 Task: Check the average views per listing of bathtub in the last 1 year.
Action: Mouse moved to (1058, 270)
Screenshot: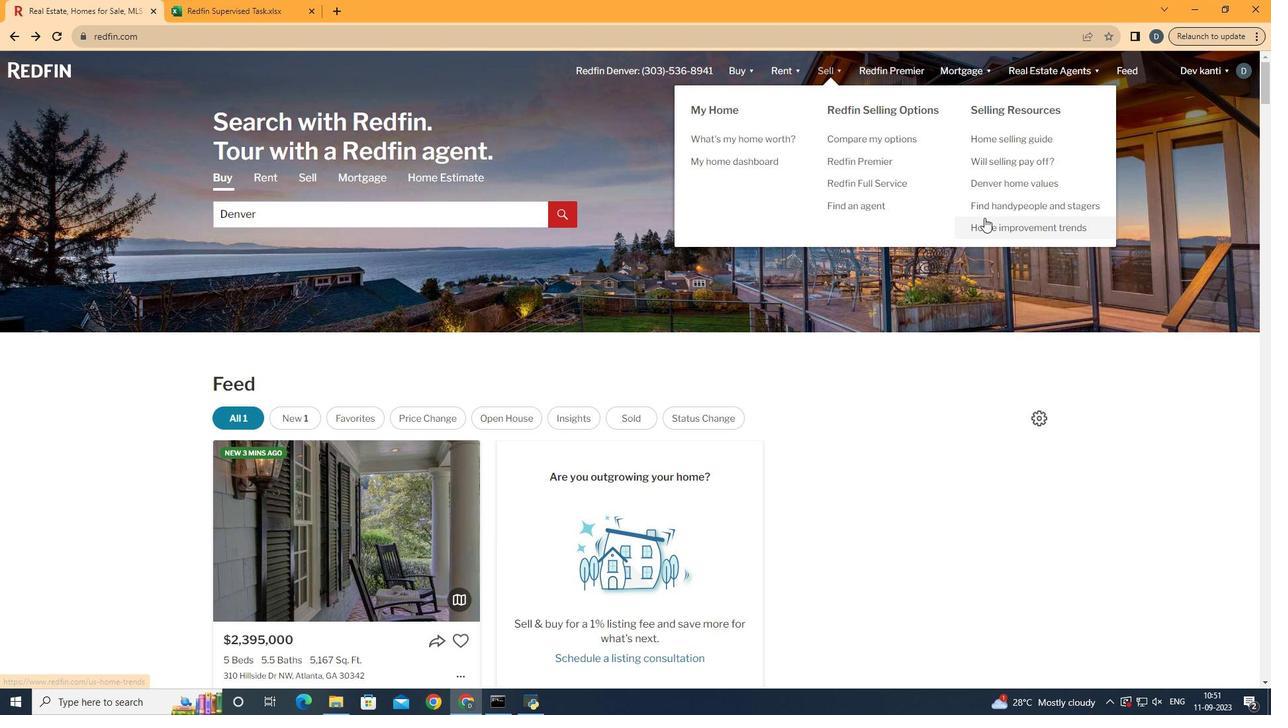 
Action: Mouse pressed left at (1058, 270)
Screenshot: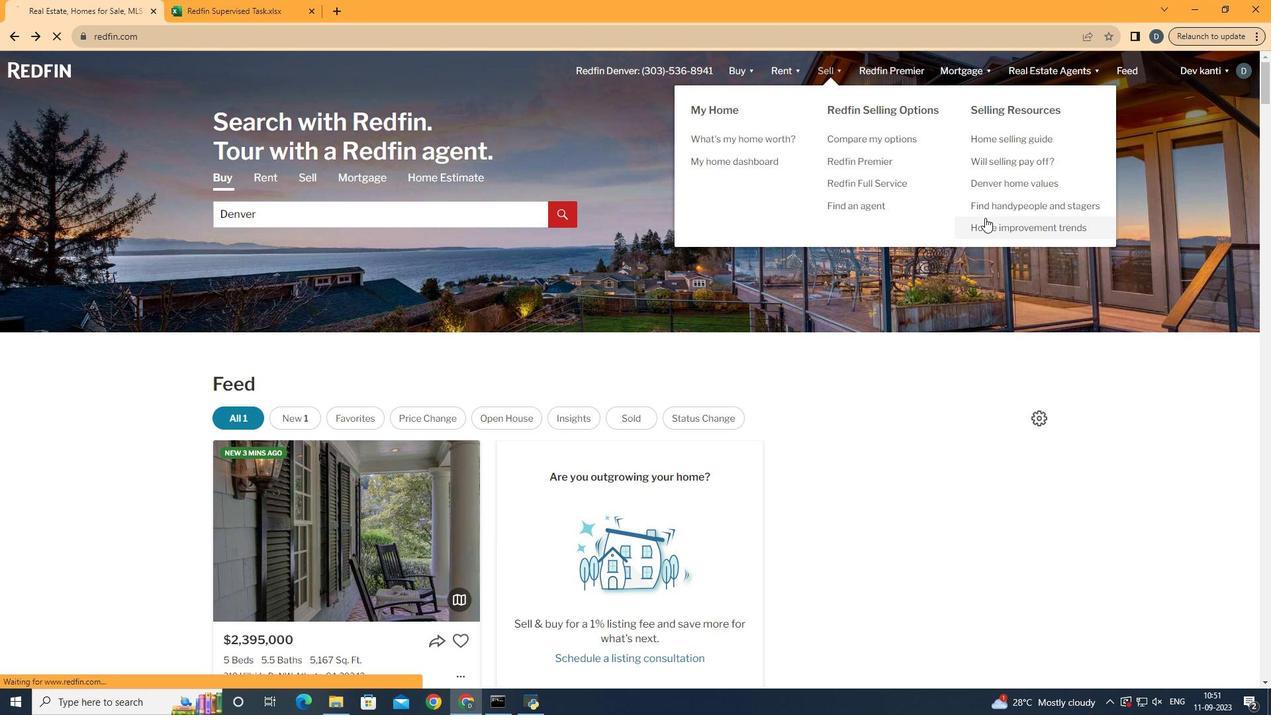 
Action: Mouse moved to (277, 298)
Screenshot: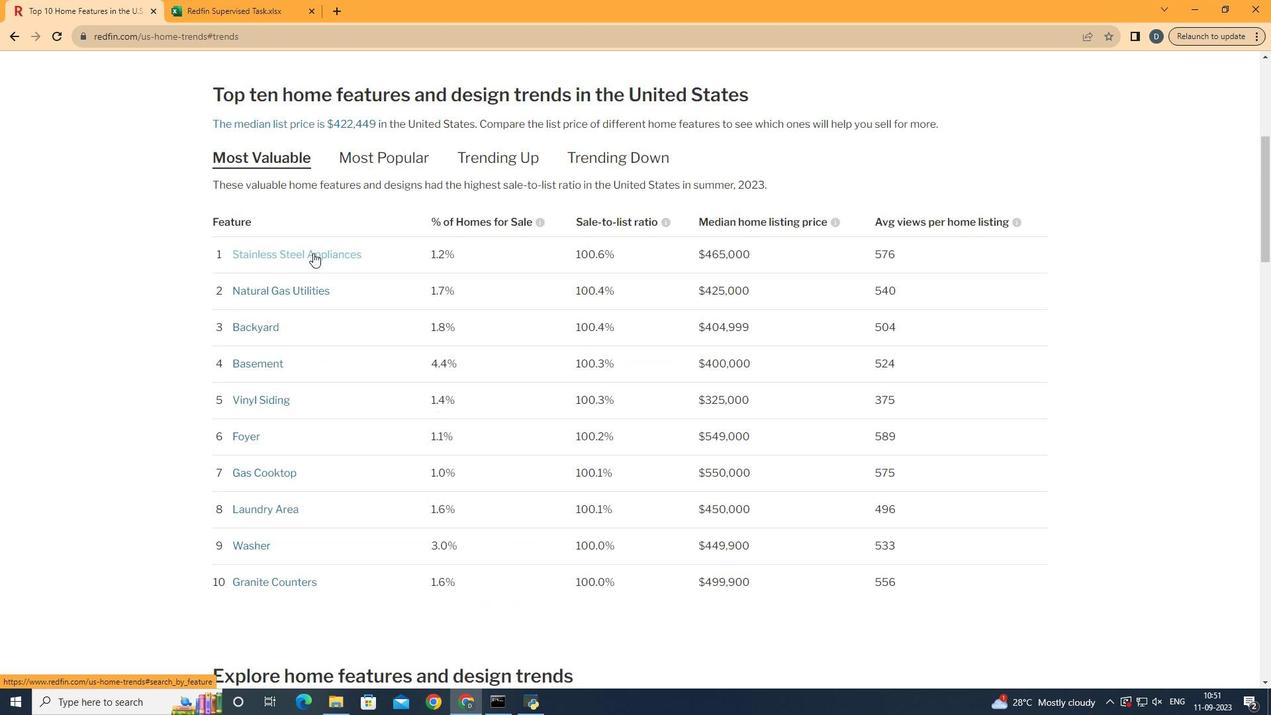 
Action: Mouse pressed left at (277, 298)
Screenshot: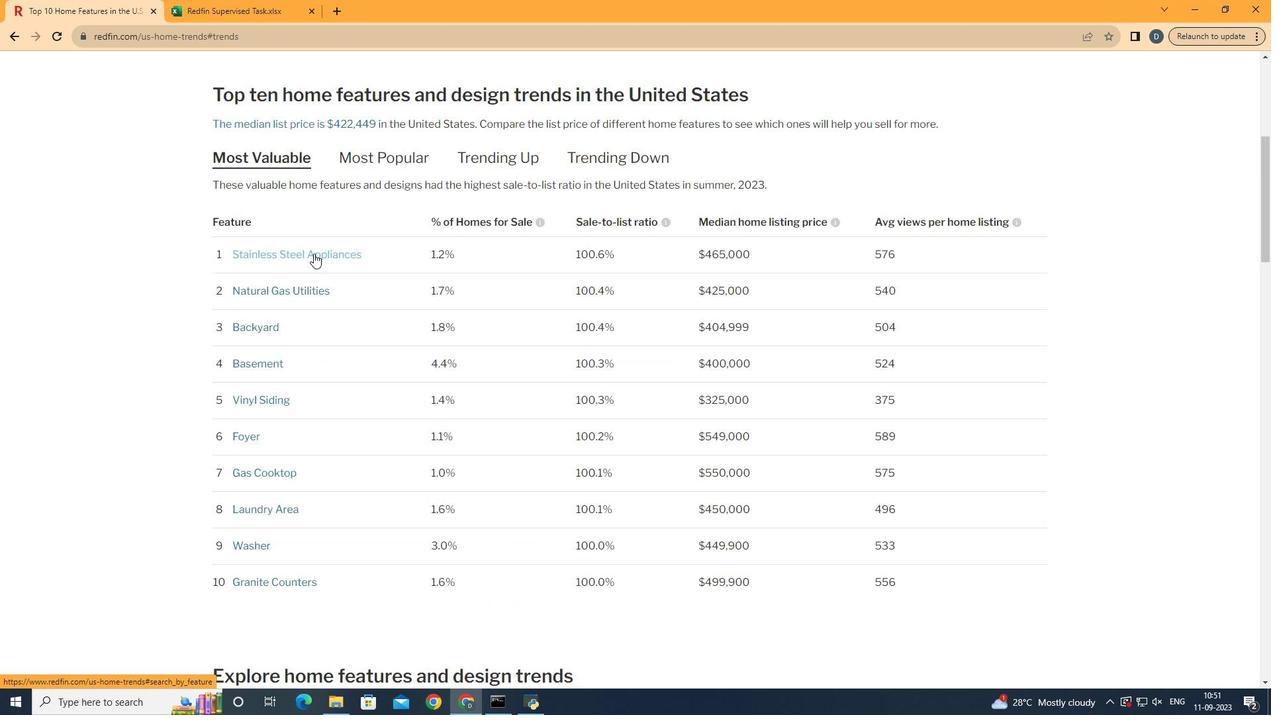 
Action: Mouse moved to (686, 371)
Screenshot: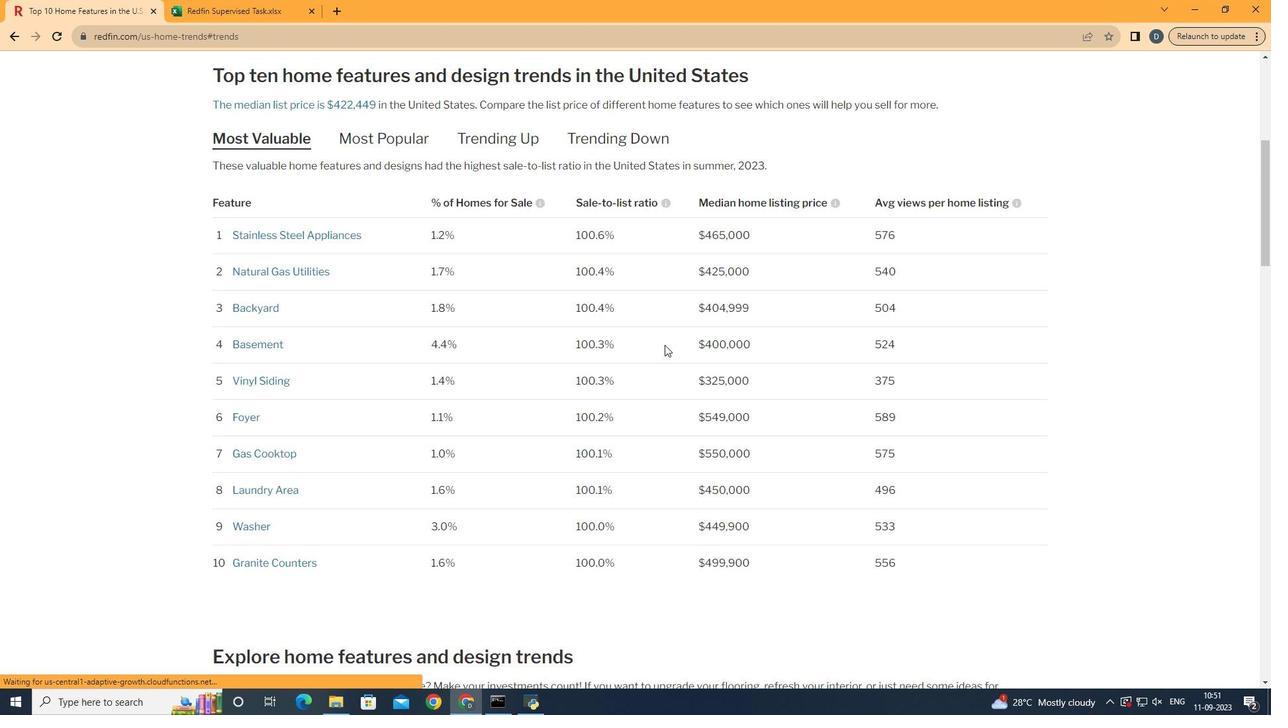 
Action: Mouse scrolled (686, 371) with delta (0, 0)
Screenshot: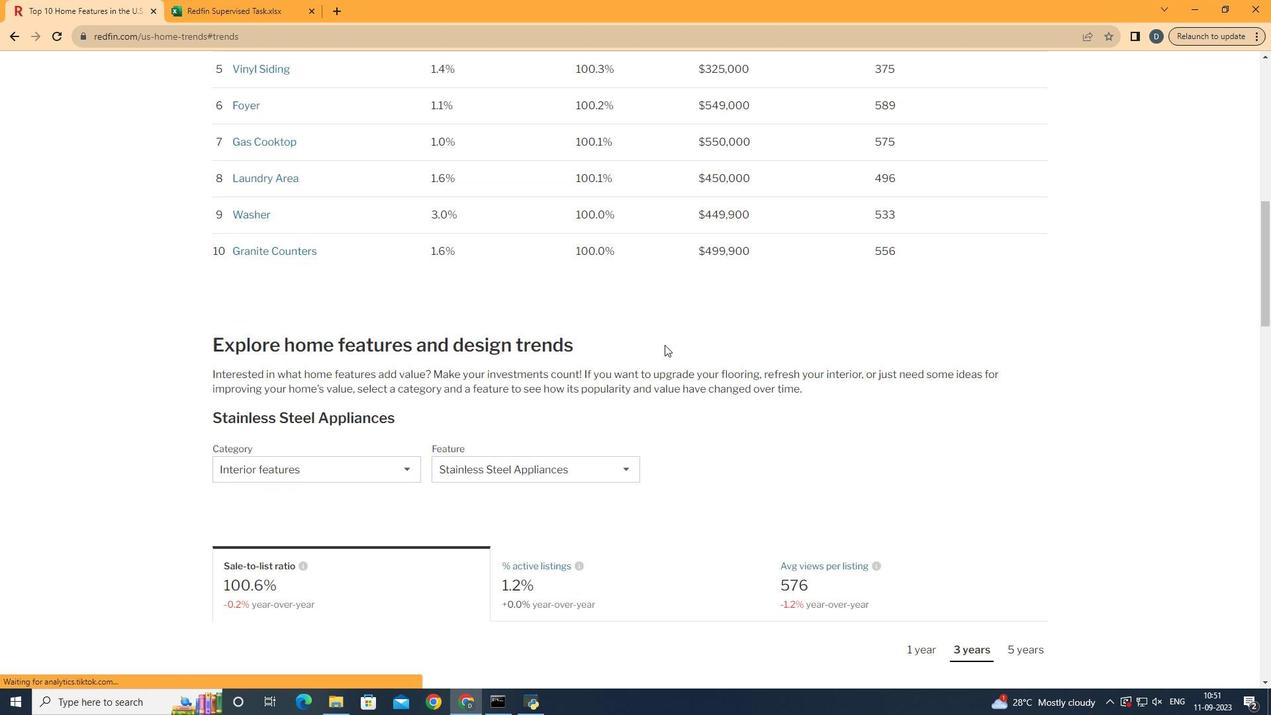 
Action: Mouse scrolled (686, 371) with delta (0, 0)
Screenshot: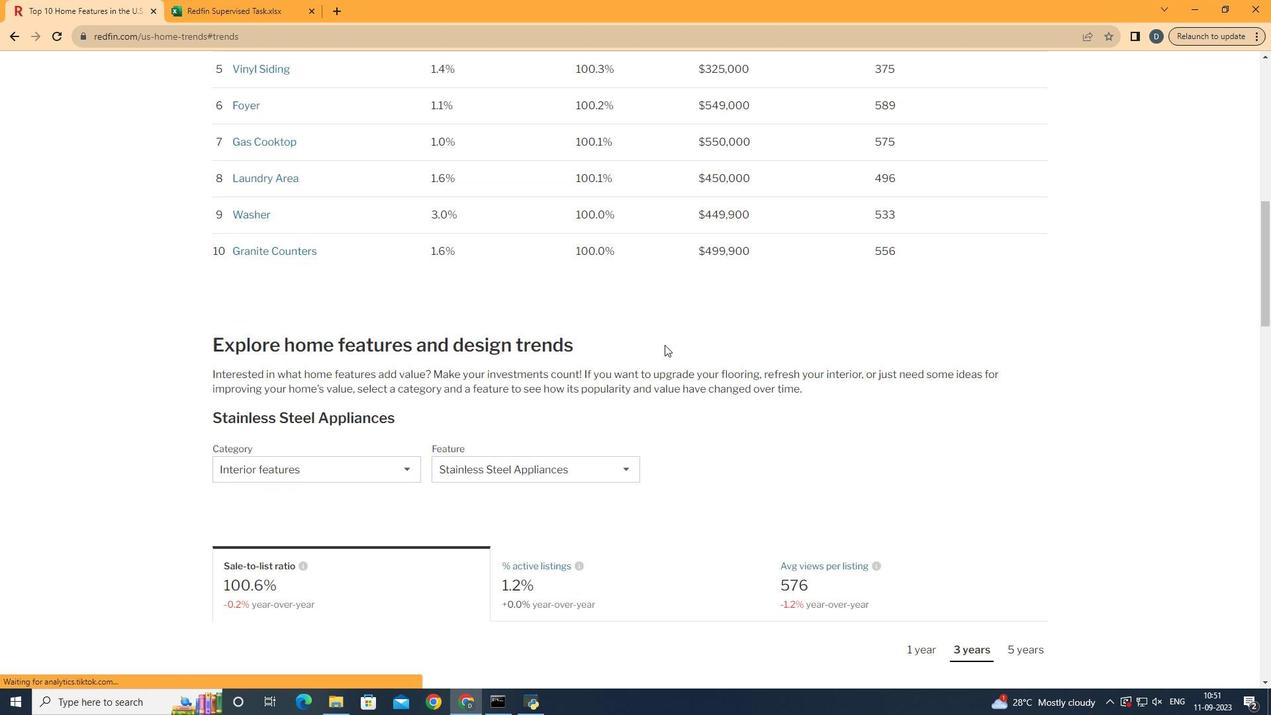 
Action: Mouse scrolled (686, 371) with delta (0, 0)
Screenshot: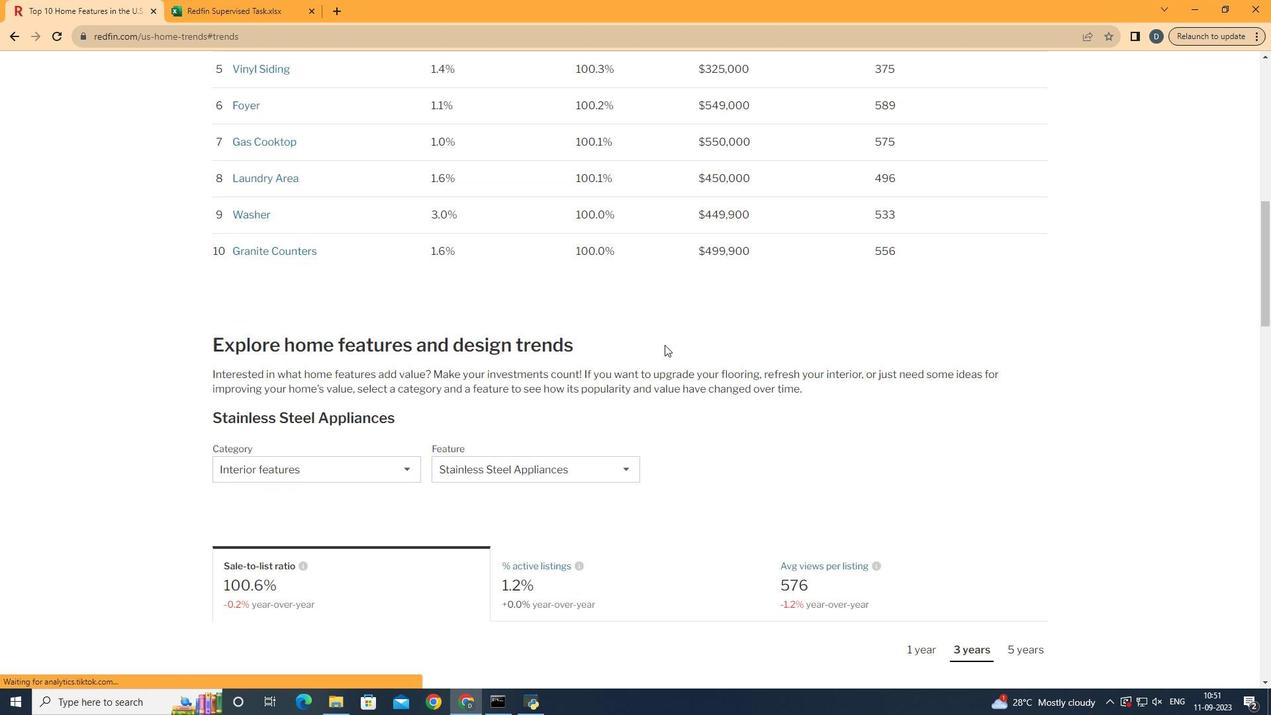 
Action: Mouse scrolled (686, 371) with delta (0, 0)
Screenshot: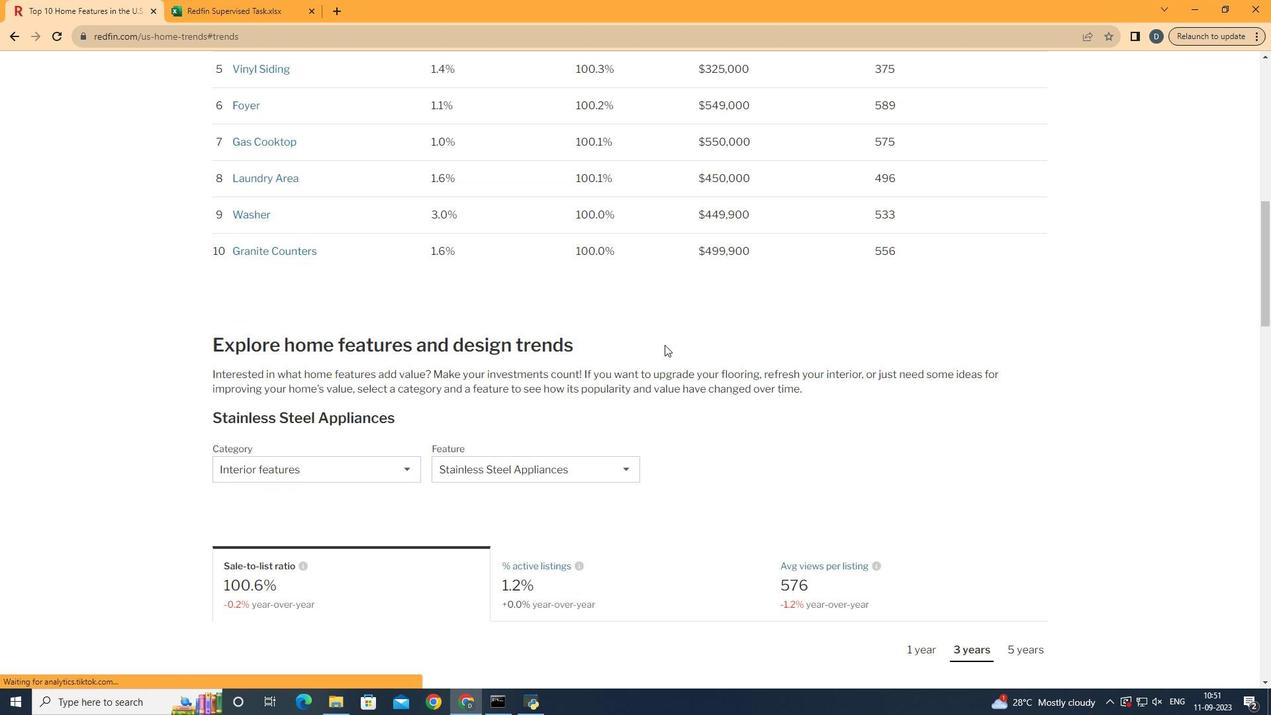 
Action: Mouse scrolled (686, 371) with delta (0, 0)
Screenshot: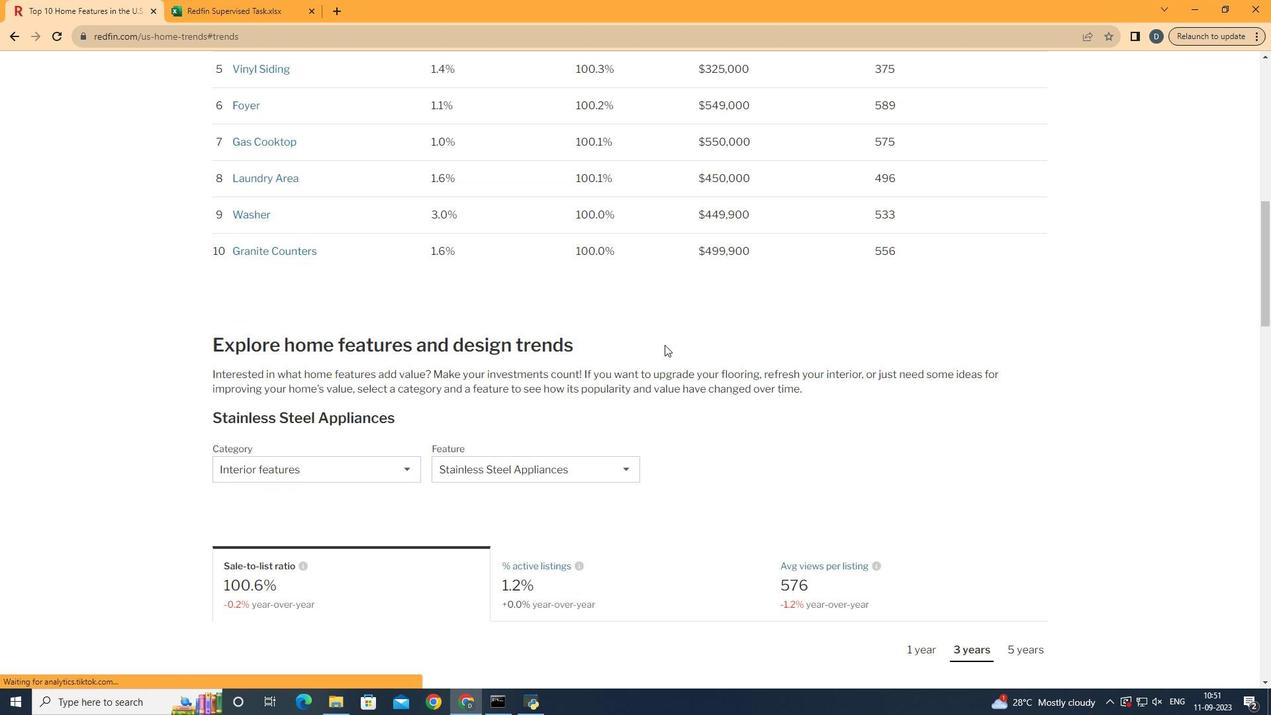 
Action: Mouse scrolled (686, 371) with delta (0, 0)
Screenshot: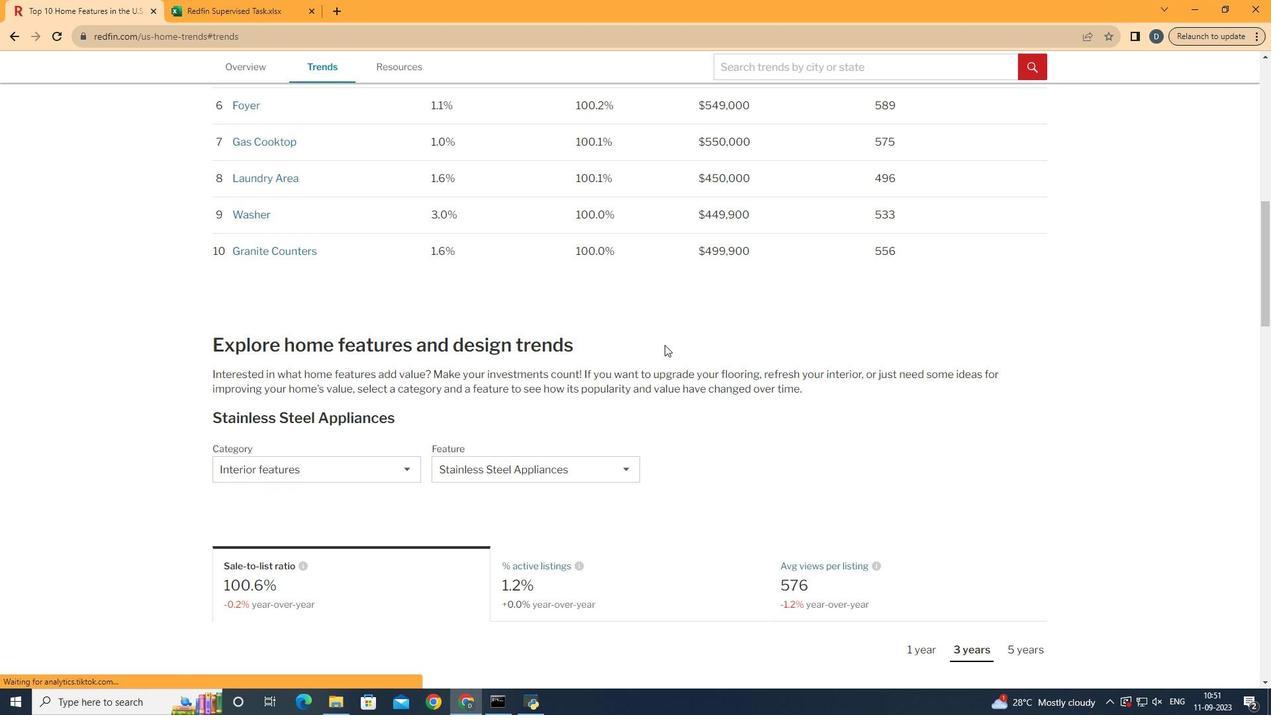 
Action: Mouse scrolled (686, 371) with delta (0, 0)
Screenshot: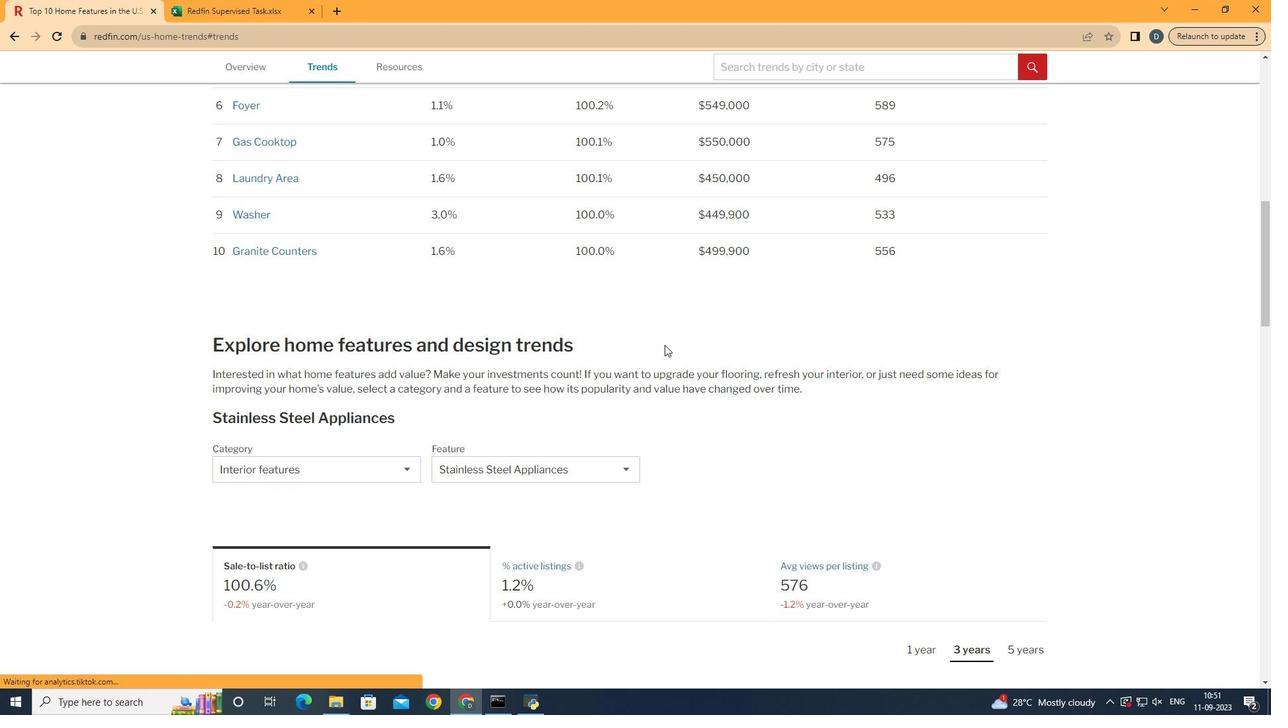 
Action: Mouse moved to (367, 406)
Screenshot: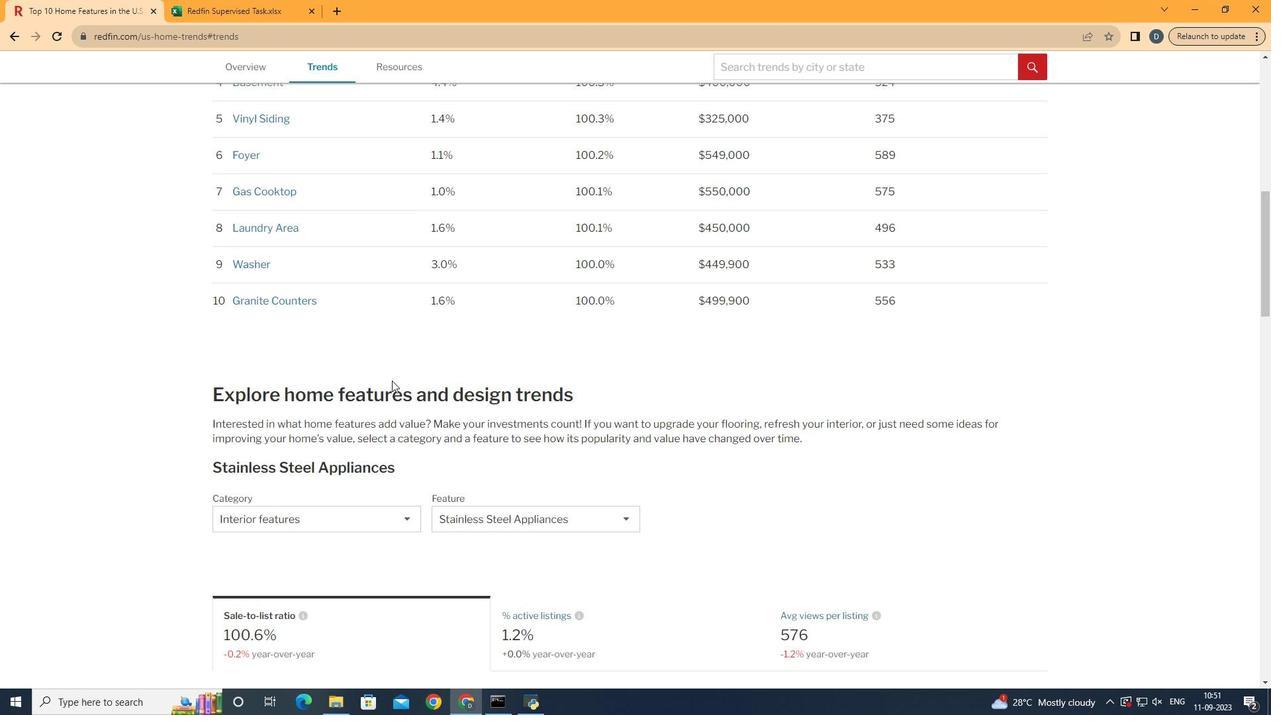
Action: Mouse scrolled (367, 405) with delta (0, 0)
Screenshot: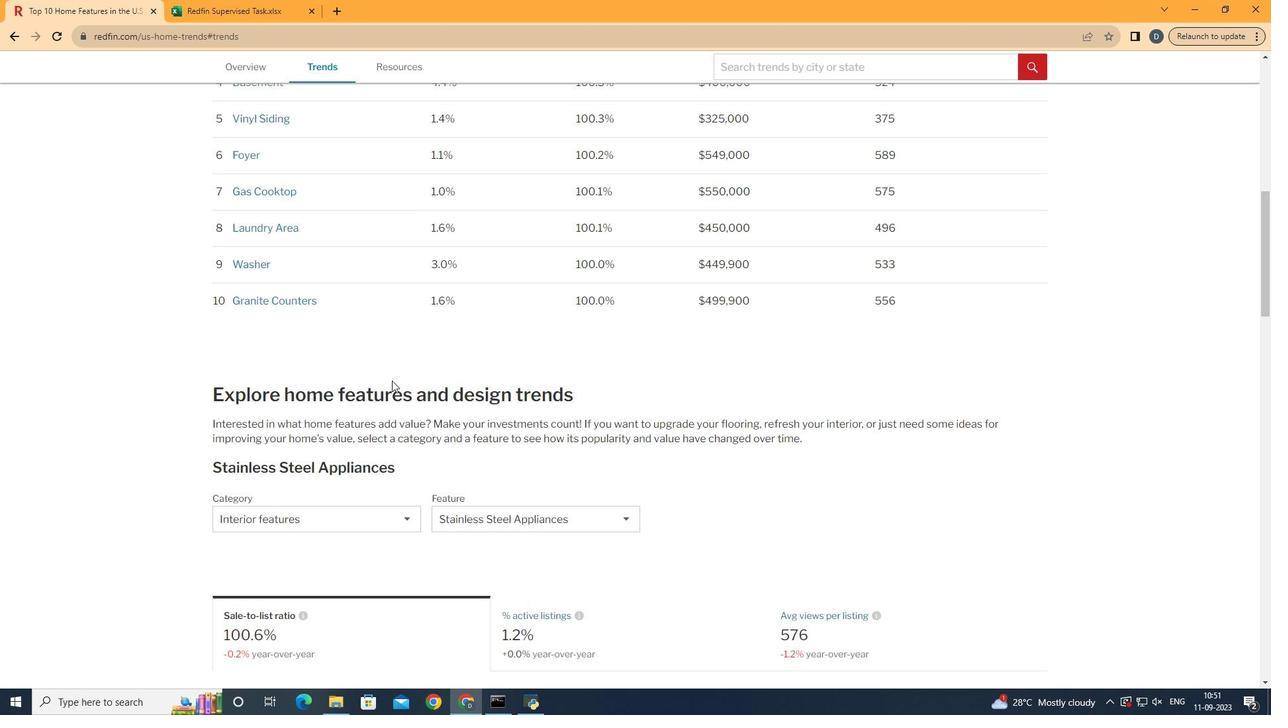 
Action: Mouse moved to (366, 406)
Screenshot: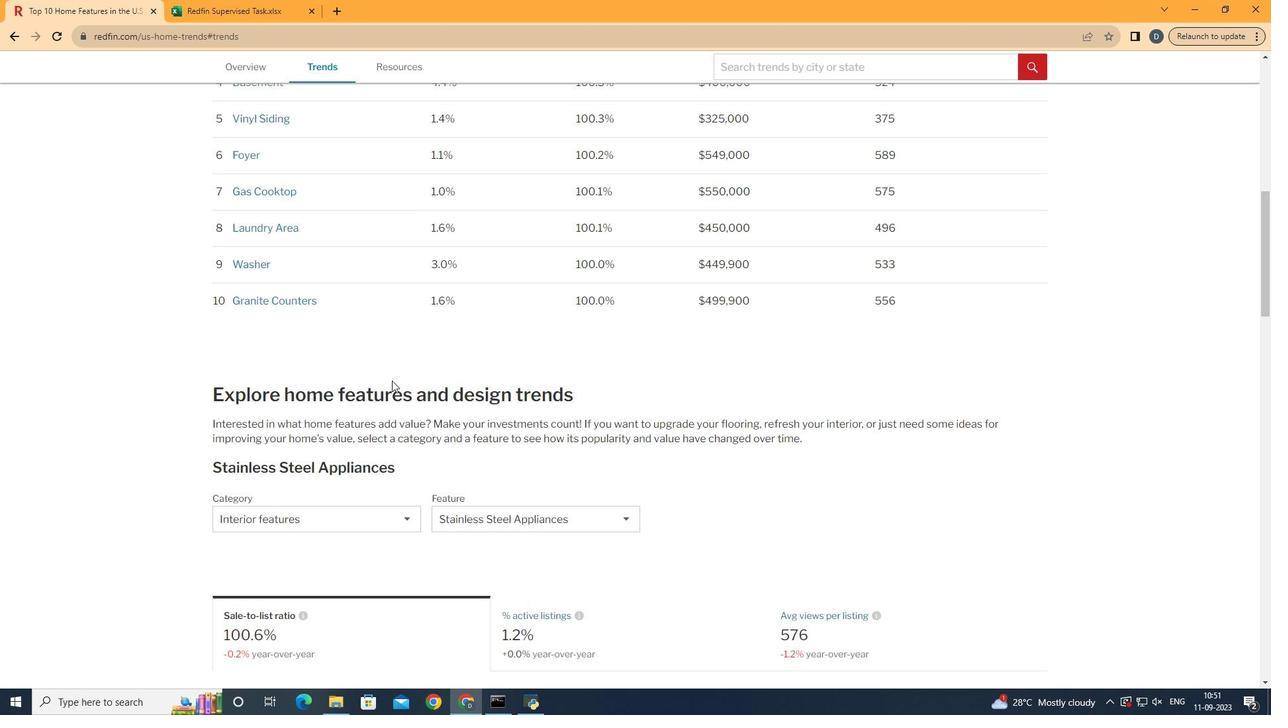 
Action: Mouse scrolled (366, 406) with delta (0, 0)
Screenshot: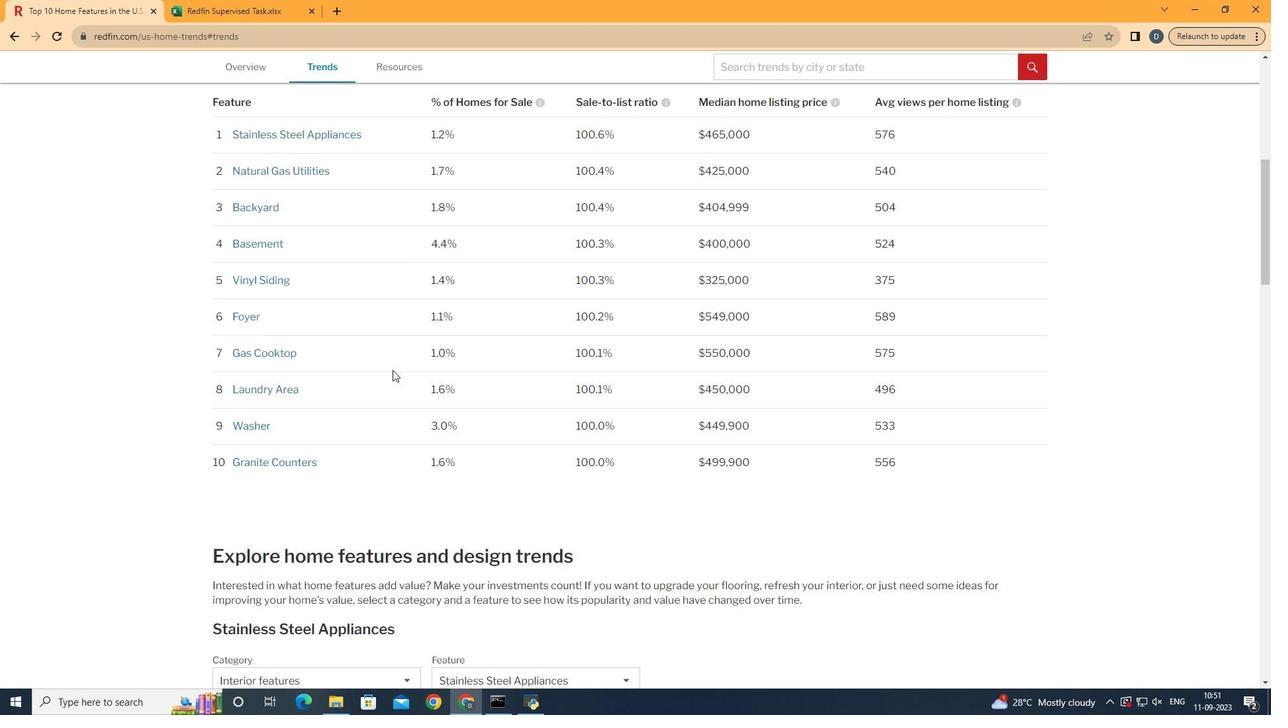 
Action: Mouse moved to (368, 391)
Screenshot: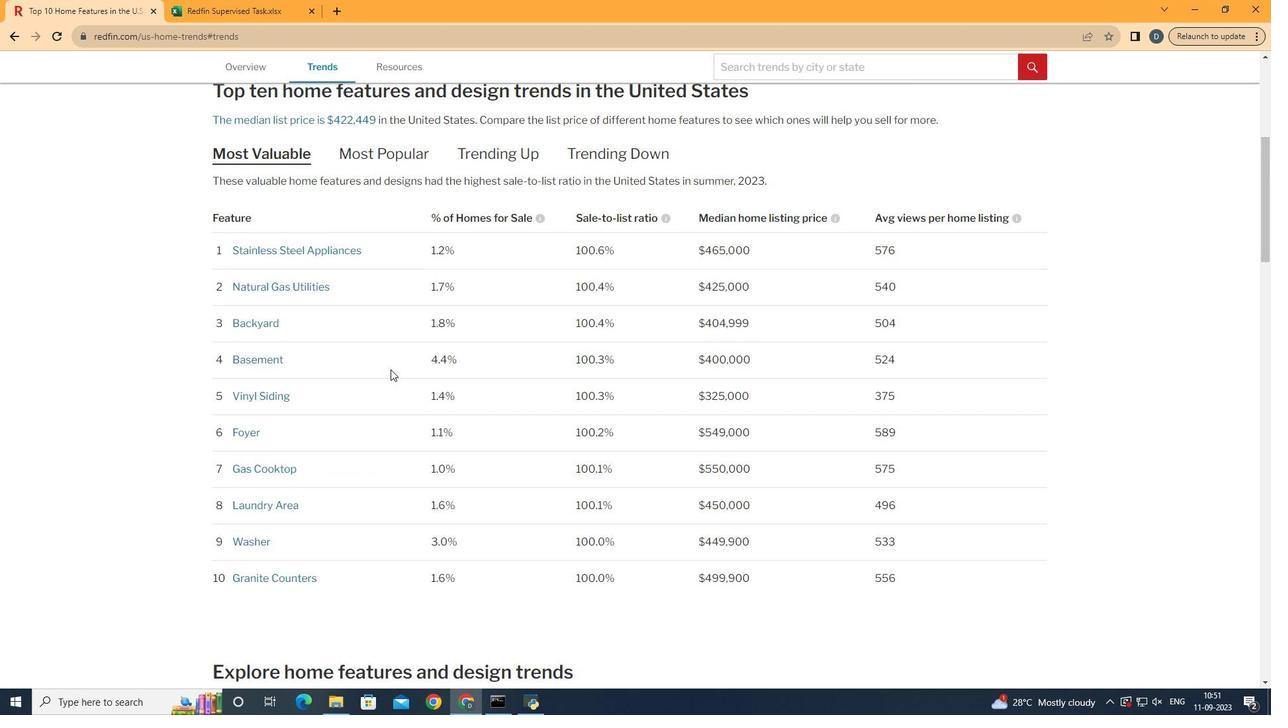 
Action: Mouse scrolled (368, 390) with delta (0, 0)
Screenshot: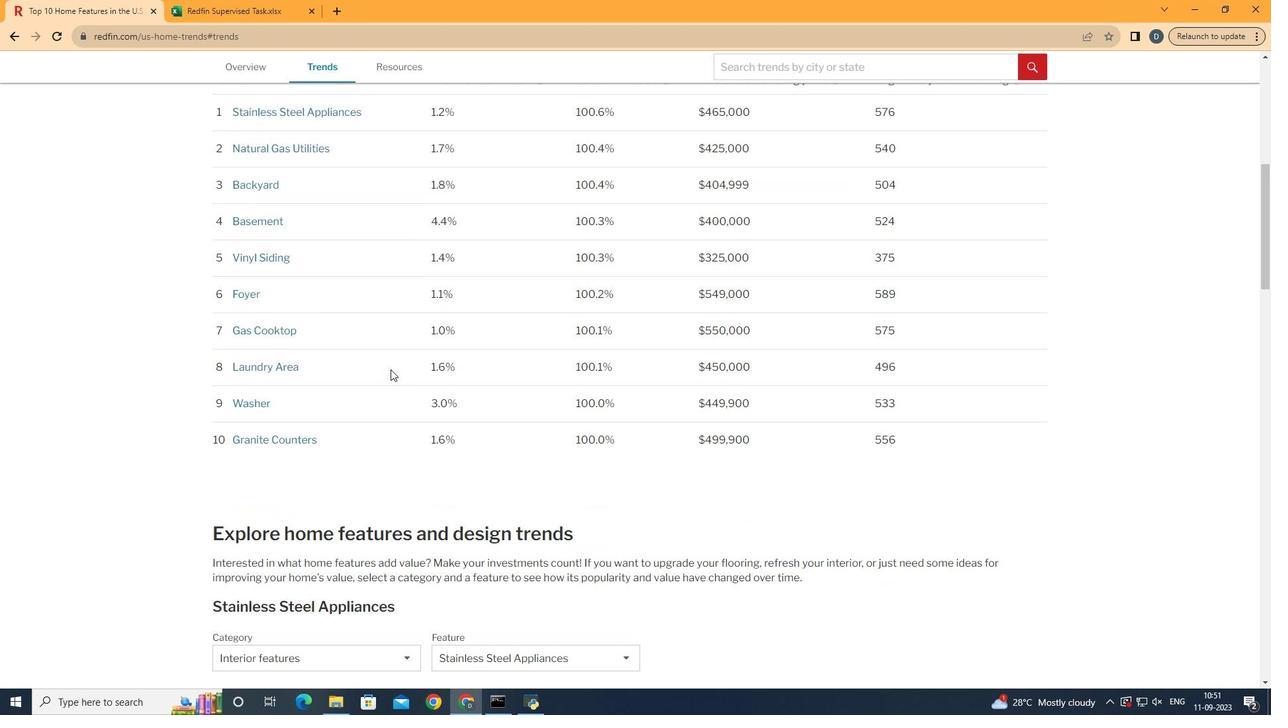 
Action: Mouse moved to (367, 391)
Screenshot: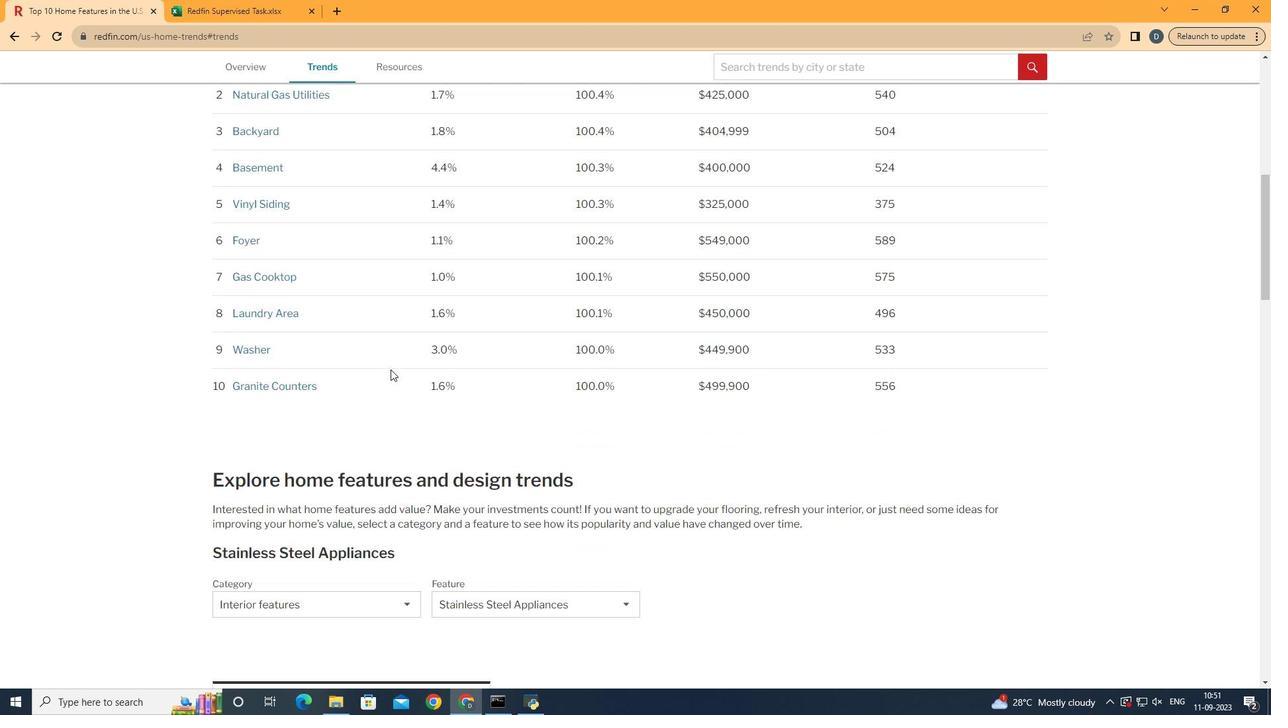 
Action: Mouse scrolled (367, 390) with delta (0, 0)
Screenshot: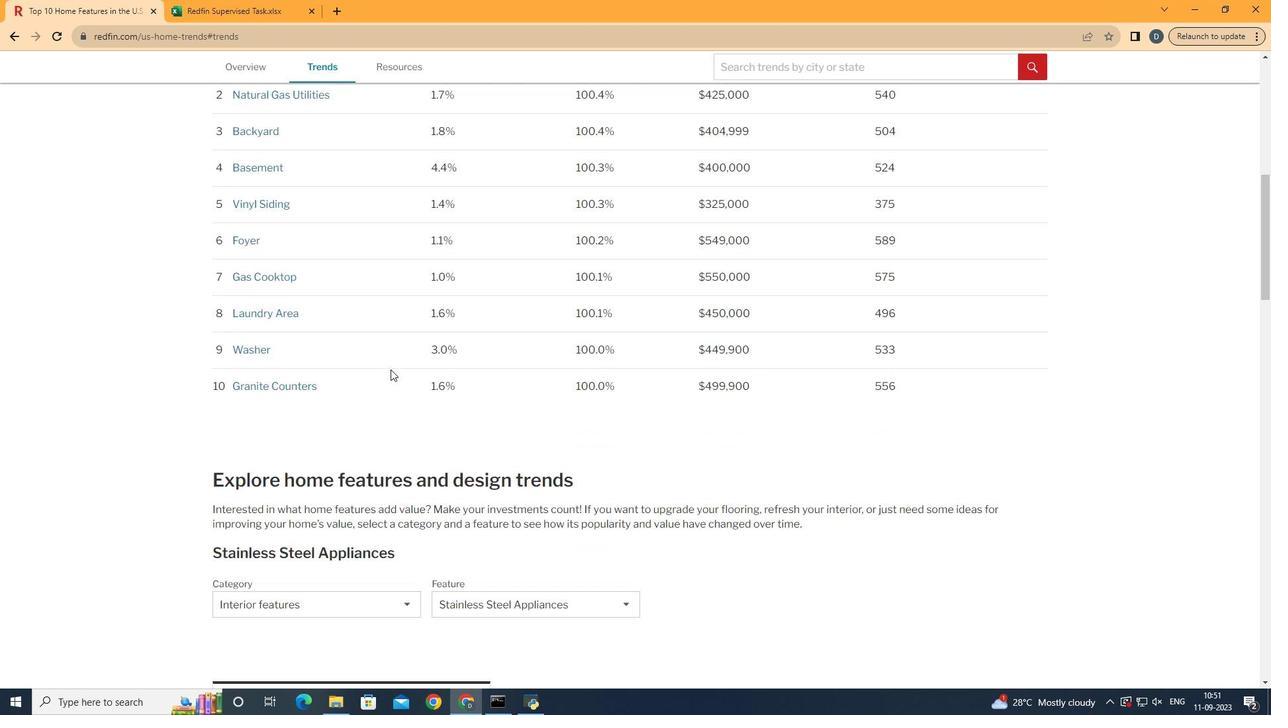 
Action: Mouse scrolled (367, 390) with delta (0, 0)
Screenshot: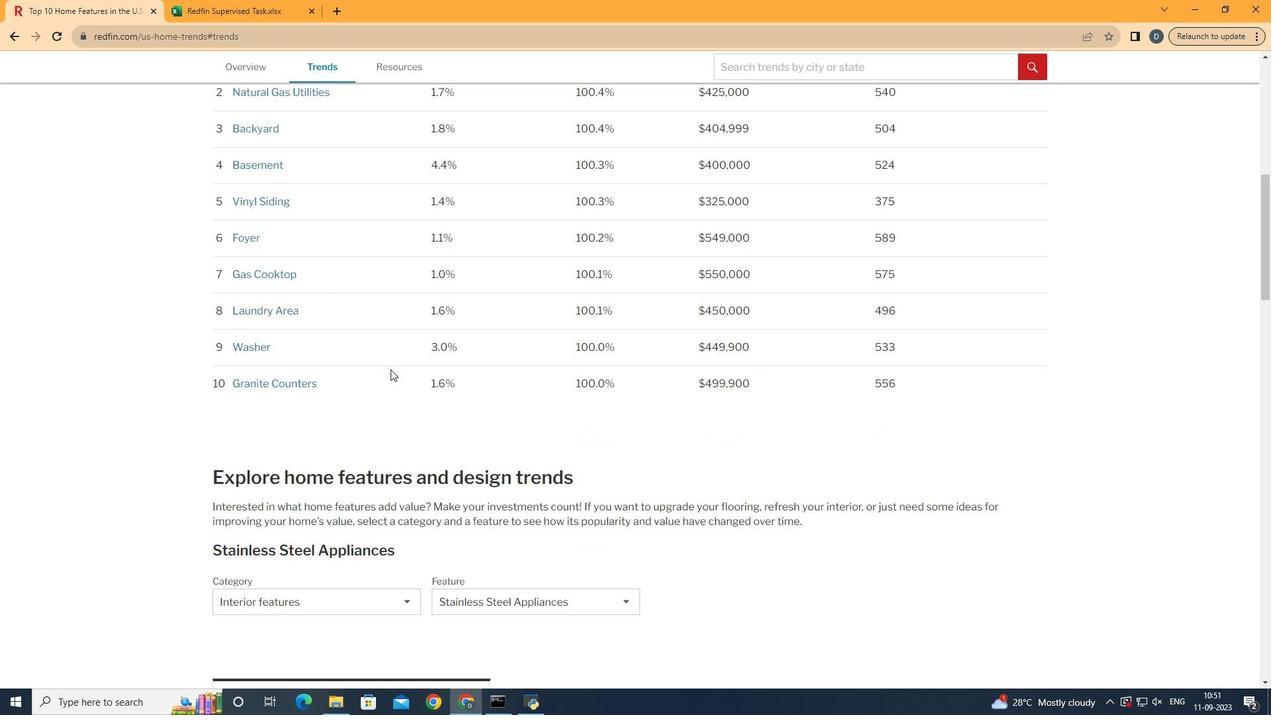 
Action: Mouse moved to (367, 391)
Screenshot: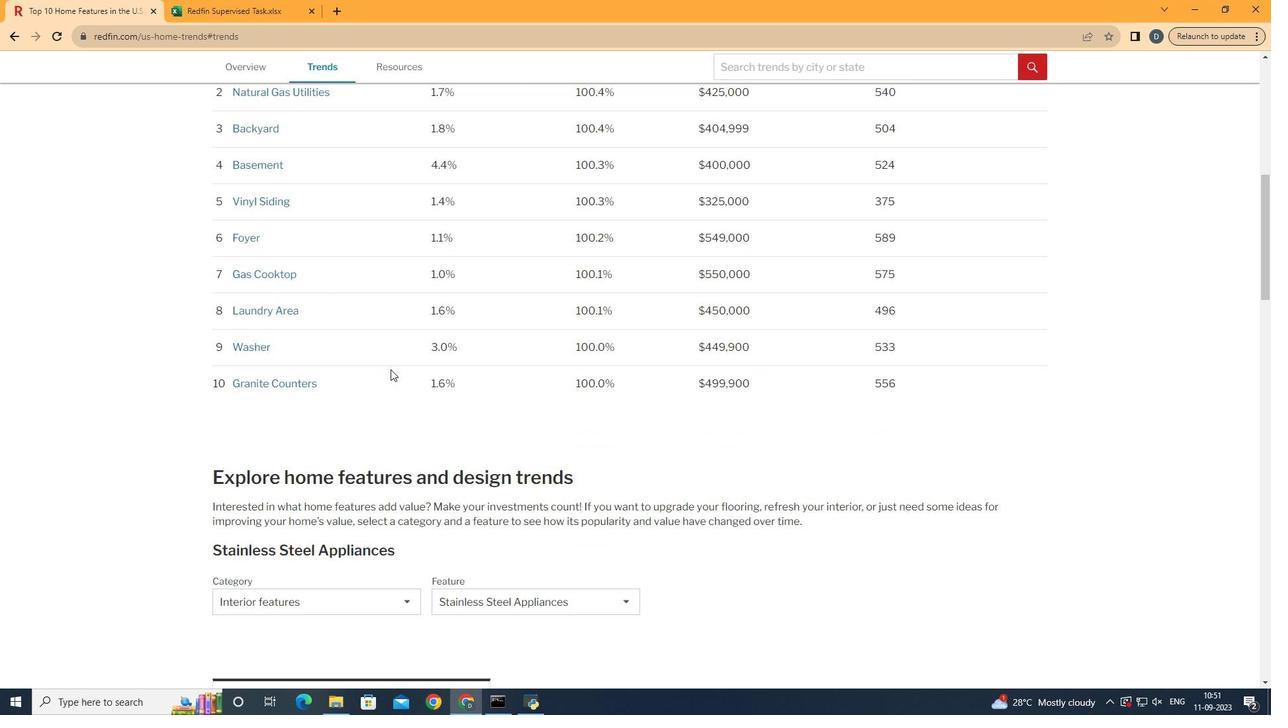 
Action: Mouse scrolled (367, 390) with delta (0, 0)
Screenshot: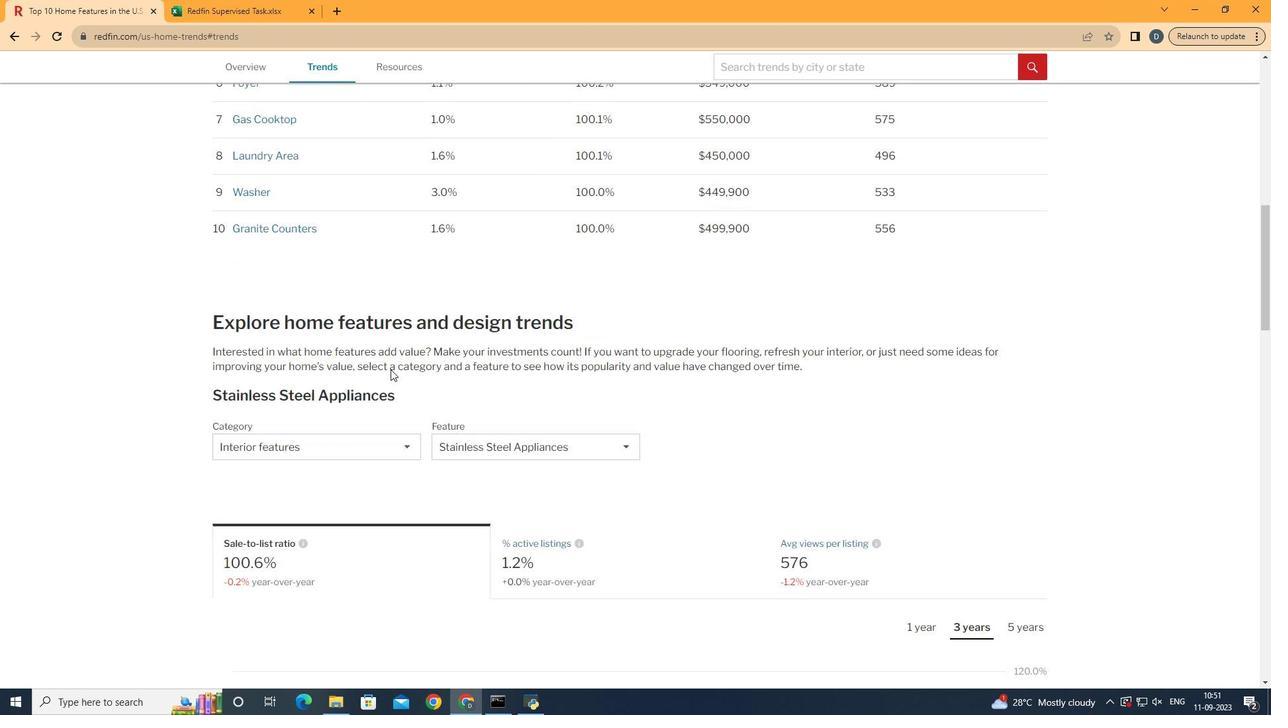 
Action: Mouse scrolled (367, 390) with delta (0, 0)
Screenshot: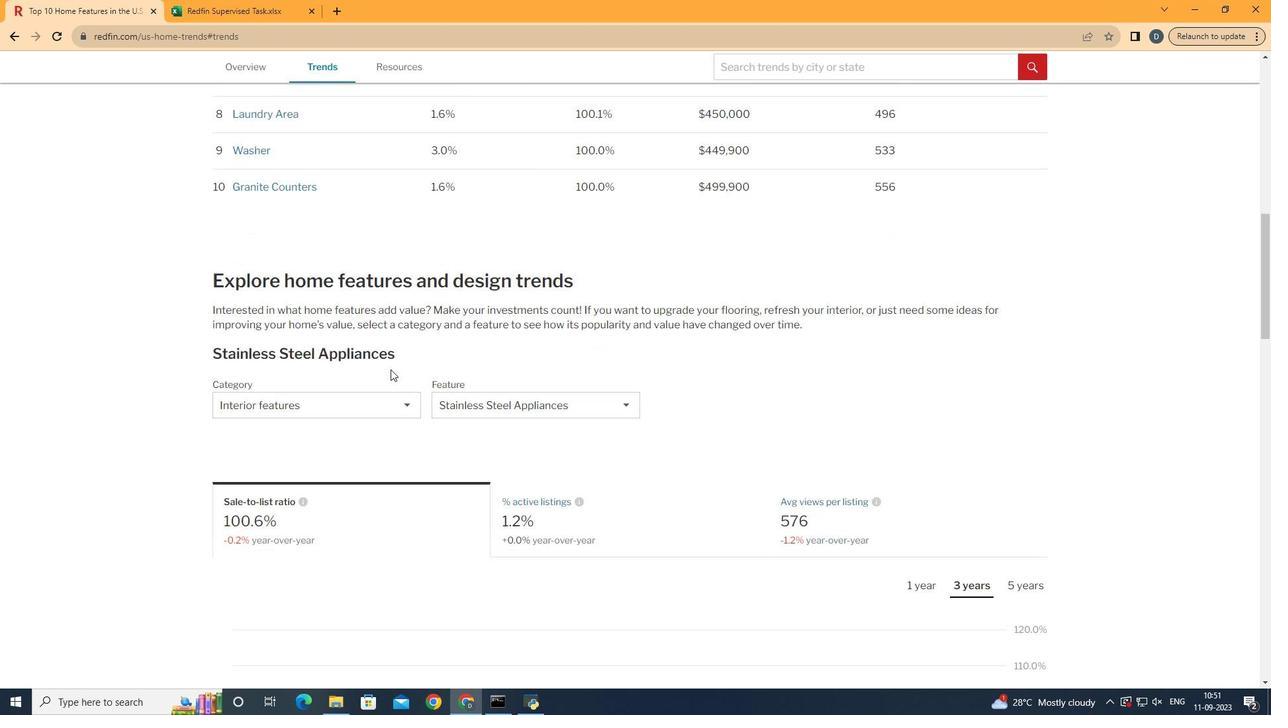 
Action: Mouse scrolled (367, 390) with delta (0, 0)
Screenshot: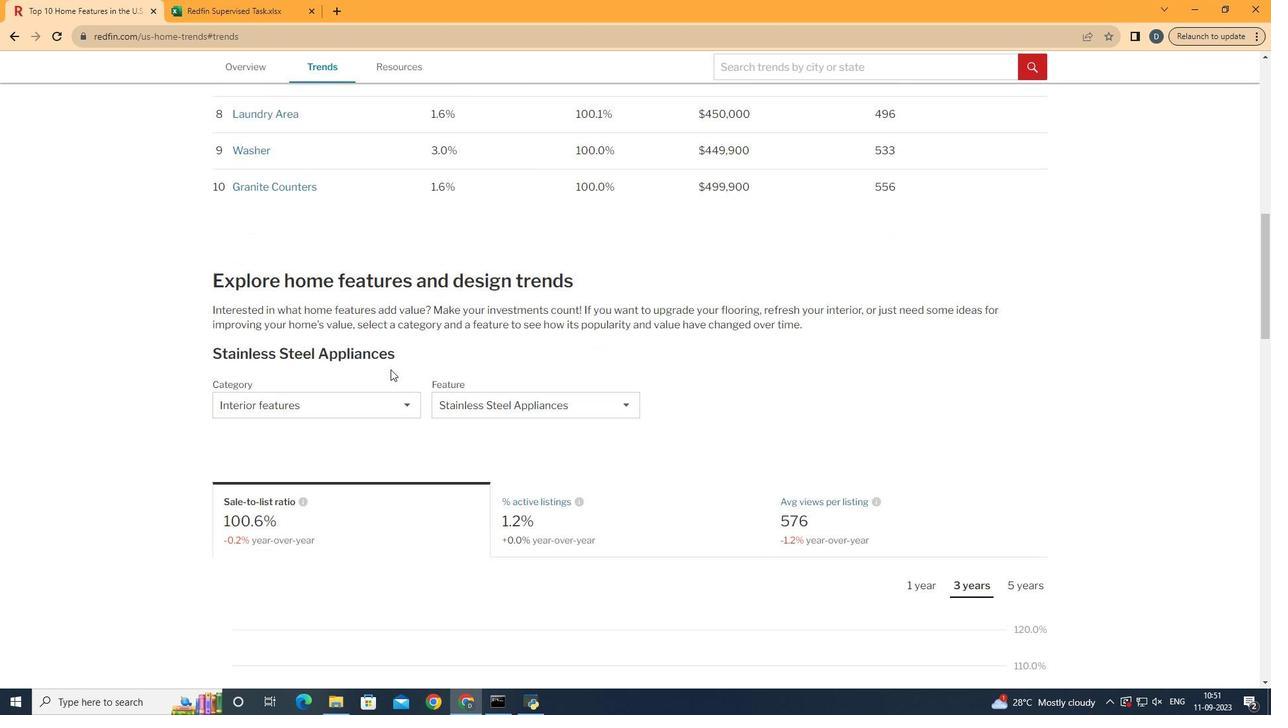 
Action: Mouse moved to (347, 434)
Screenshot: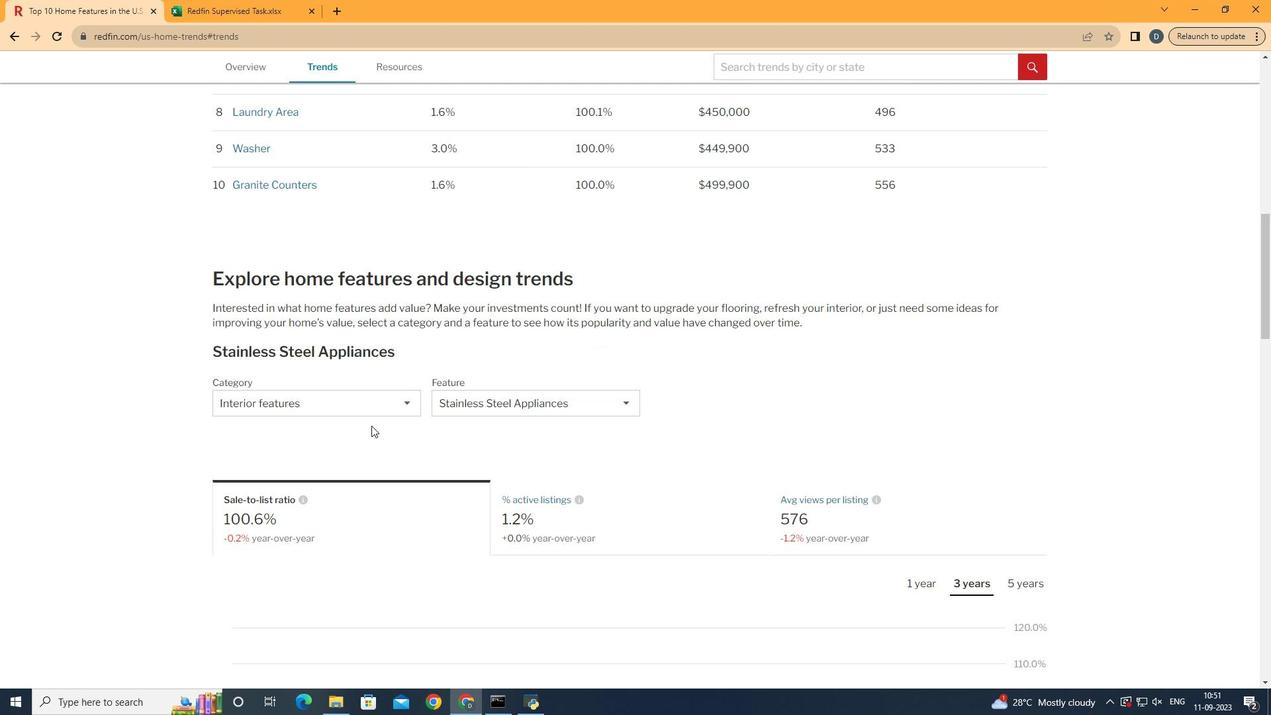 
Action: Mouse pressed left at (347, 434)
Screenshot: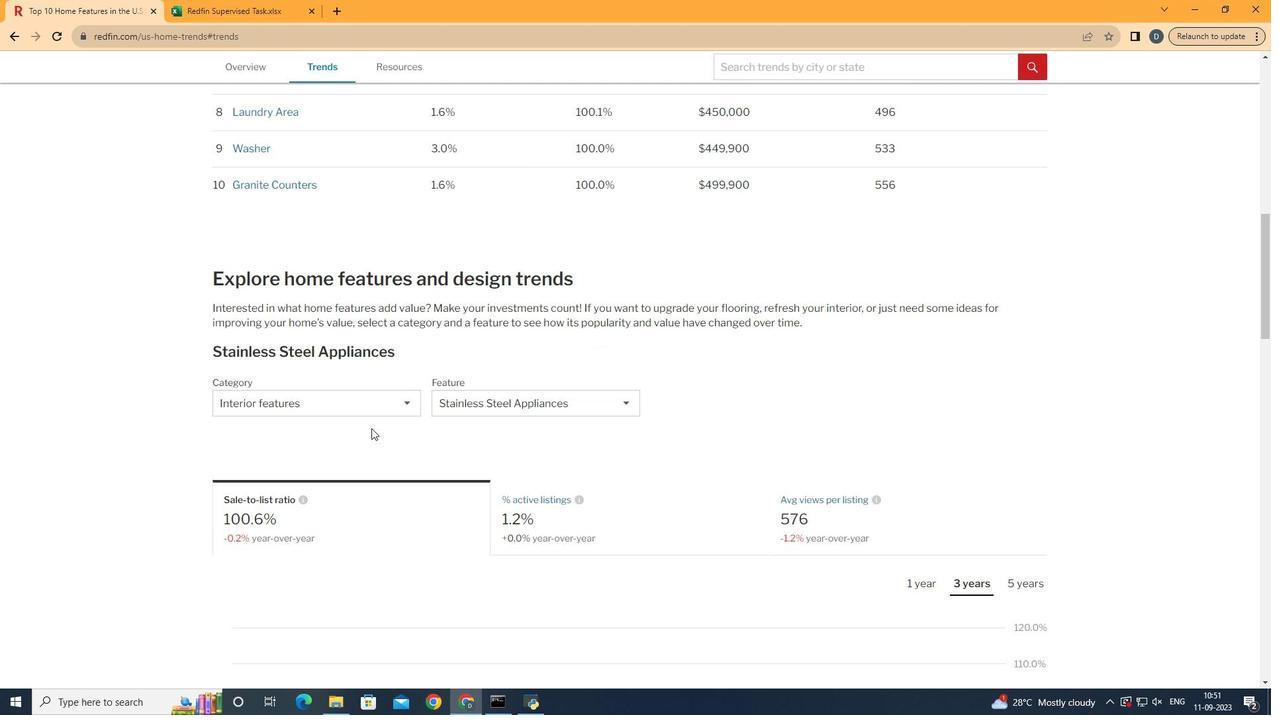 
Action: Mouse moved to (372, 423)
Screenshot: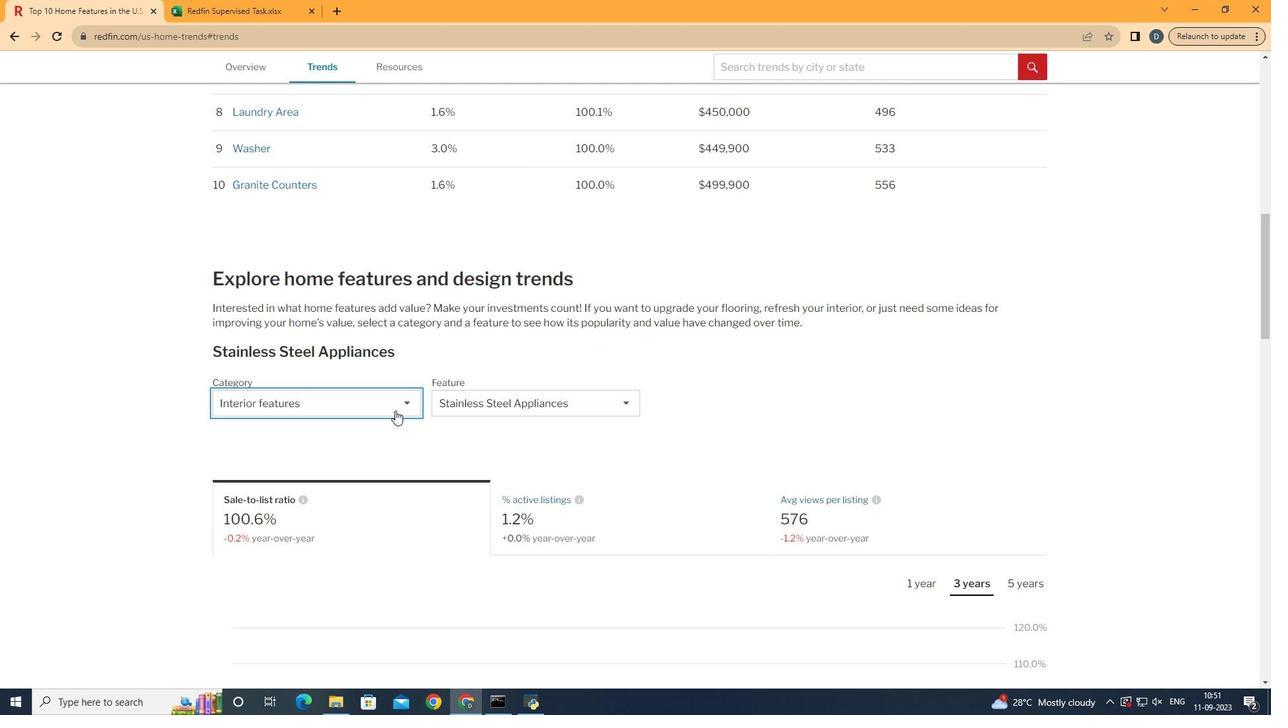 
Action: Mouse pressed left at (372, 423)
Screenshot: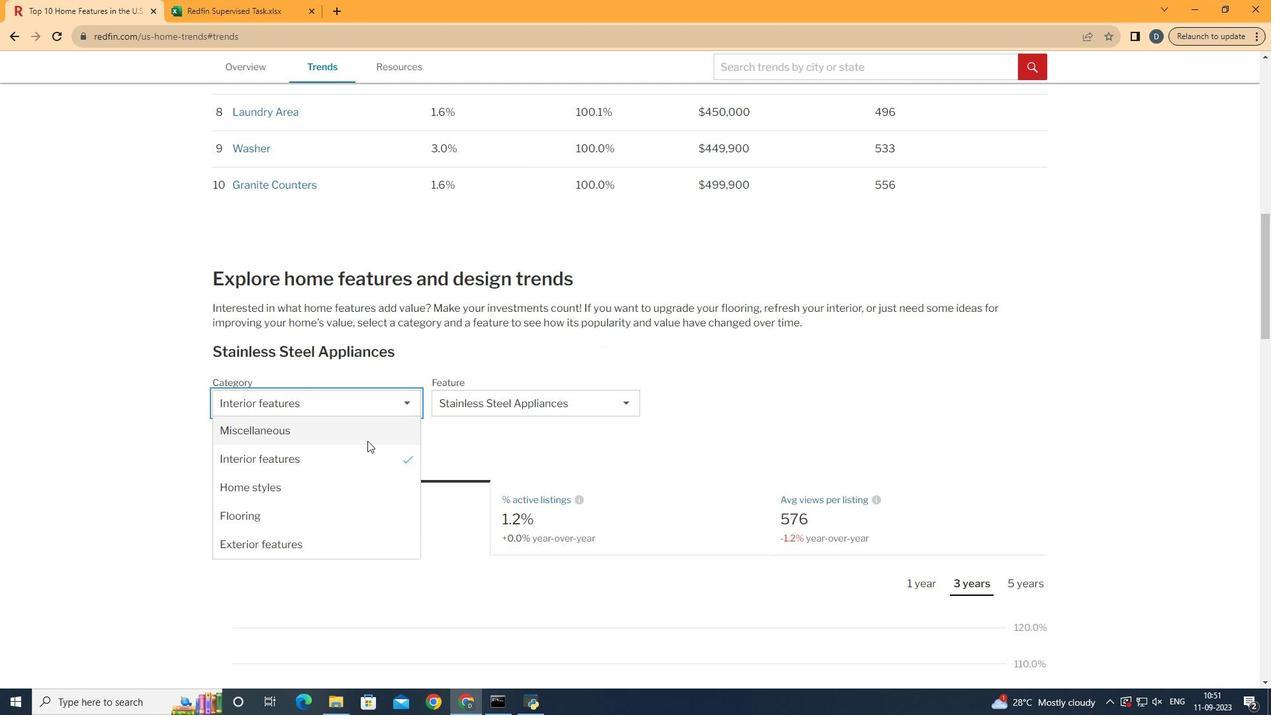 
Action: Mouse moved to (343, 459)
Screenshot: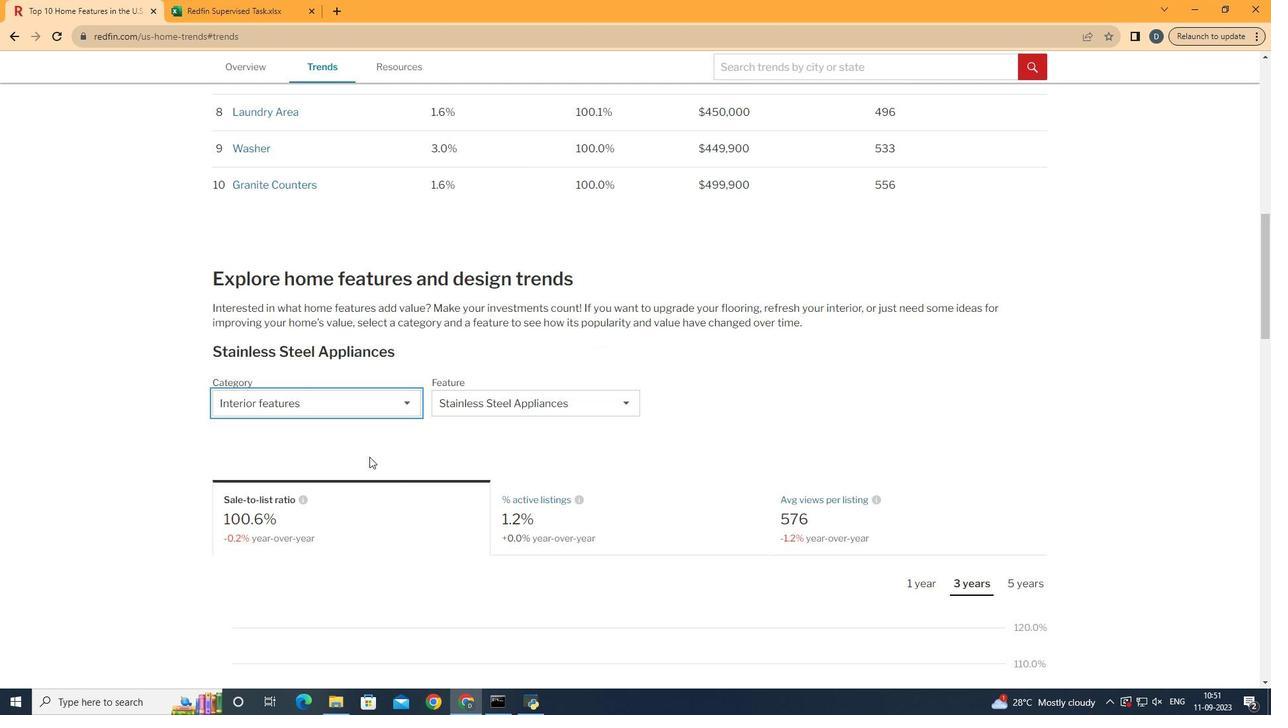 
Action: Mouse pressed left at (343, 459)
Screenshot: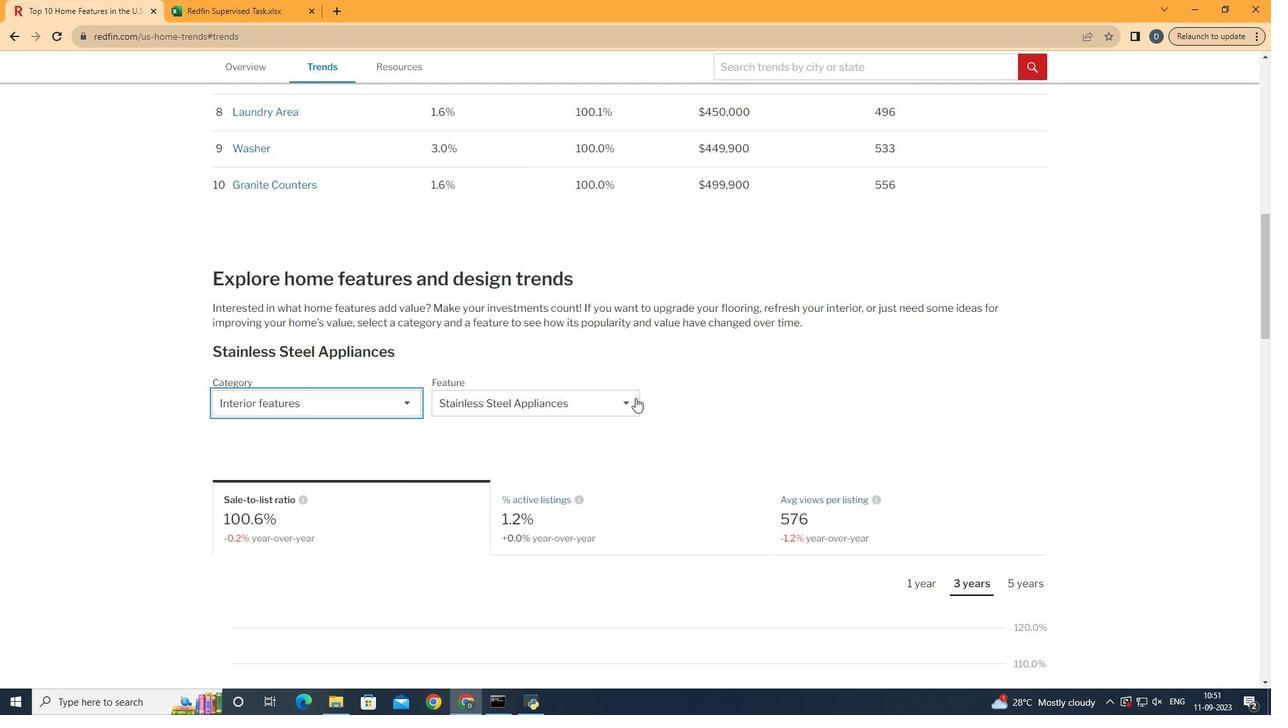 
Action: Mouse moved to (615, 416)
Screenshot: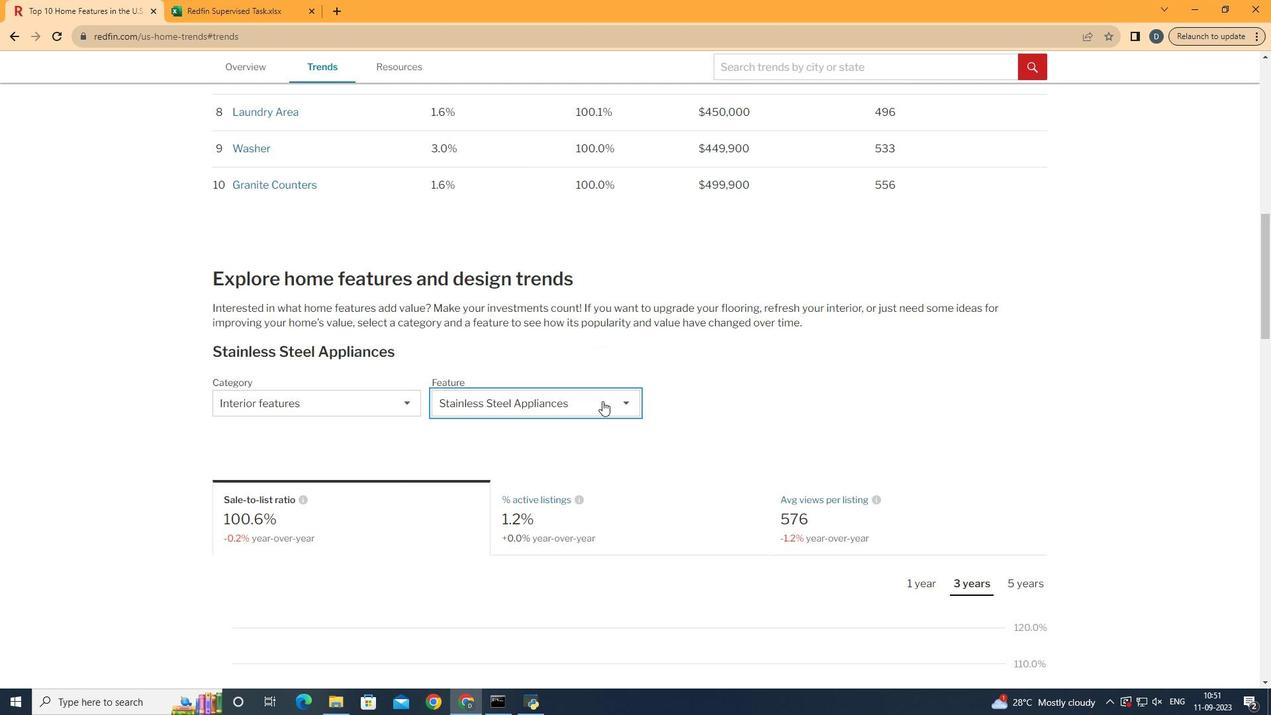 
Action: Mouse pressed left at (615, 416)
Screenshot: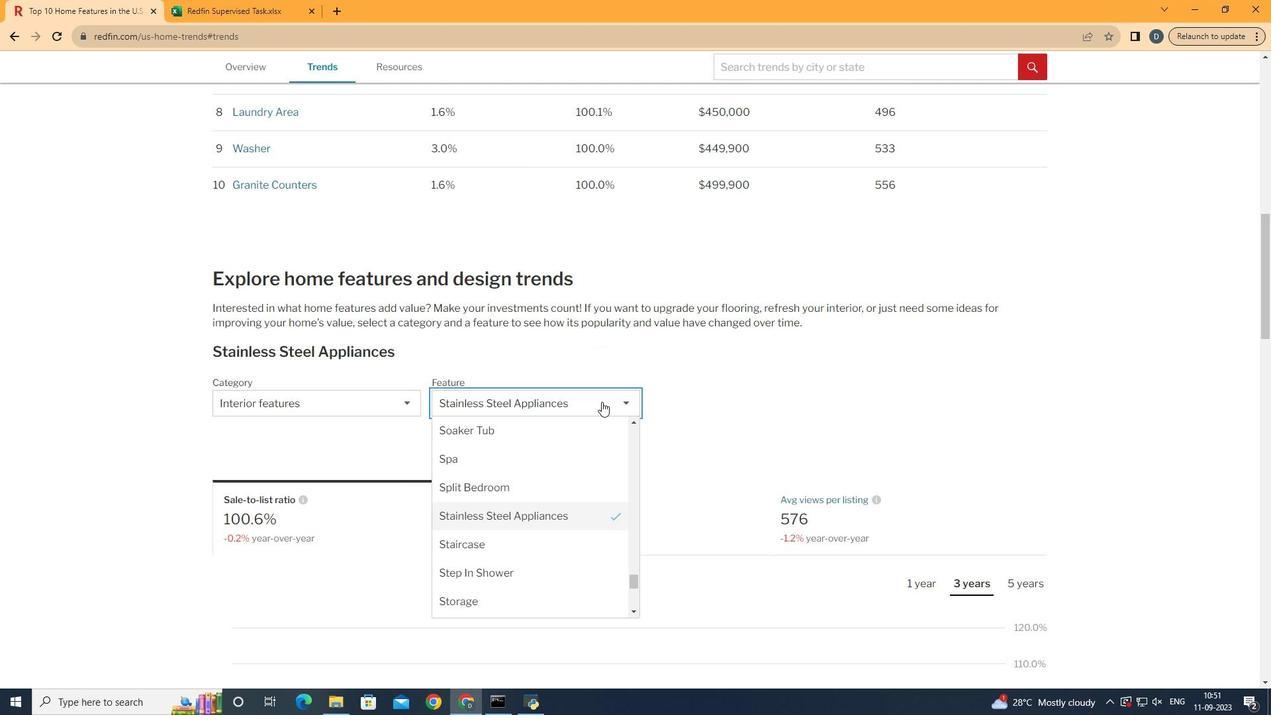 
Action: Mouse moved to (628, 486)
Screenshot: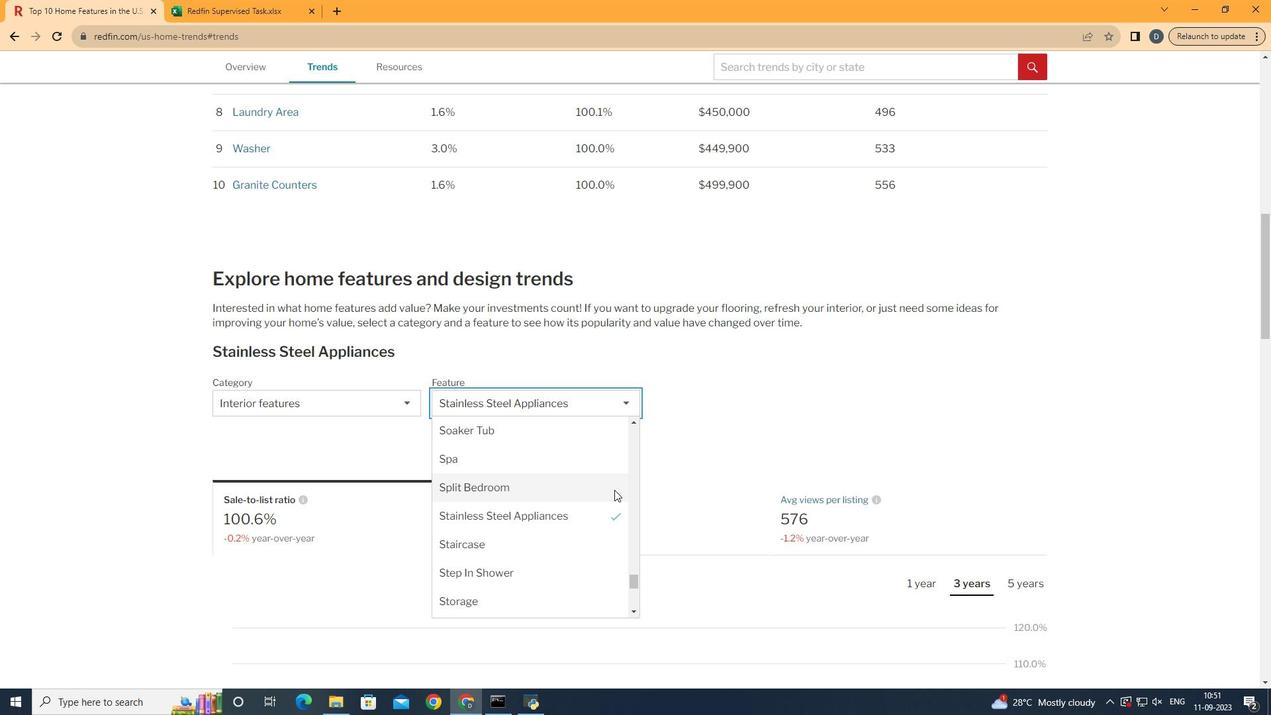 
Action: Mouse scrolled (628, 487) with delta (0, 0)
Screenshot: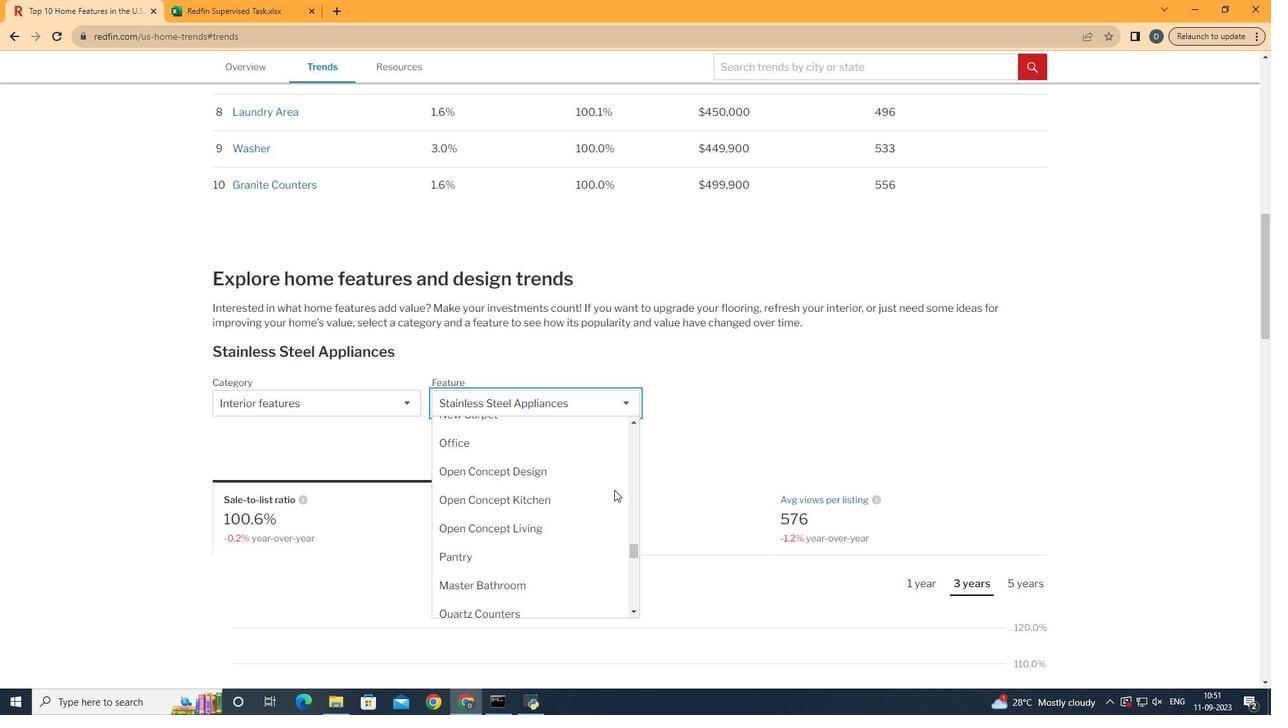 
Action: Mouse scrolled (628, 487) with delta (0, 0)
Screenshot: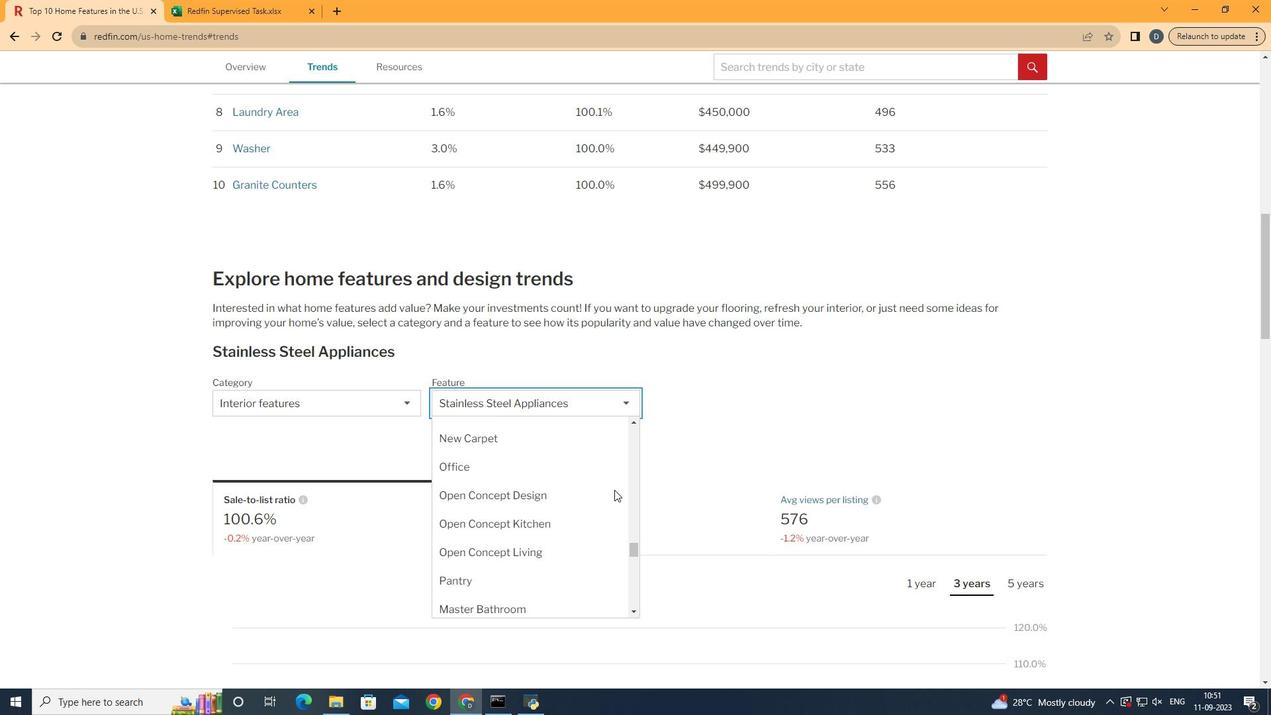 
Action: Mouse scrolled (628, 487) with delta (0, 0)
Screenshot: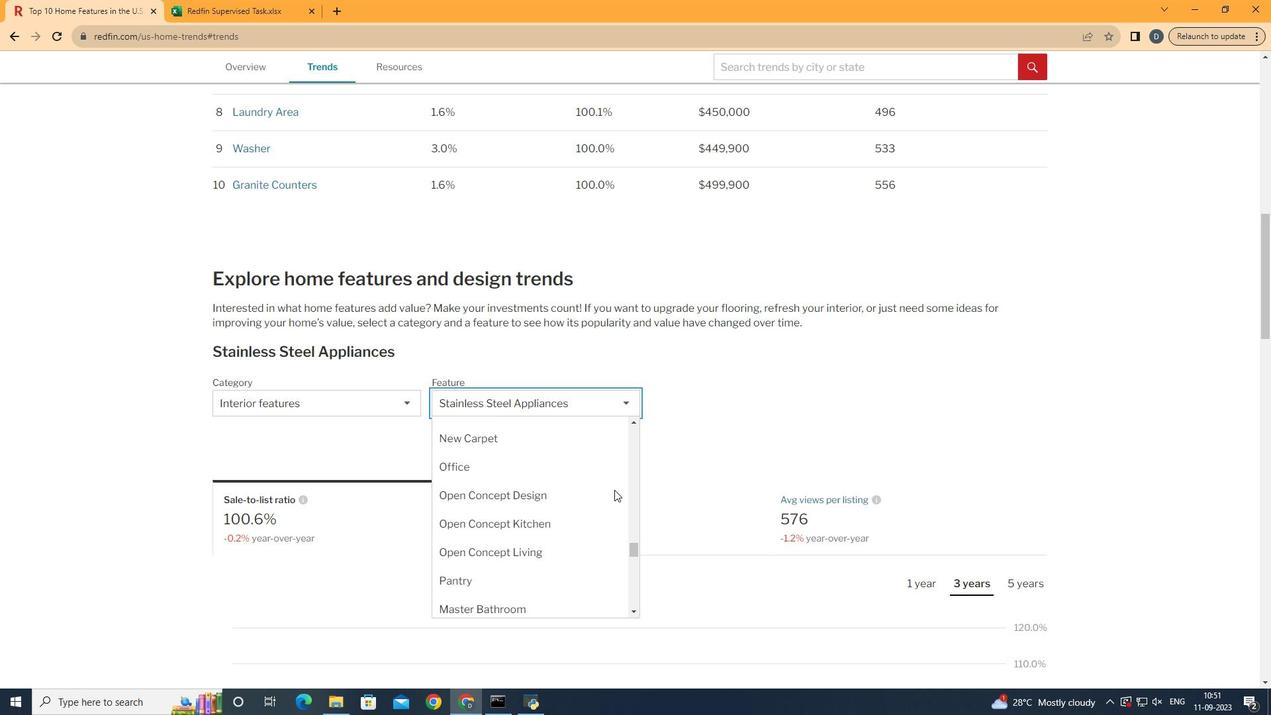 
Action: Mouse scrolled (628, 487) with delta (0, 0)
Screenshot: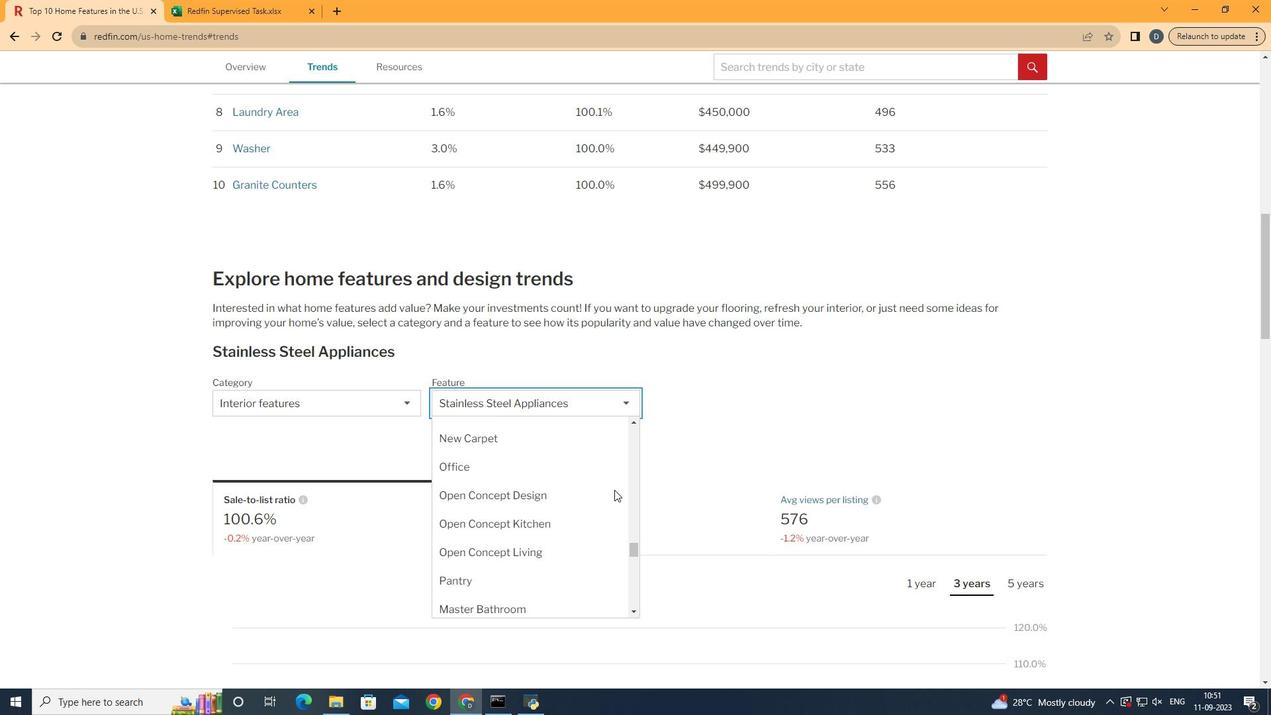
Action: Mouse scrolled (628, 487) with delta (0, 0)
Screenshot: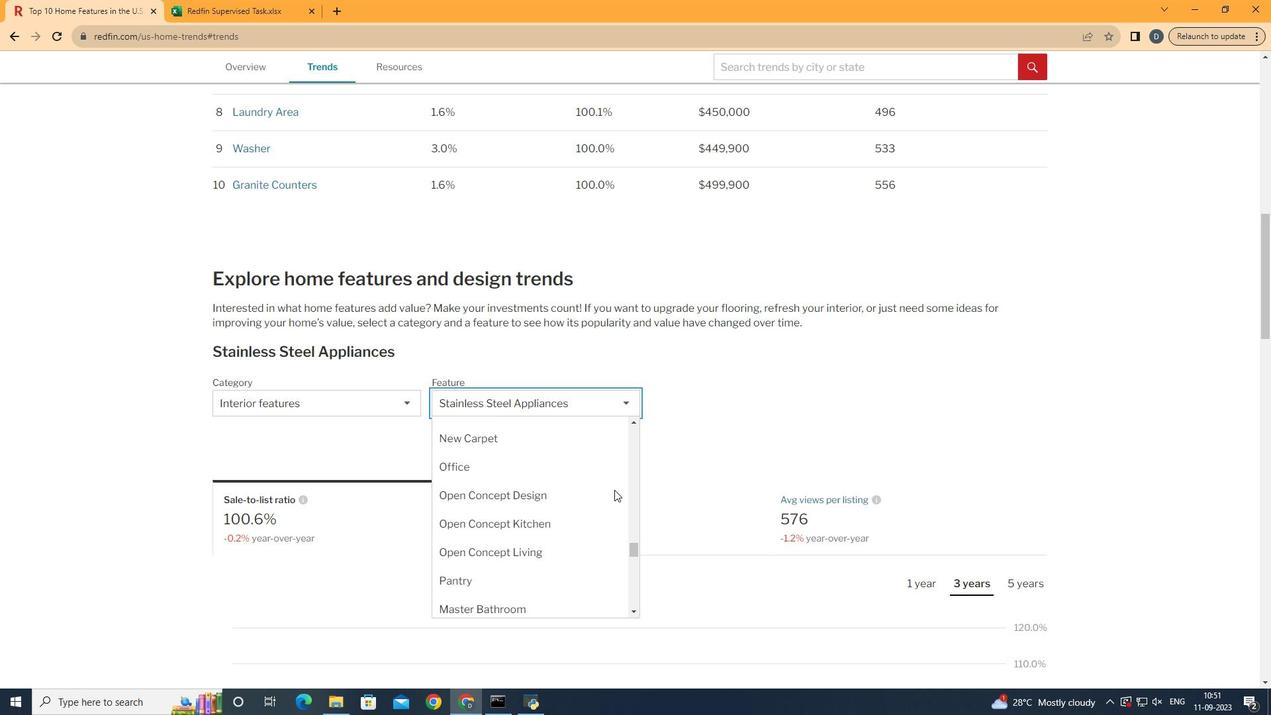
Action: Mouse scrolled (628, 487) with delta (0, 0)
Screenshot: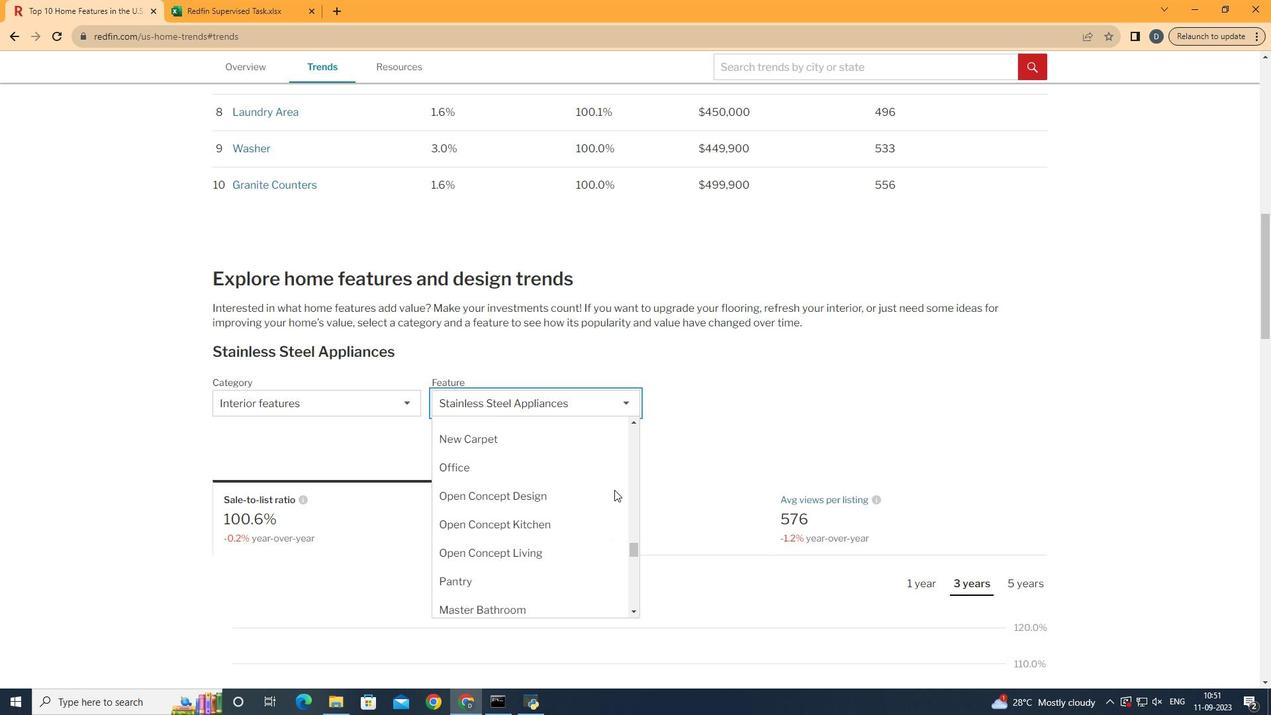 
Action: Mouse scrolled (628, 487) with delta (0, 0)
Screenshot: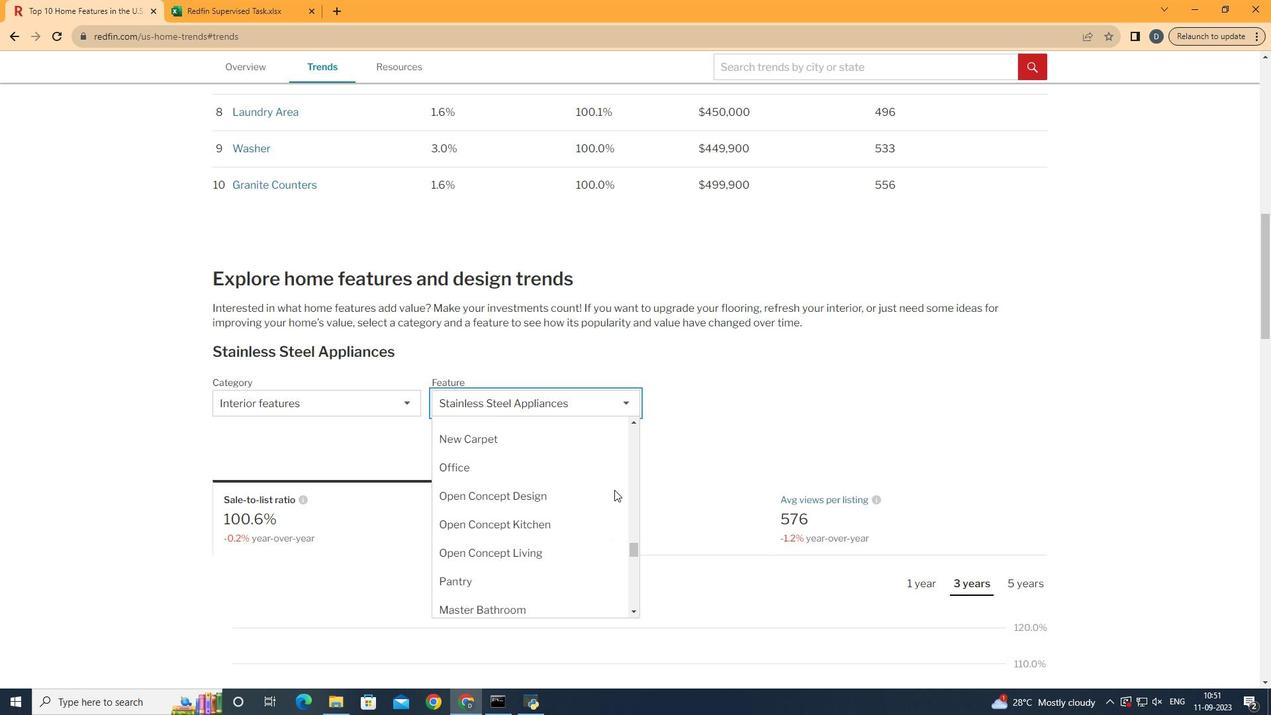 
Action: Mouse scrolled (628, 487) with delta (0, 0)
Screenshot: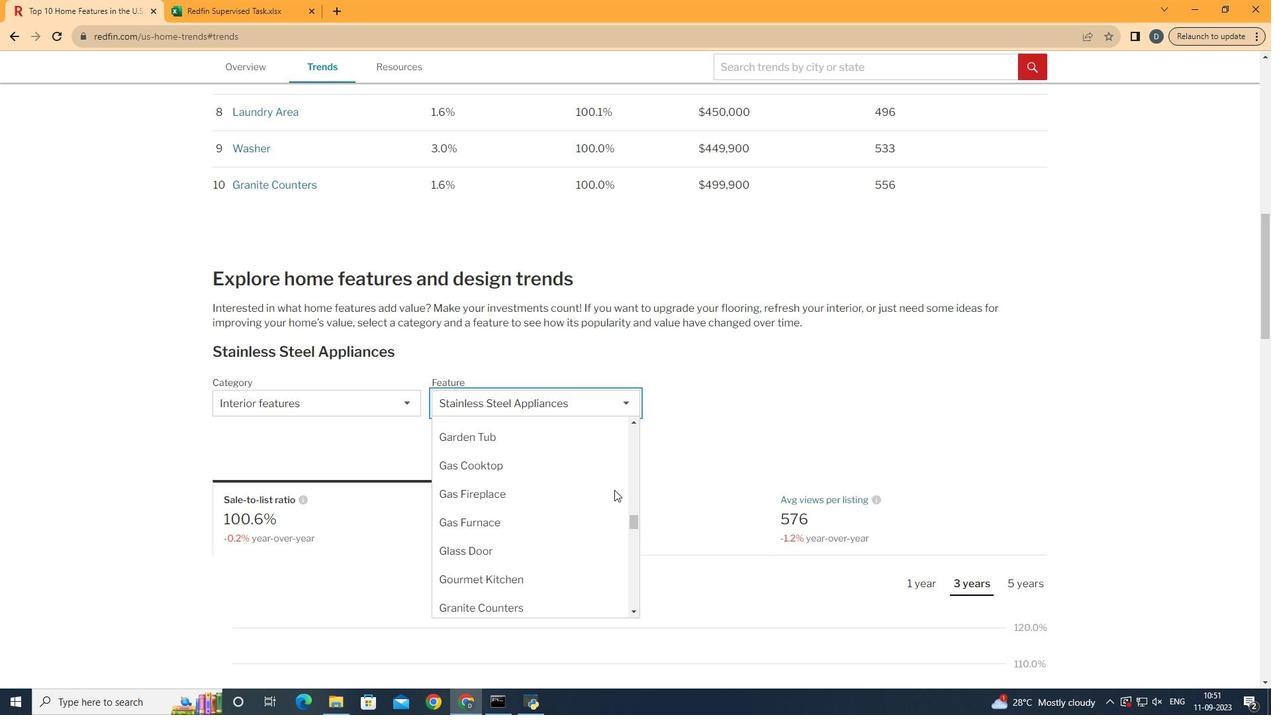 
Action: Mouse scrolled (628, 487) with delta (0, 0)
Screenshot: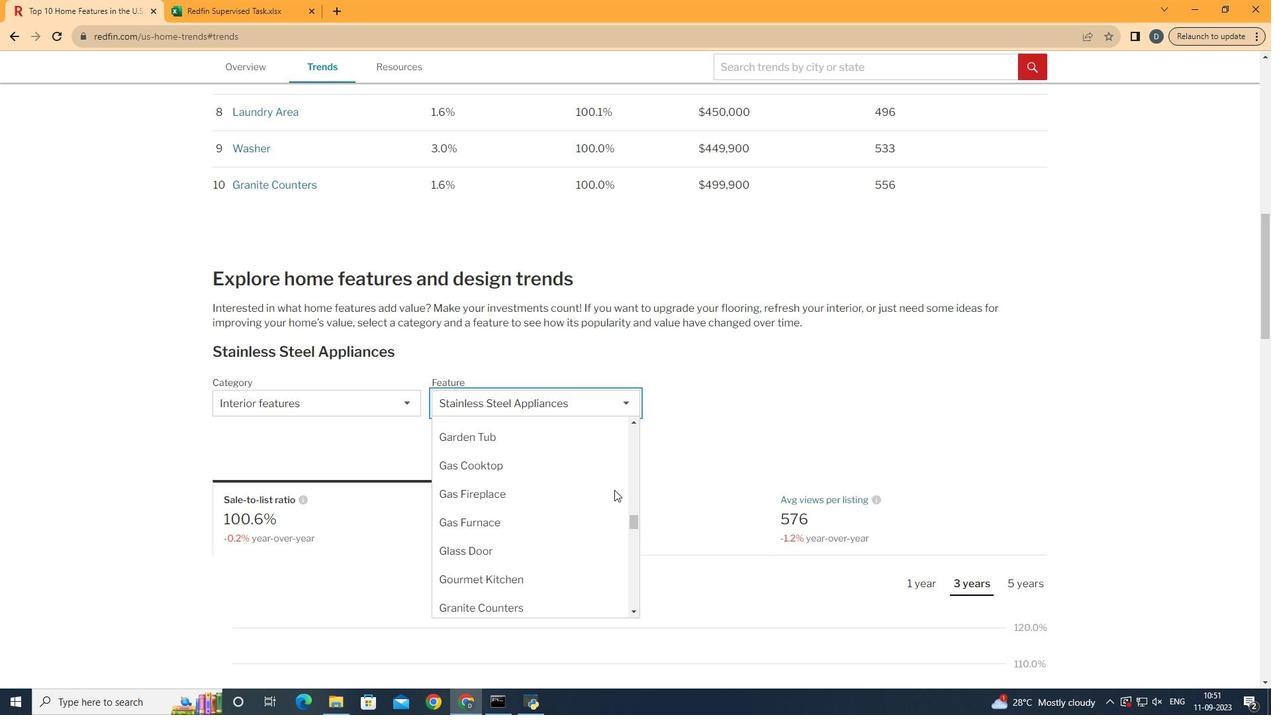 
Action: Mouse scrolled (628, 487) with delta (0, 0)
Screenshot: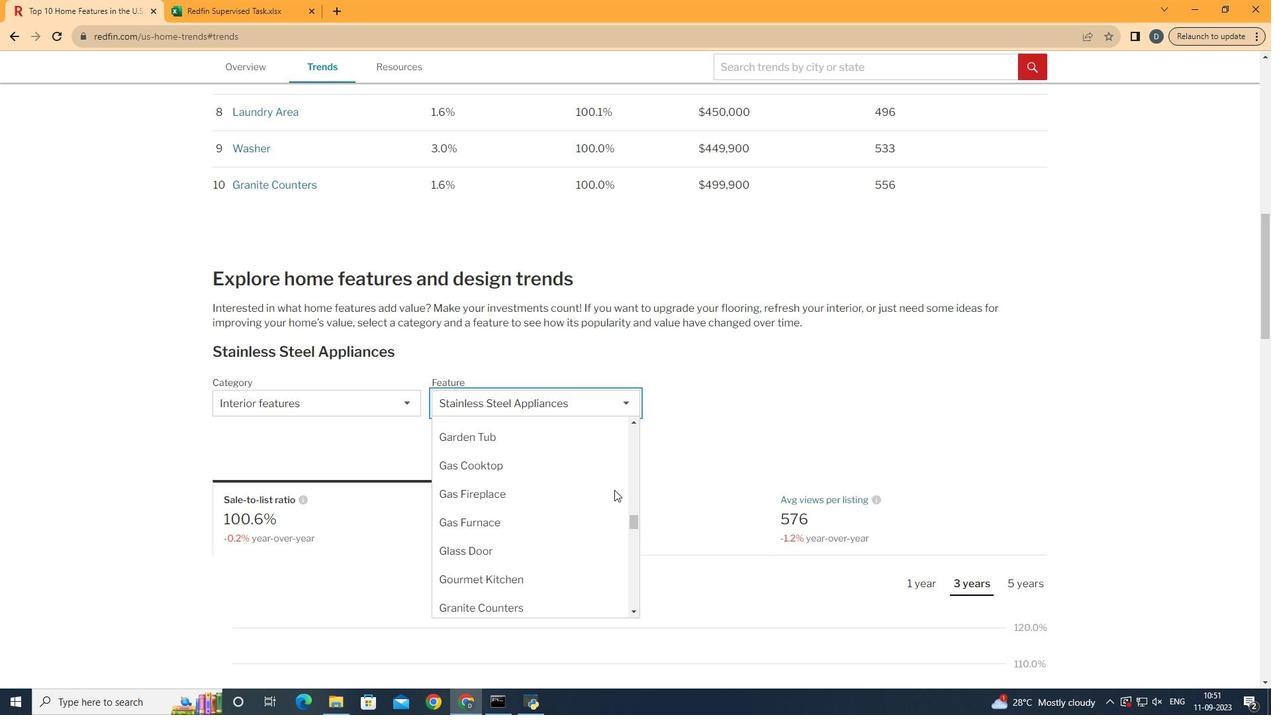 
Action: Mouse scrolled (628, 487) with delta (0, 0)
Screenshot: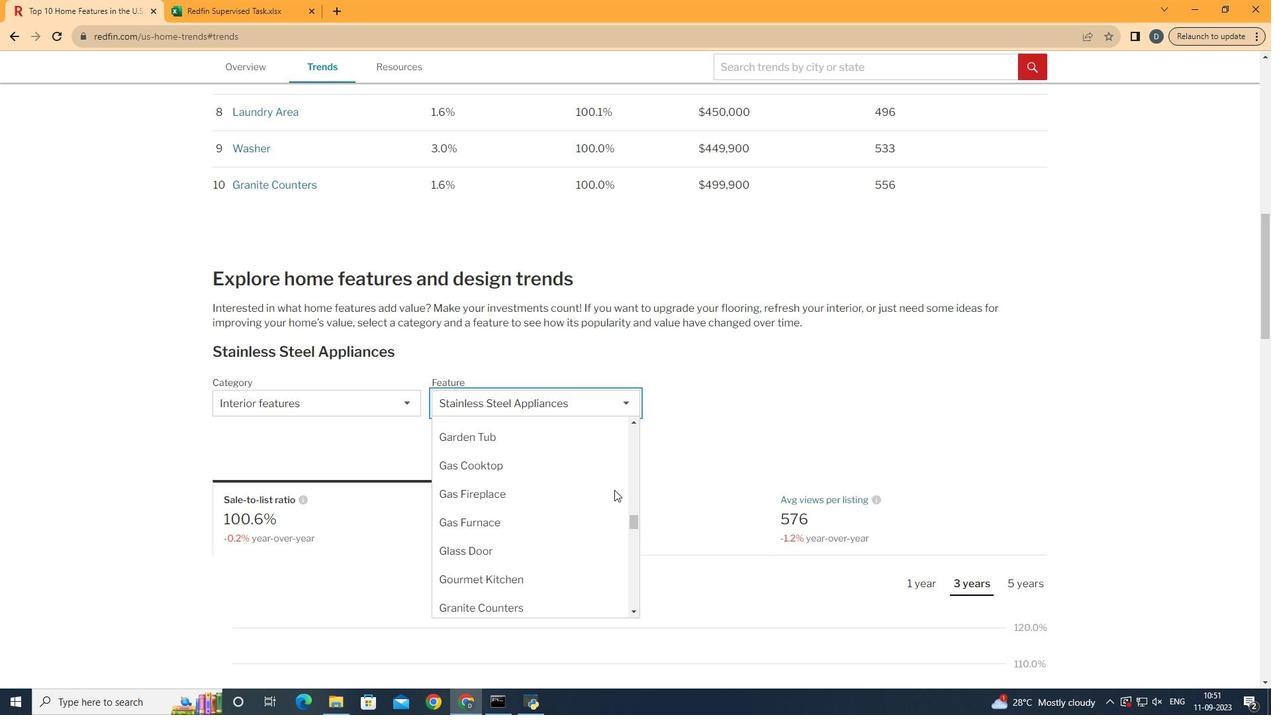 
Action: Mouse scrolled (628, 487) with delta (0, 0)
Screenshot: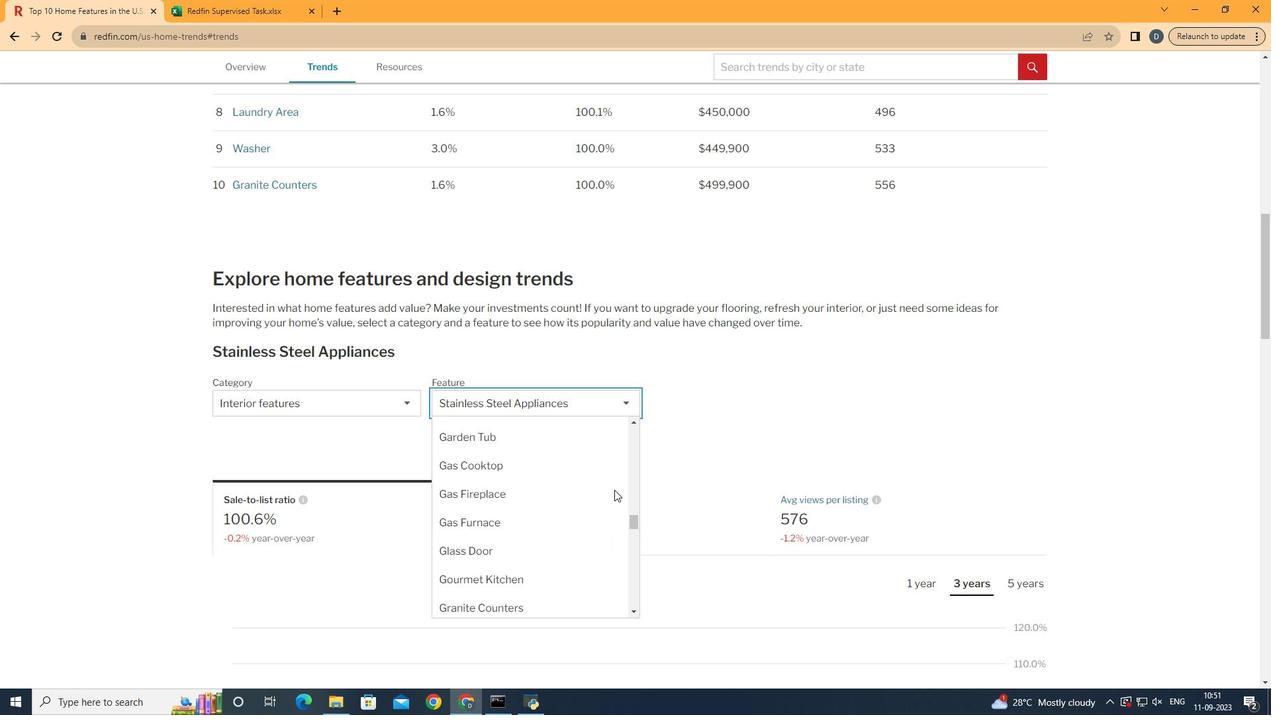 
Action: Mouse scrolled (628, 487) with delta (0, 0)
Screenshot: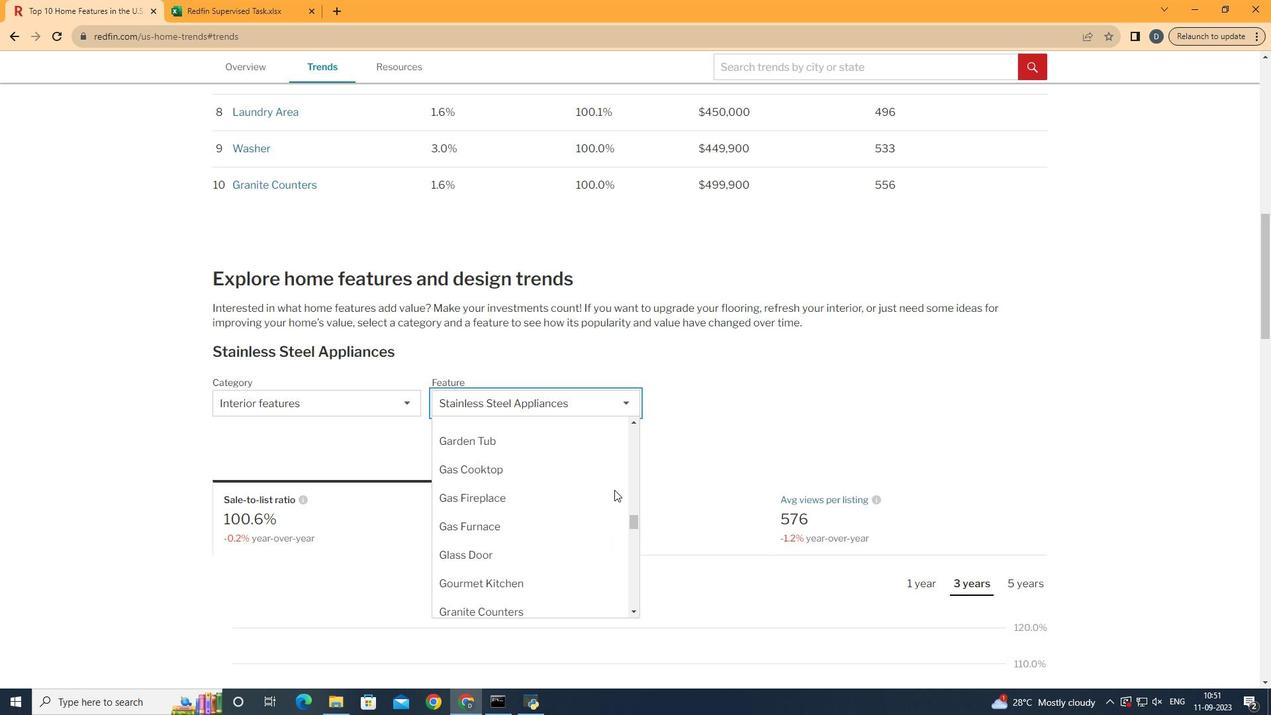 
Action: Mouse scrolled (628, 487) with delta (0, 0)
Screenshot: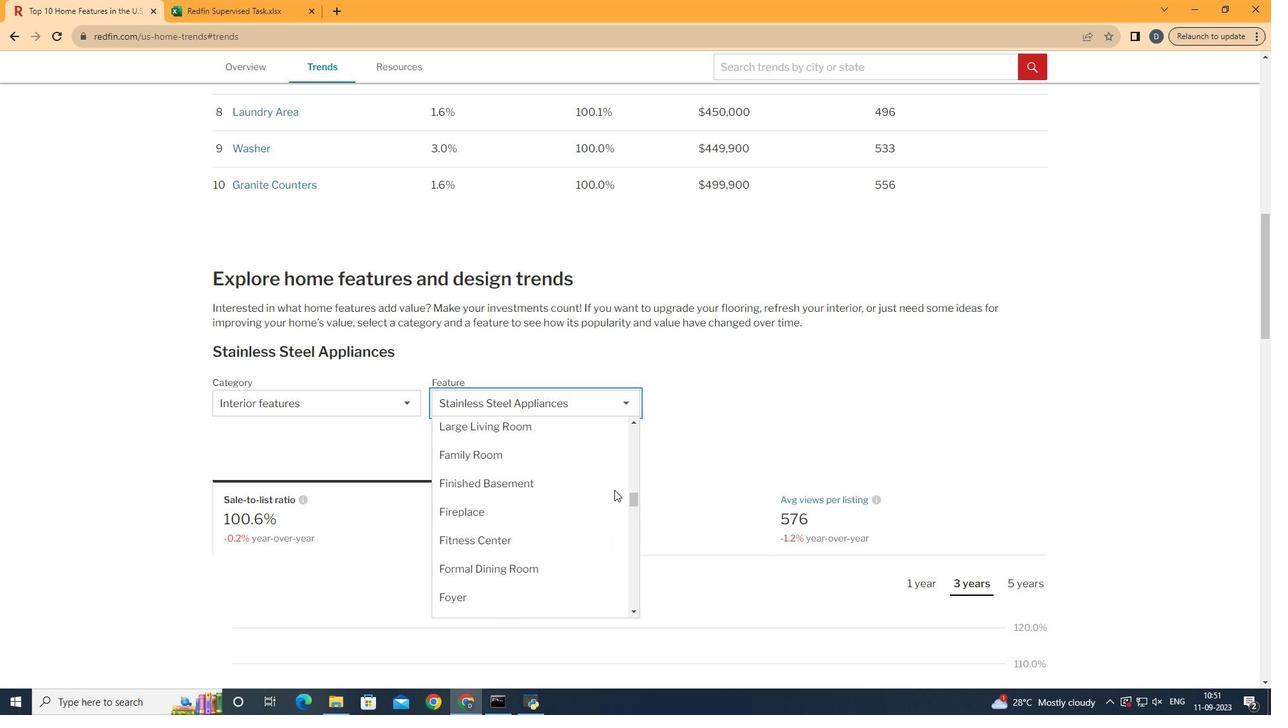 
Action: Mouse scrolled (628, 487) with delta (0, 0)
Screenshot: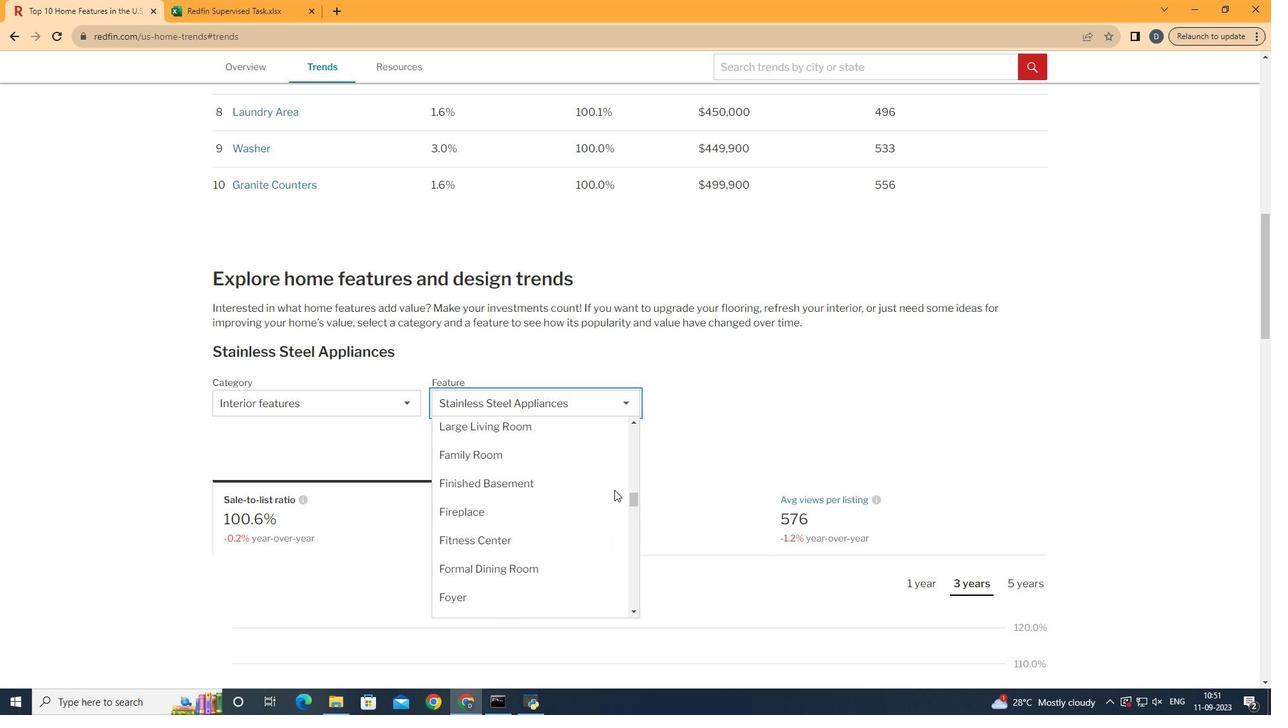 
Action: Mouse scrolled (628, 487) with delta (0, 0)
Screenshot: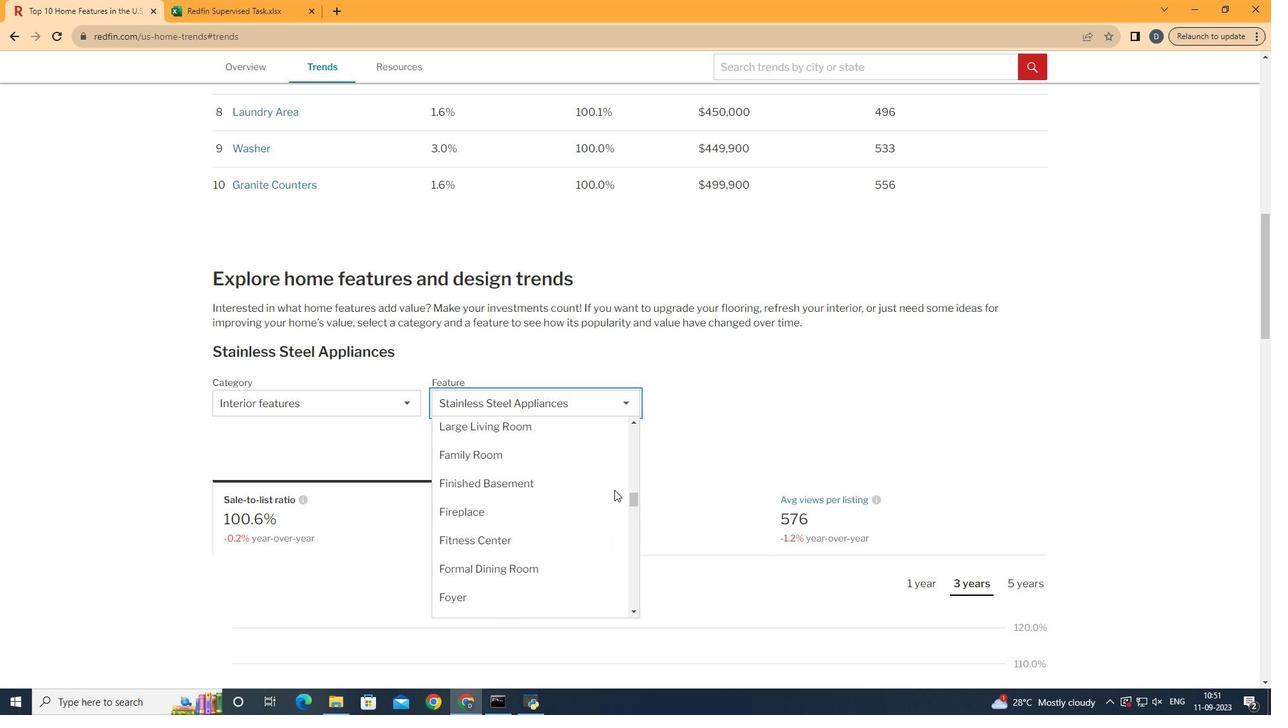 
Action: Mouse scrolled (628, 487) with delta (0, 0)
Screenshot: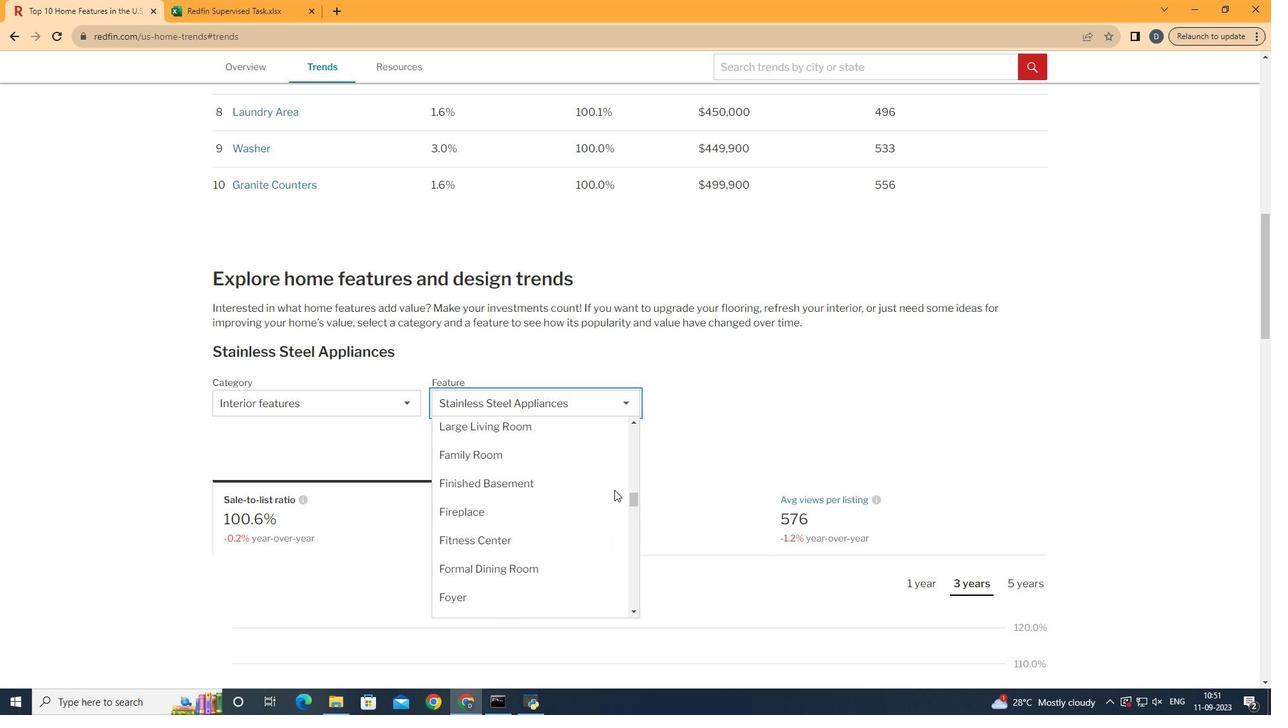 
Action: Mouse scrolled (628, 487) with delta (0, 0)
Screenshot: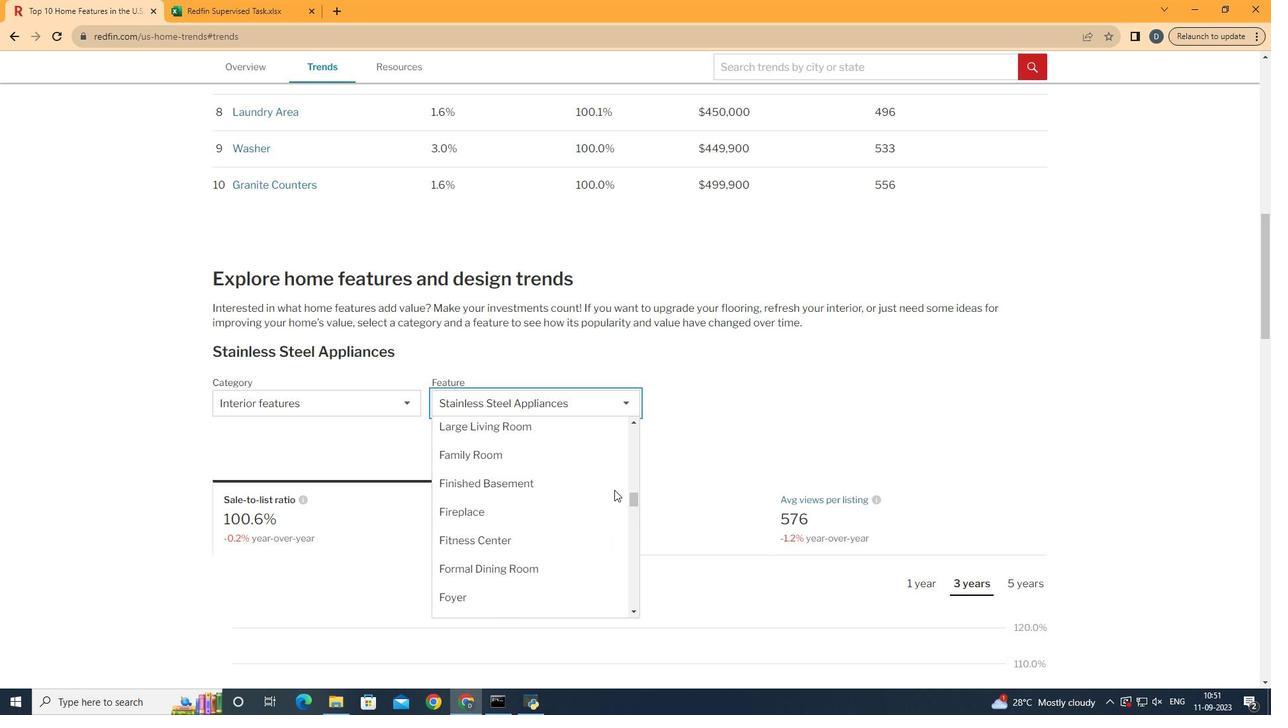 
Action: Mouse scrolled (628, 487) with delta (0, 0)
Screenshot: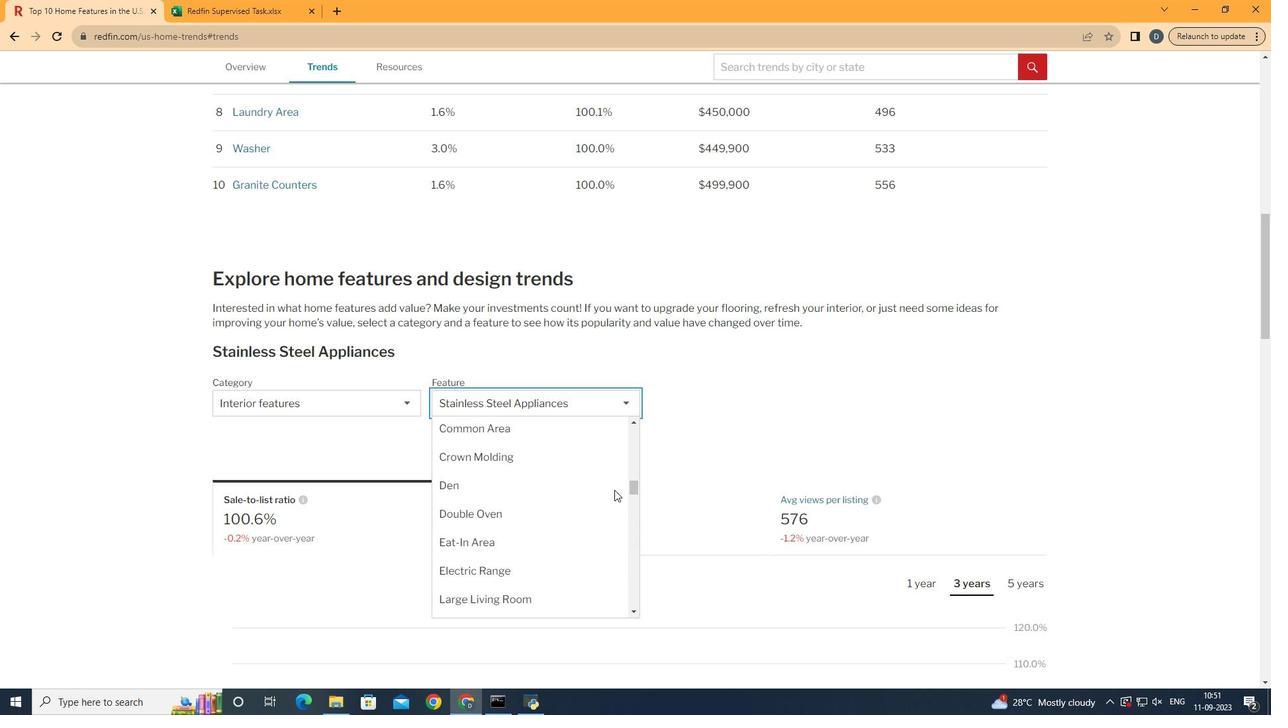 
Action: Mouse scrolled (628, 487) with delta (0, 0)
Screenshot: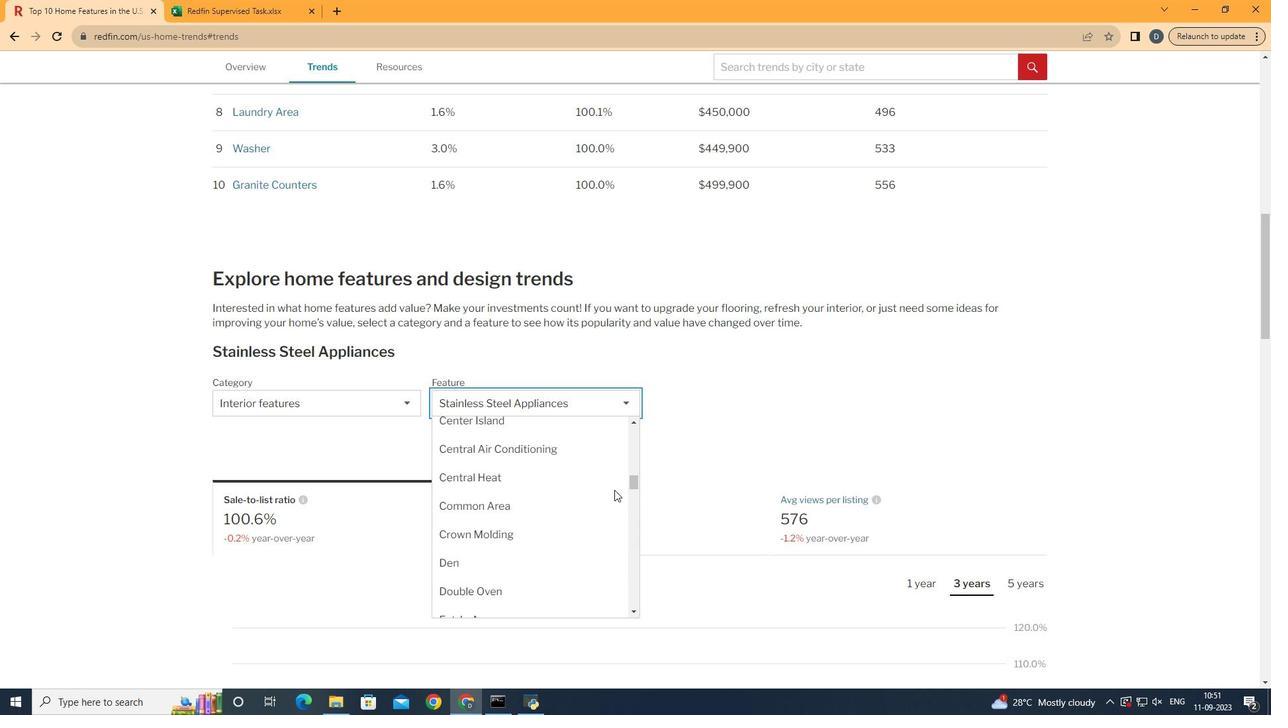 
Action: Mouse scrolled (628, 487) with delta (0, 0)
Screenshot: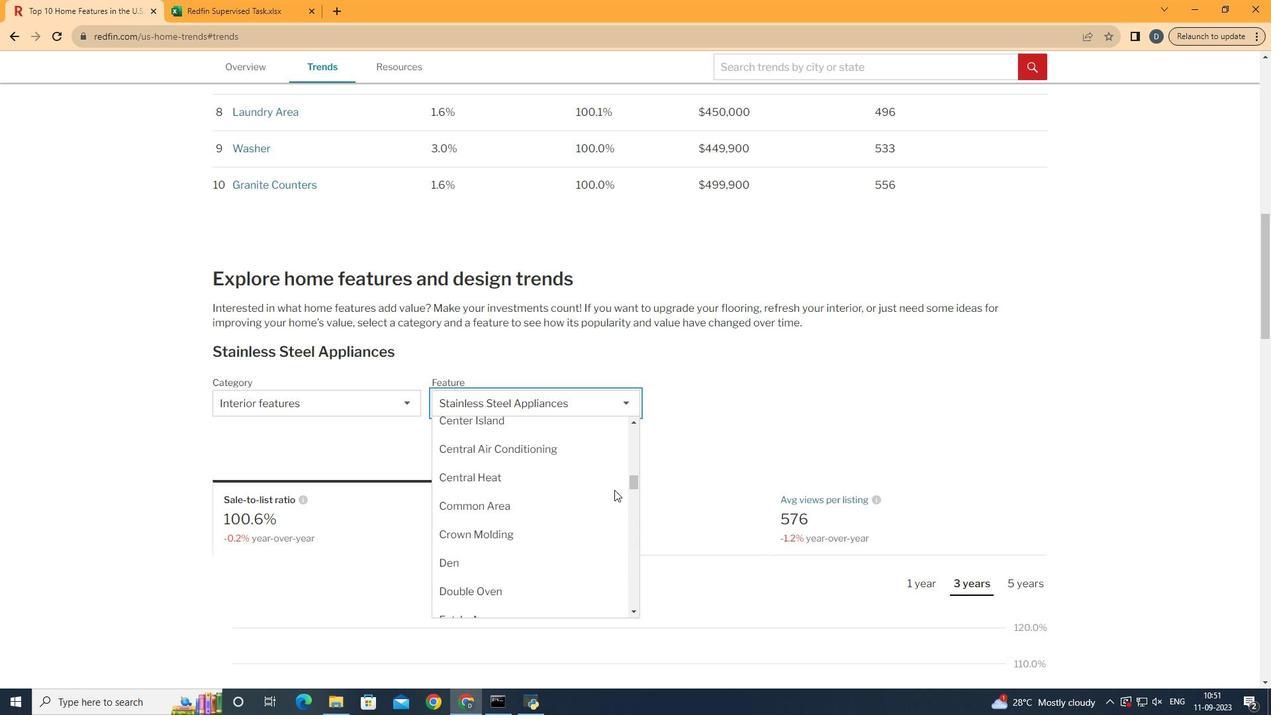 
Action: Mouse scrolled (628, 487) with delta (0, 0)
Screenshot: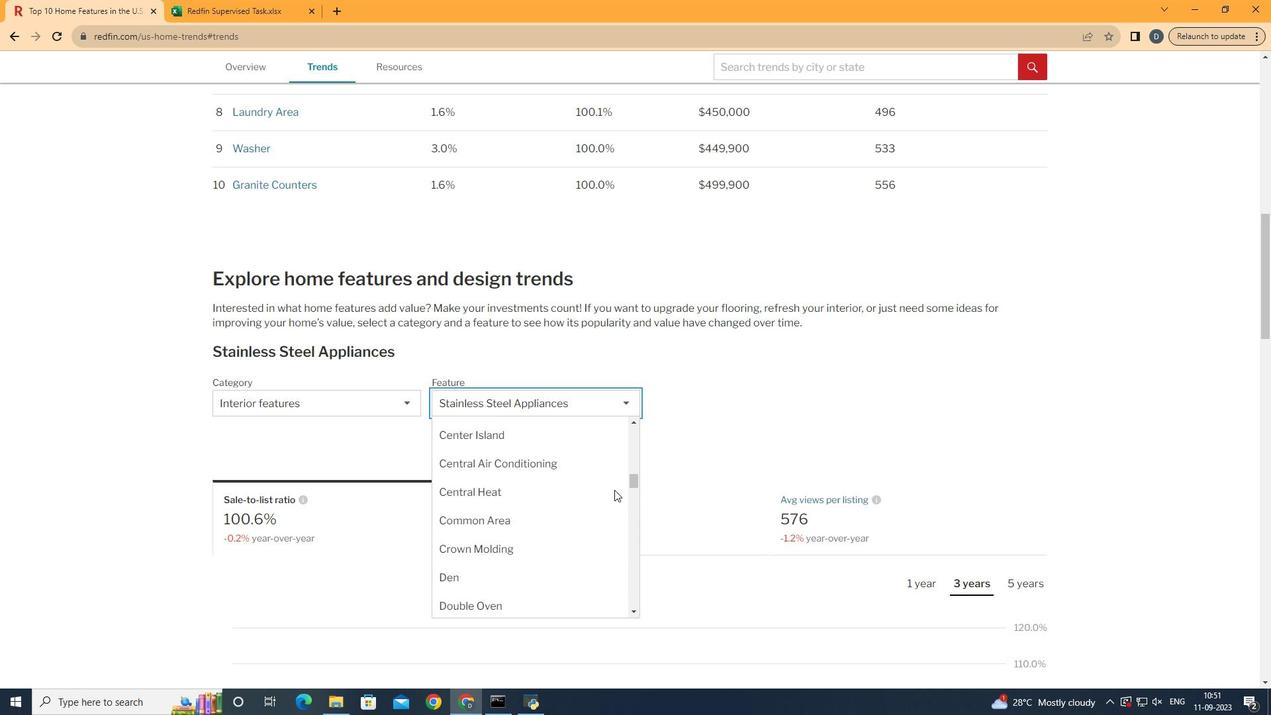 
Action: Mouse scrolled (628, 487) with delta (0, 0)
Screenshot: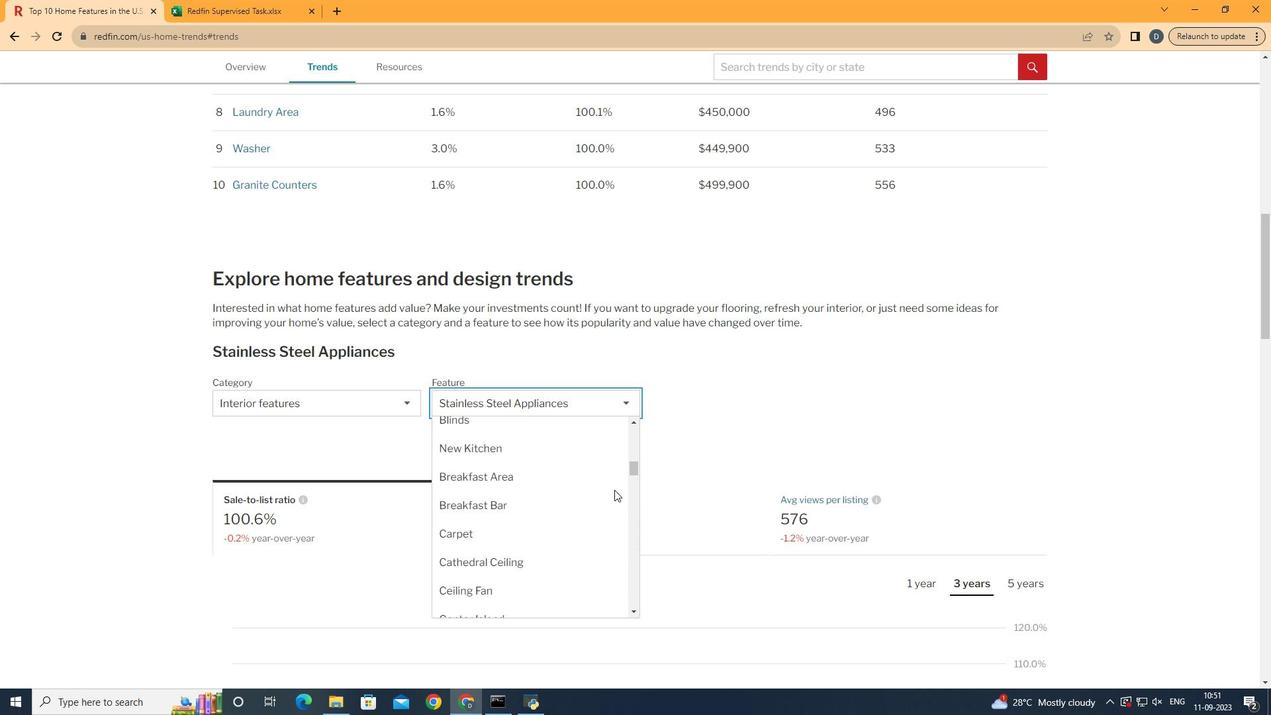 
Action: Mouse scrolled (628, 487) with delta (0, 0)
Screenshot: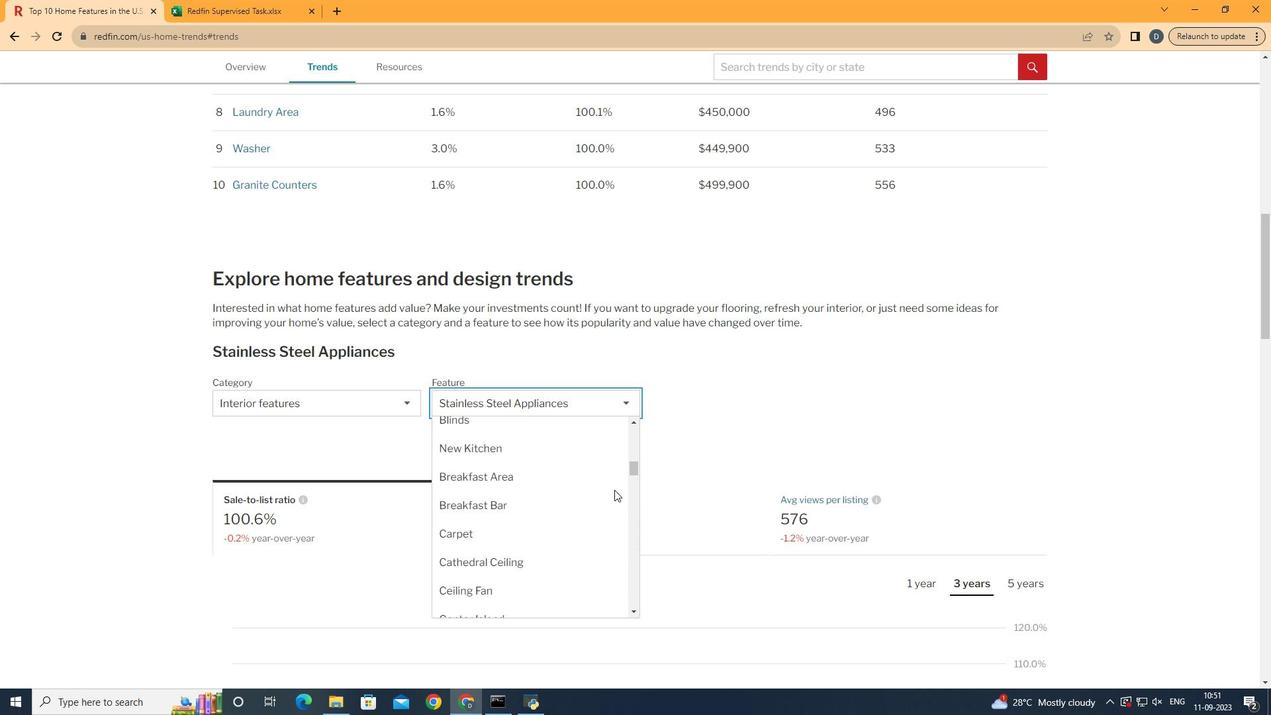
Action: Mouse scrolled (628, 487) with delta (0, 0)
Screenshot: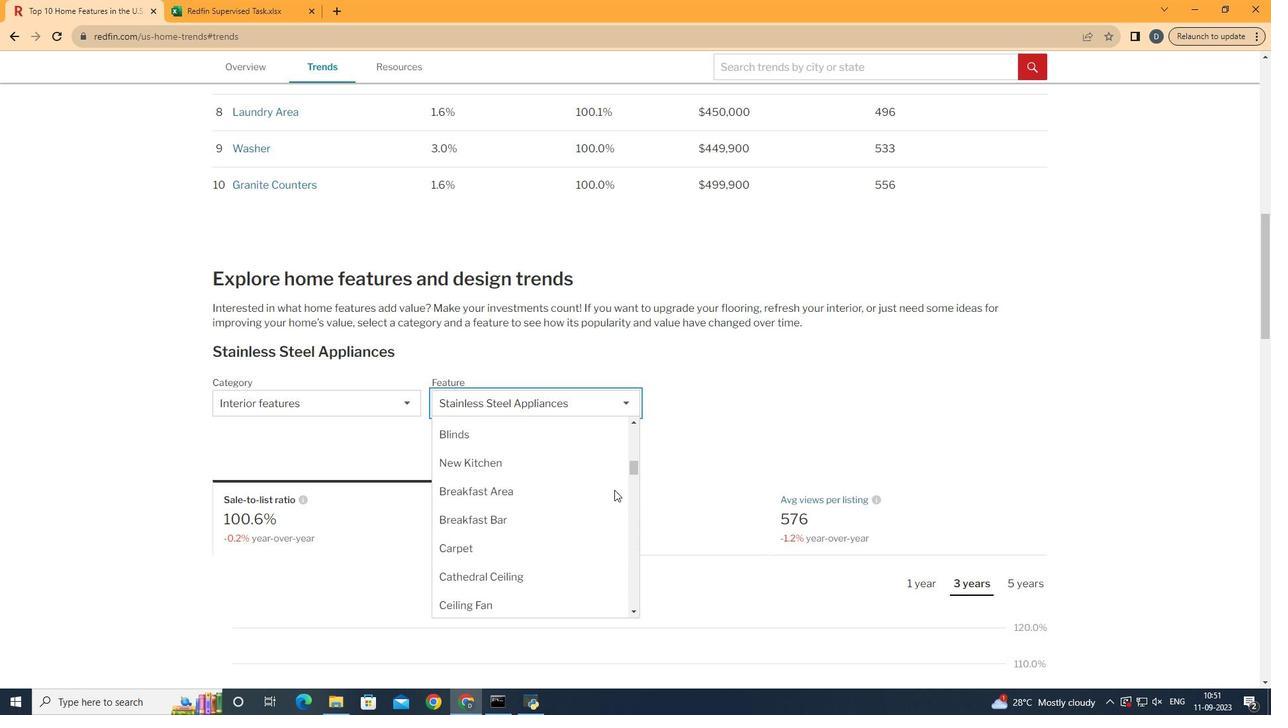 
Action: Mouse scrolled (628, 487) with delta (0, 0)
Screenshot: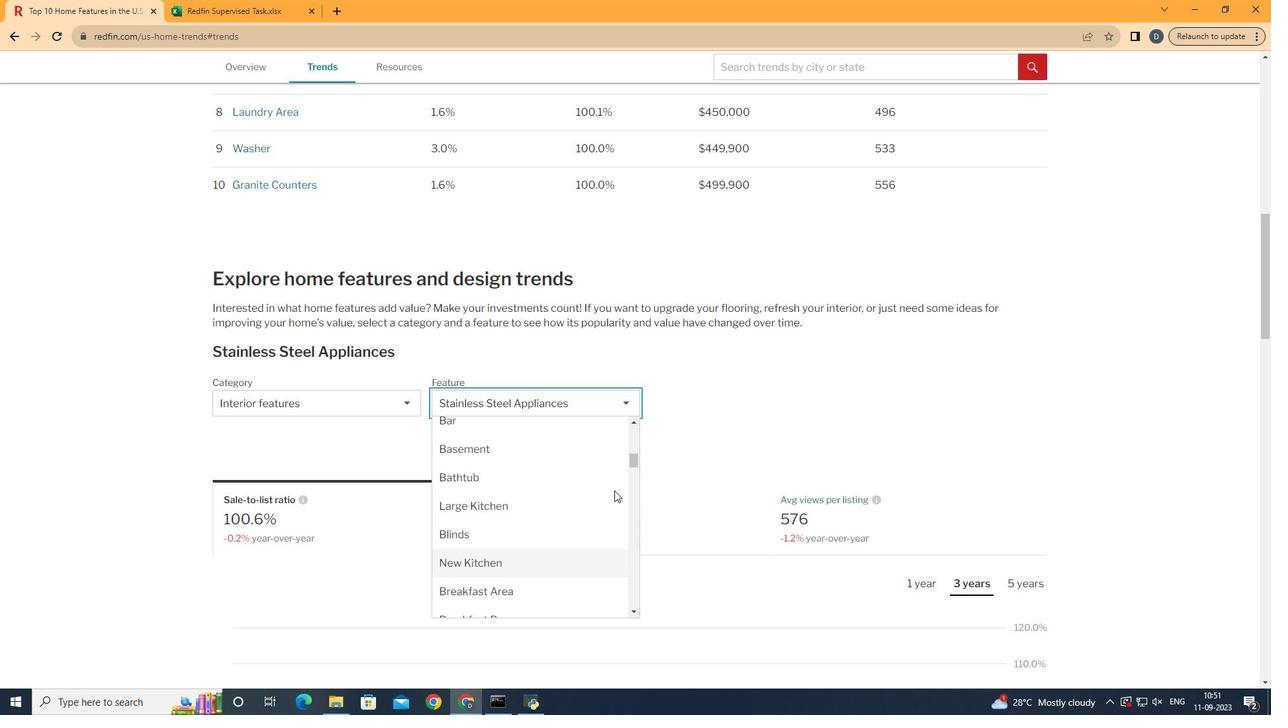
Action: Mouse moved to (628, 487)
Screenshot: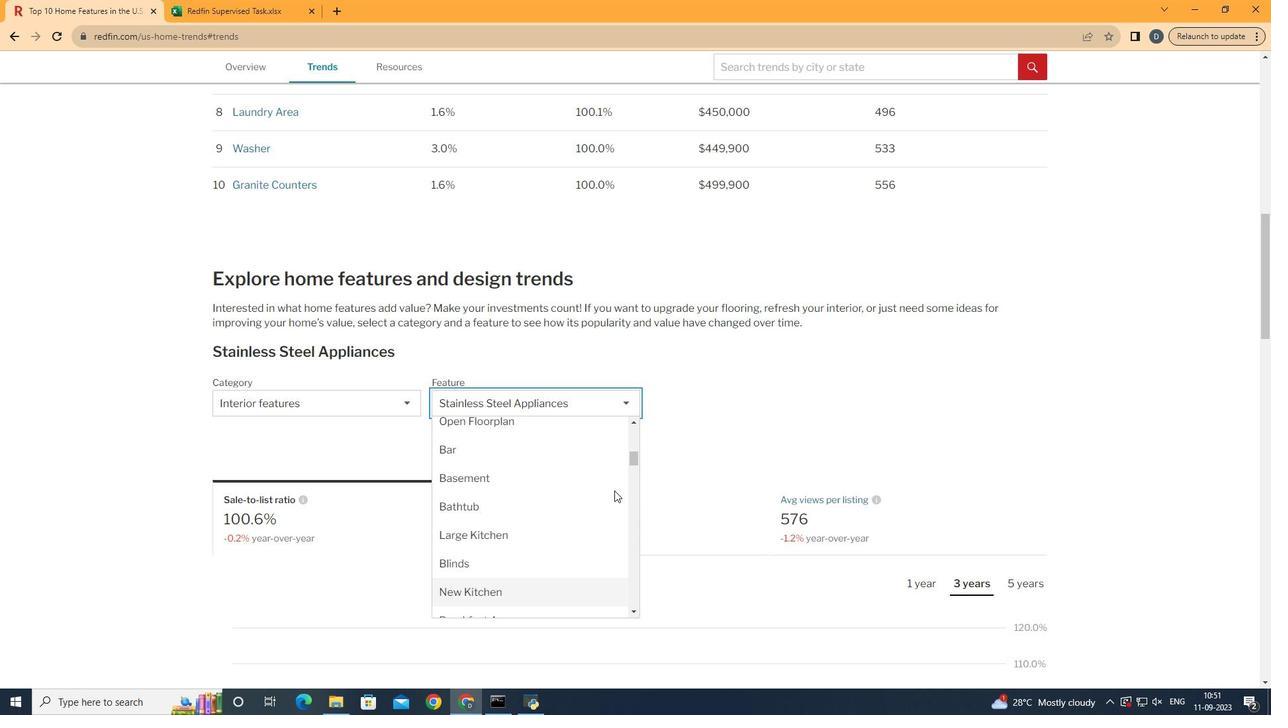 
Action: Mouse scrolled (628, 487) with delta (0, 0)
Screenshot: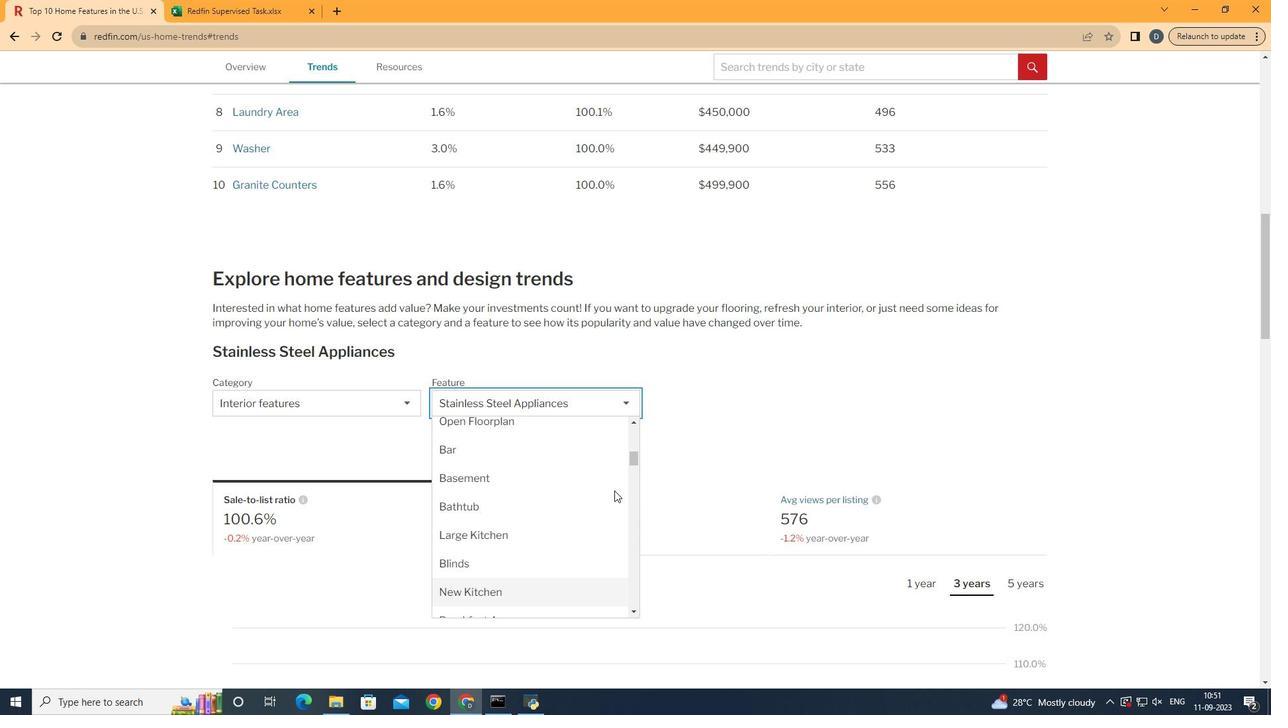 
Action: Mouse scrolled (628, 487) with delta (0, 0)
Screenshot: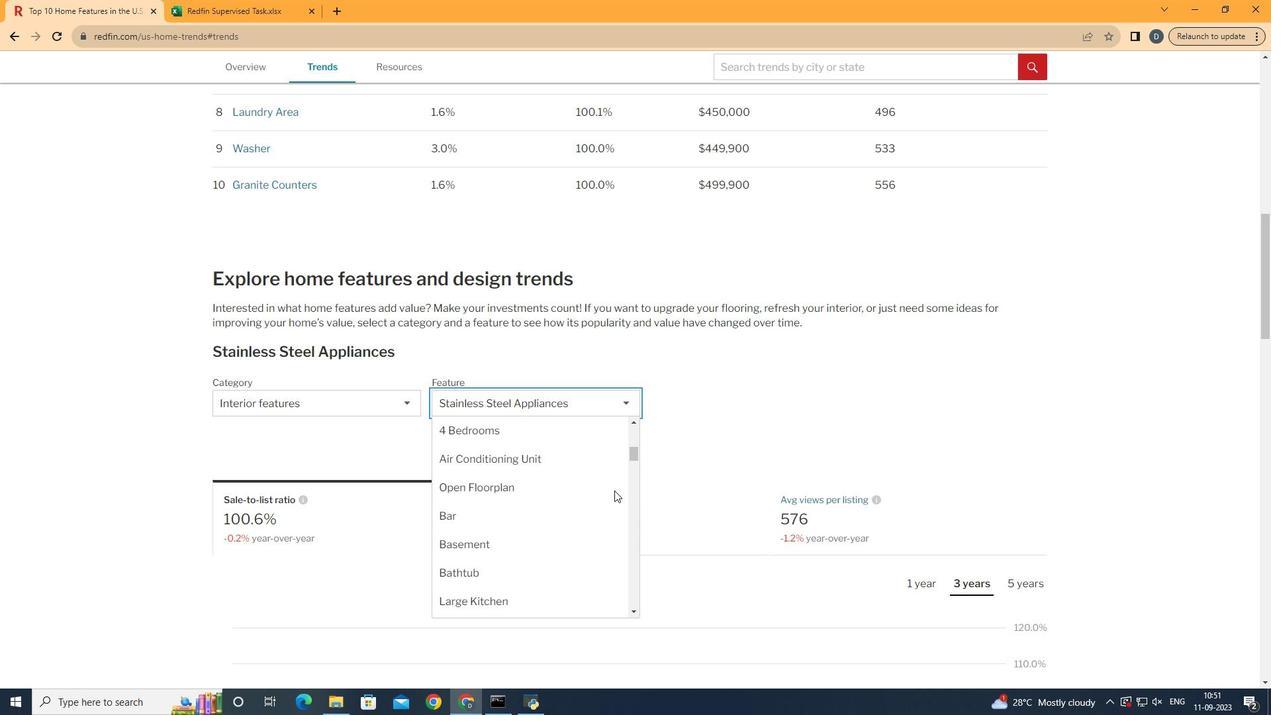 
Action: Mouse scrolled (628, 487) with delta (0, 0)
Screenshot: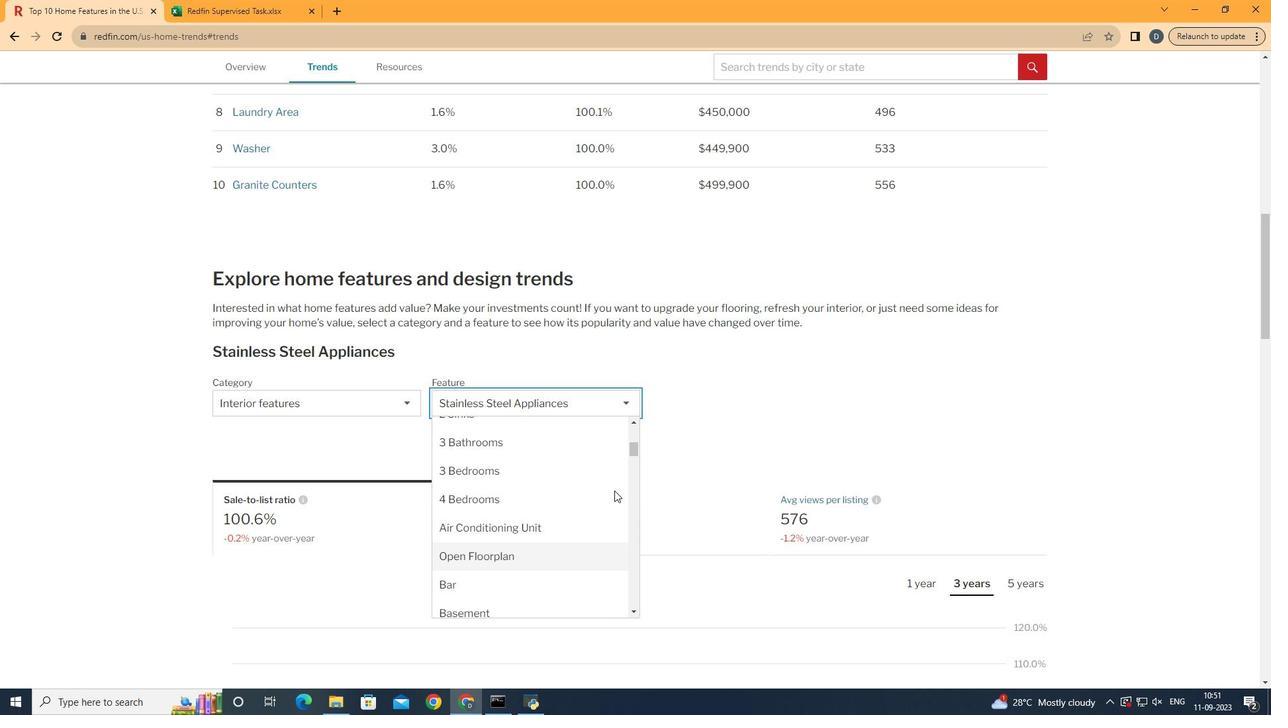
Action: Mouse scrolled (628, 486) with delta (0, 0)
Screenshot: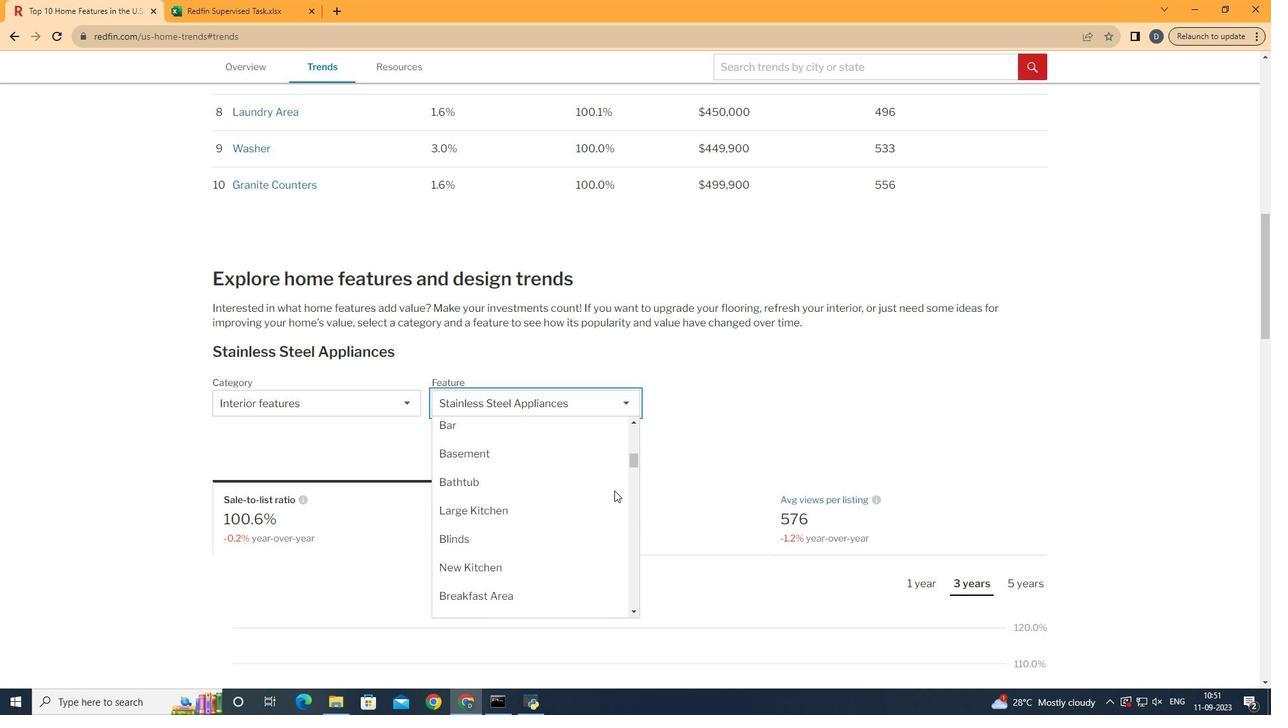 
Action: Mouse scrolled (628, 486) with delta (0, 0)
Screenshot: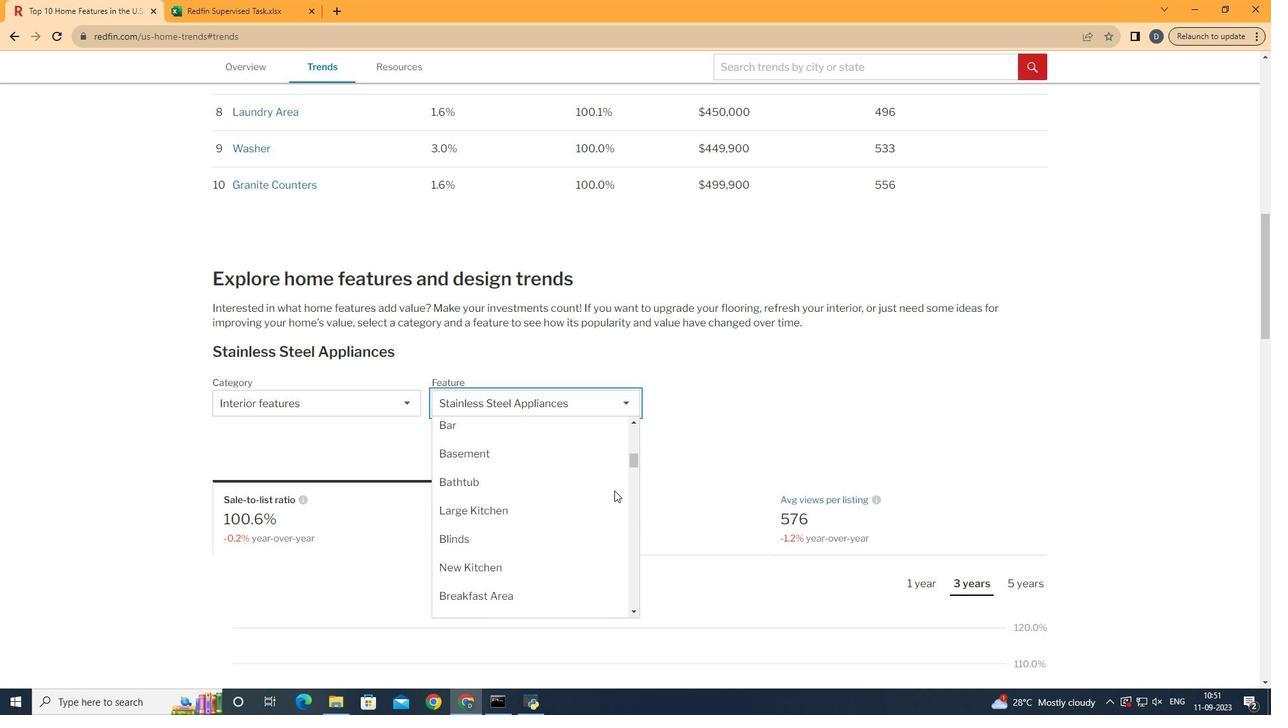 
Action: Mouse scrolled (628, 486) with delta (0, 0)
Screenshot: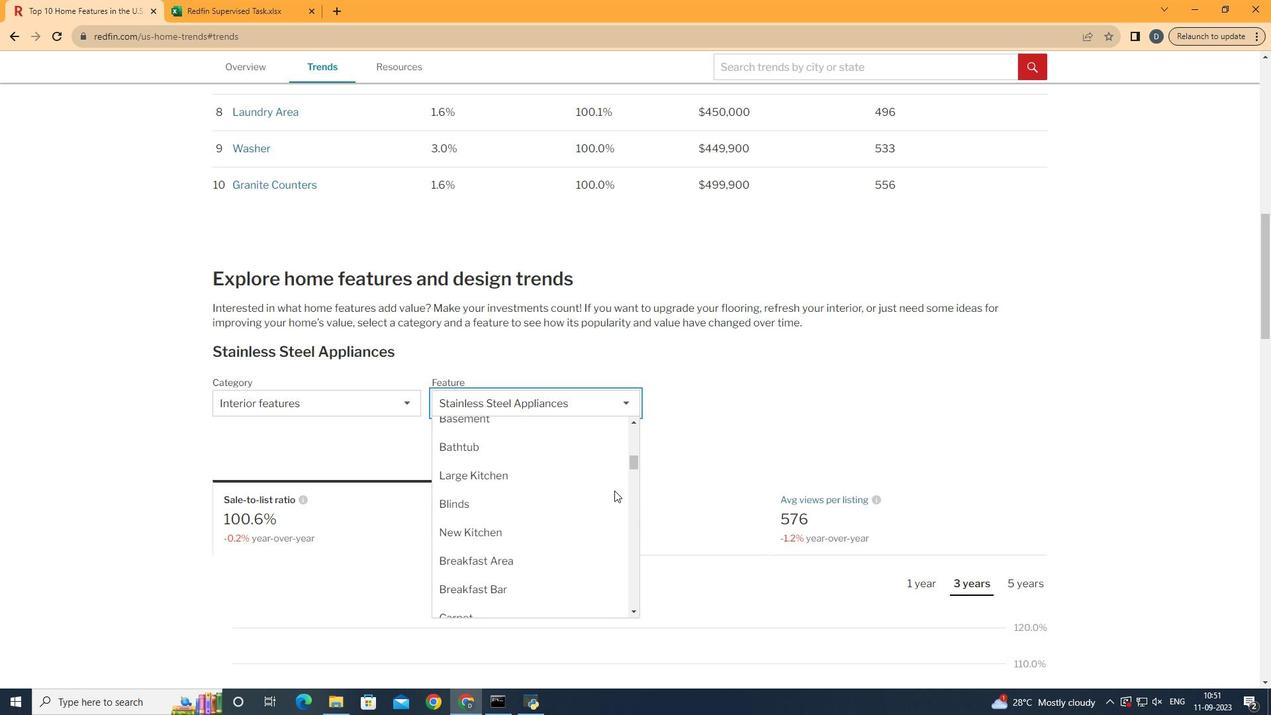 
Action: Mouse moved to (630, 452)
Screenshot: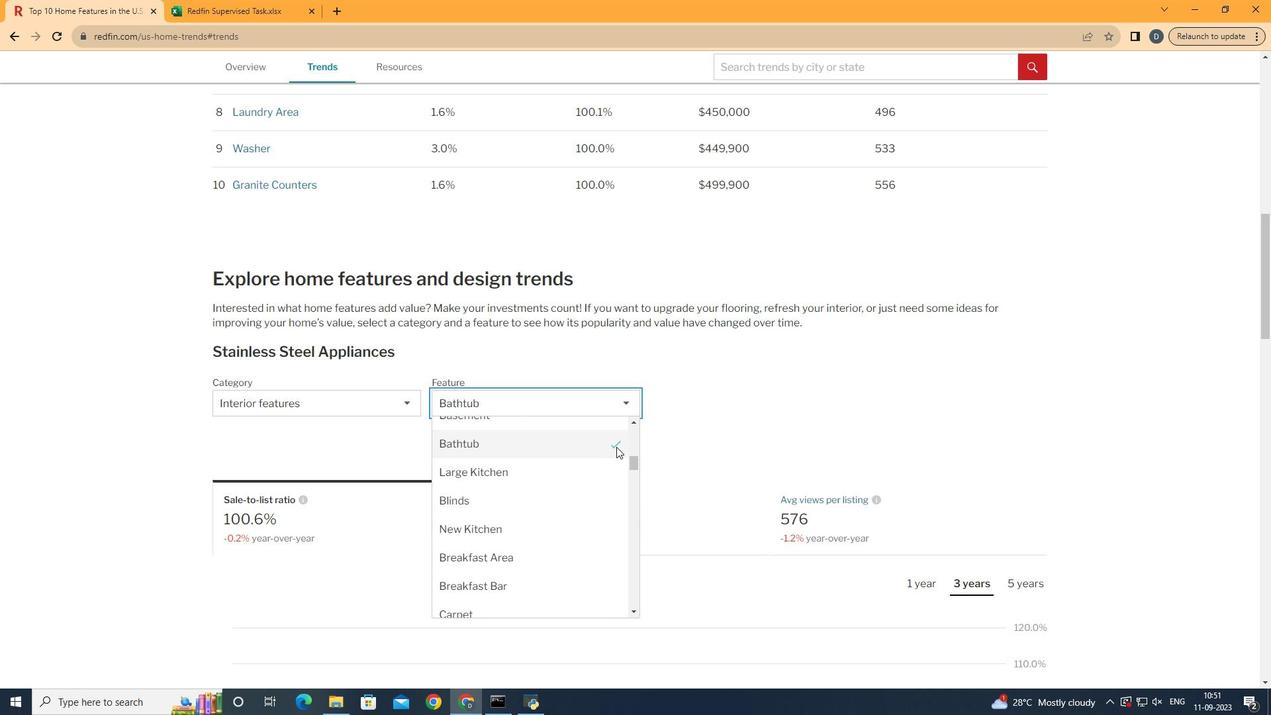 
Action: Mouse pressed left at (630, 452)
Screenshot: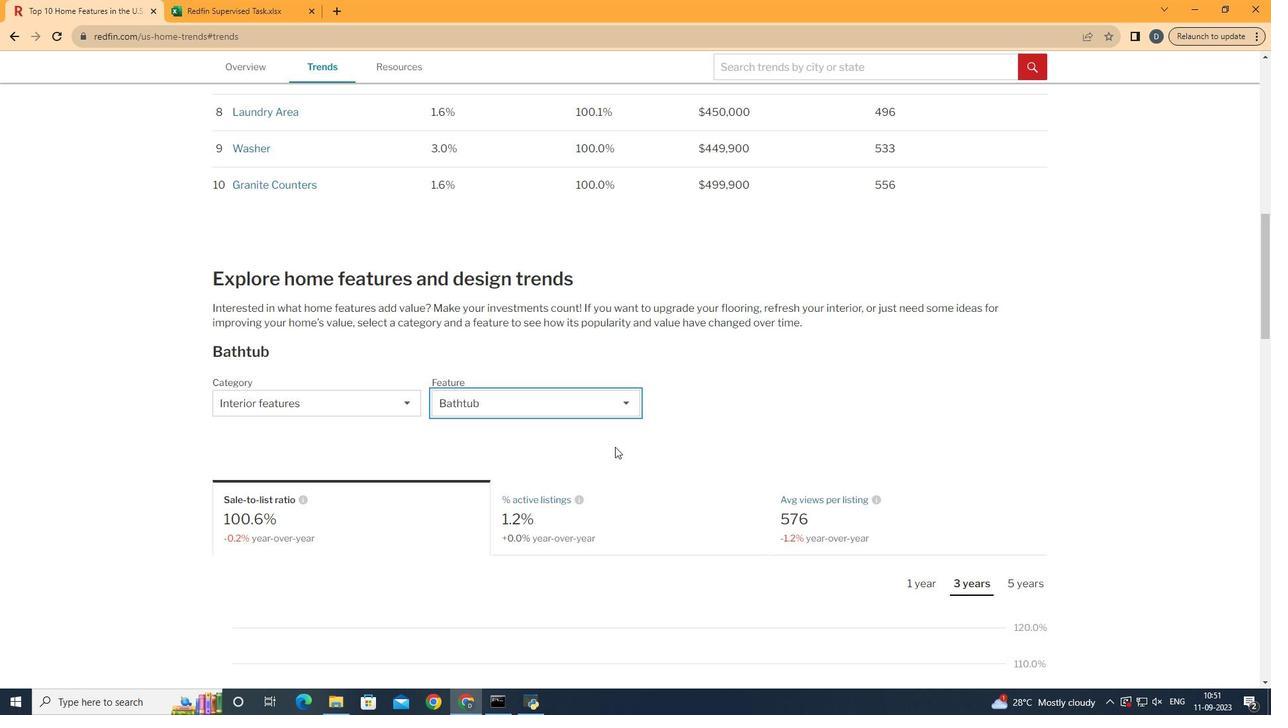 
Action: Mouse moved to (748, 438)
Screenshot: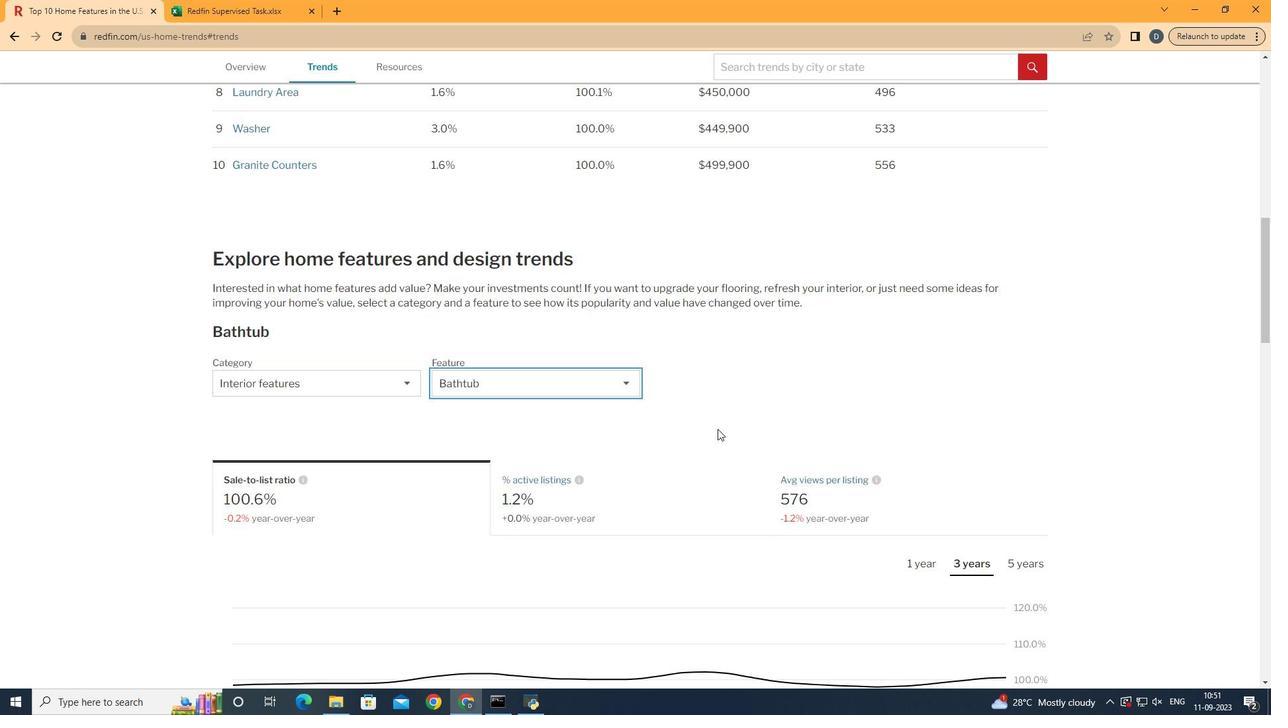 
Action: Mouse scrolled (748, 437) with delta (0, 0)
Screenshot: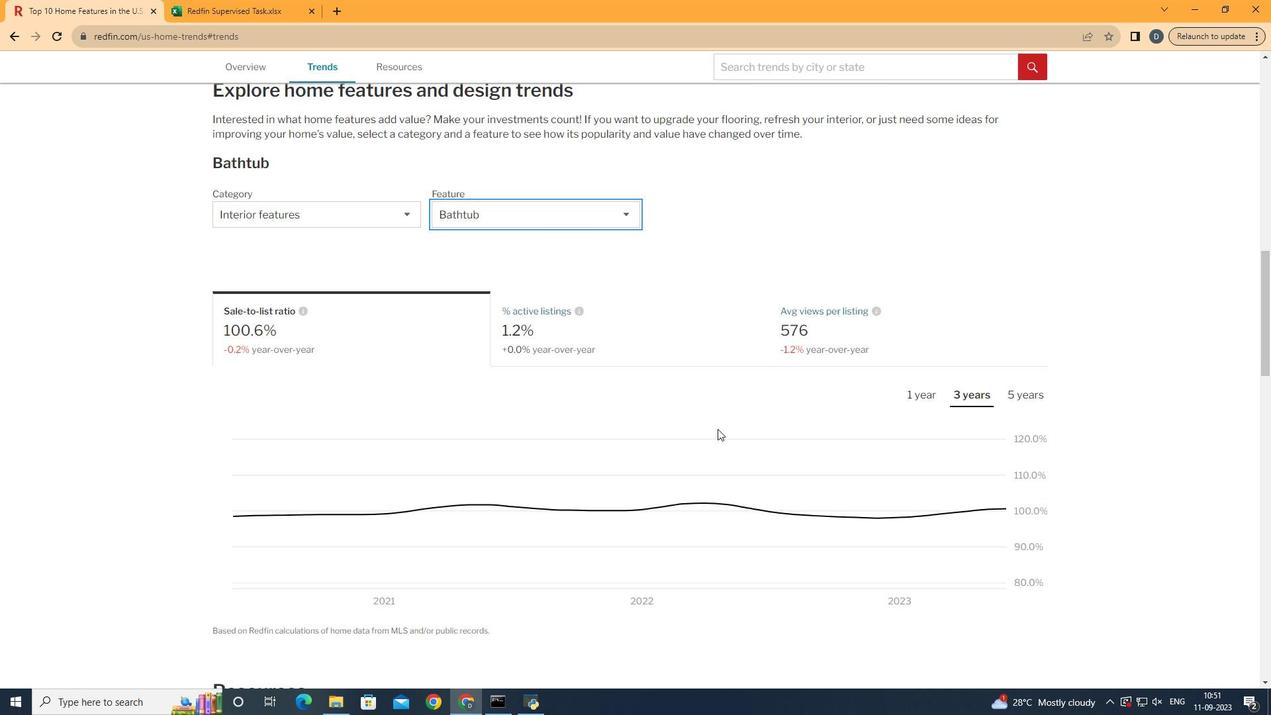 
Action: Mouse scrolled (748, 437) with delta (0, 0)
Screenshot: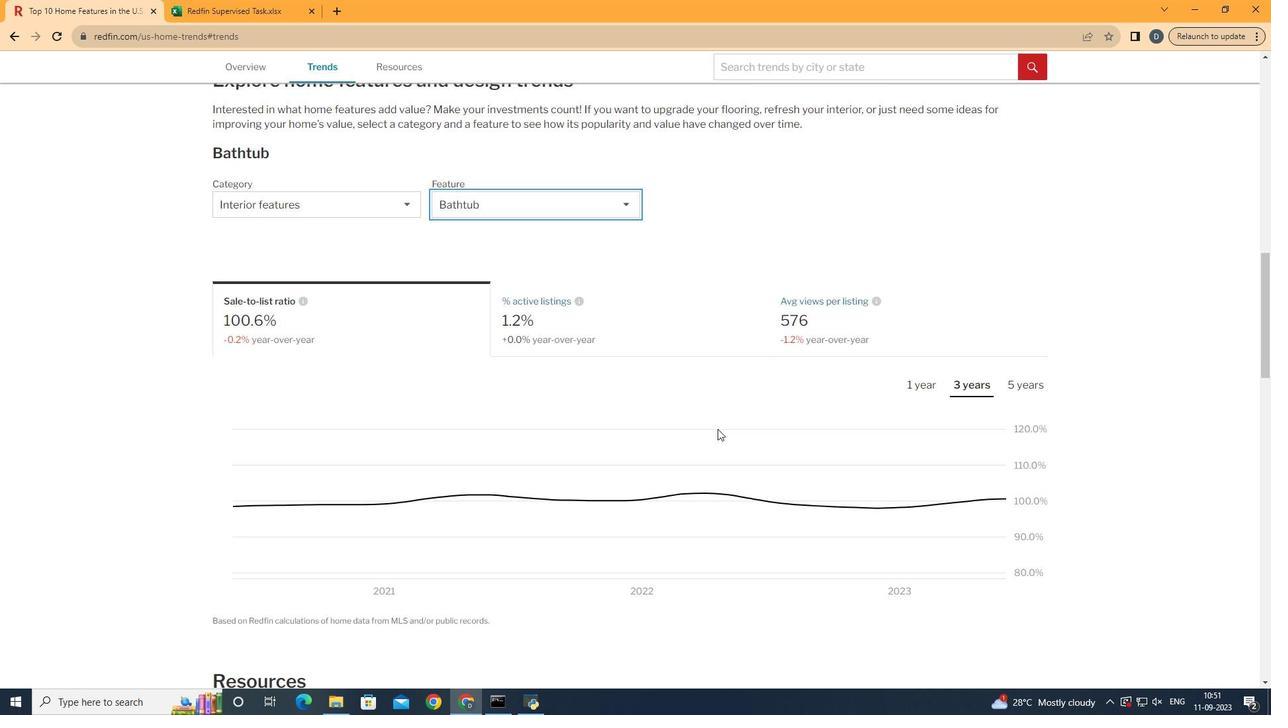 
Action: Mouse scrolled (748, 437) with delta (0, 0)
Screenshot: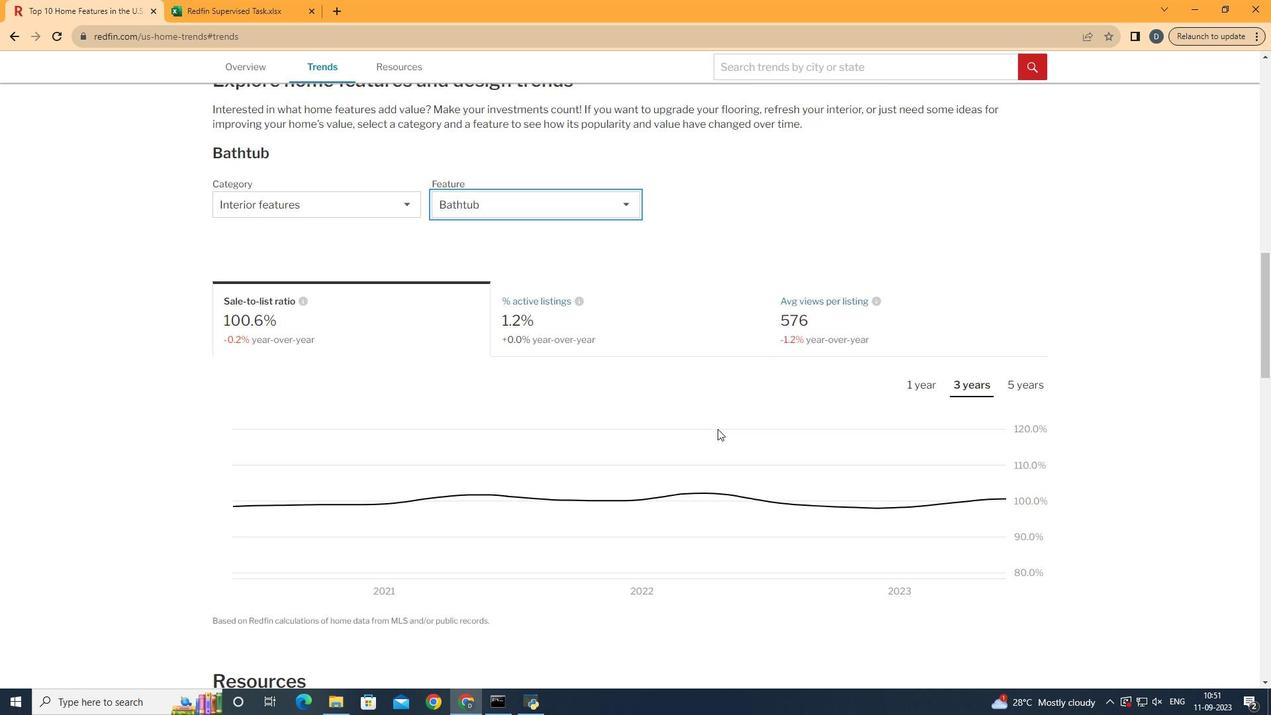 
Action: Mouse moved to (1015, 364)
Screenshot: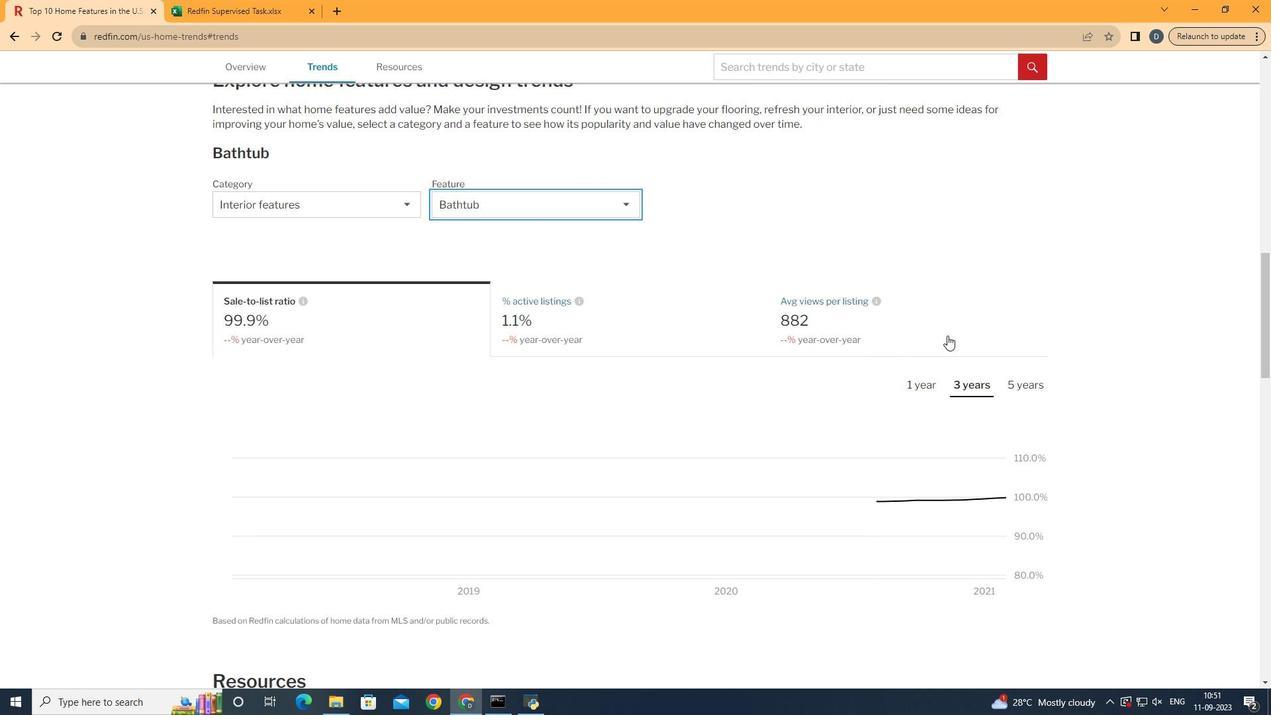 
Action: Mouse pressed left at (1015, 364)
Screenshot: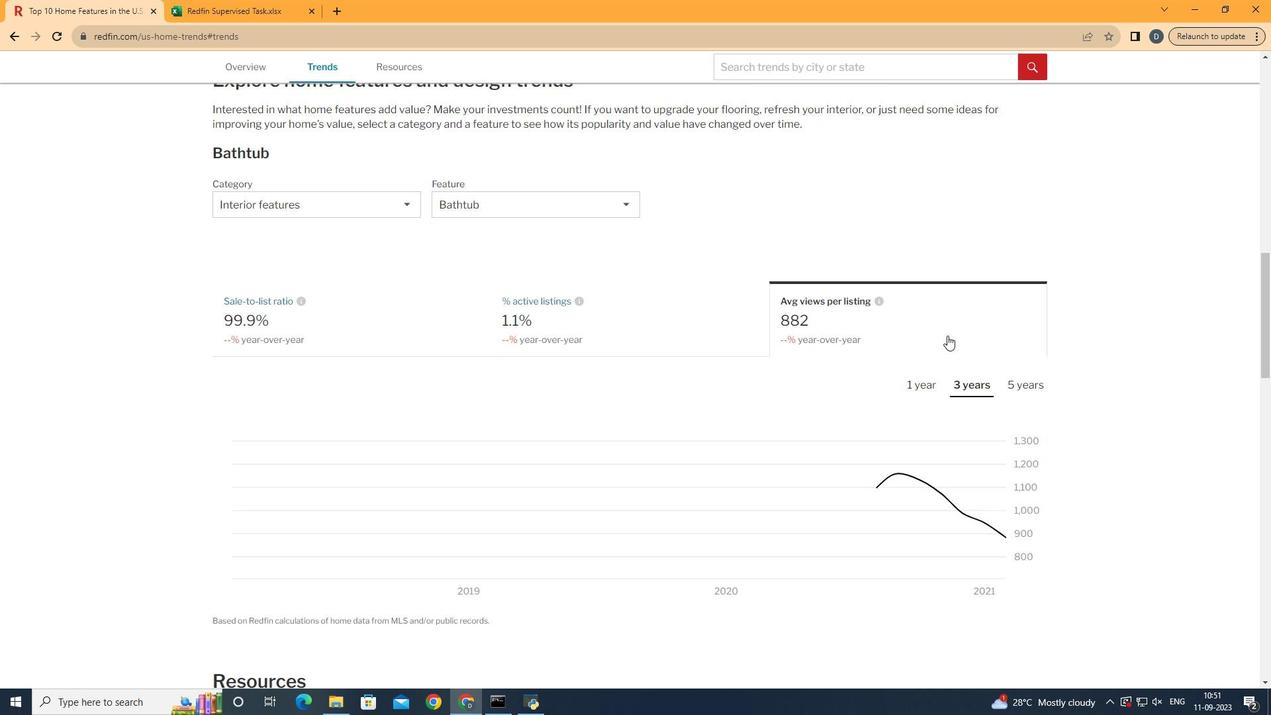 
Action: Mouse moved to (994, 409)
Screenshot: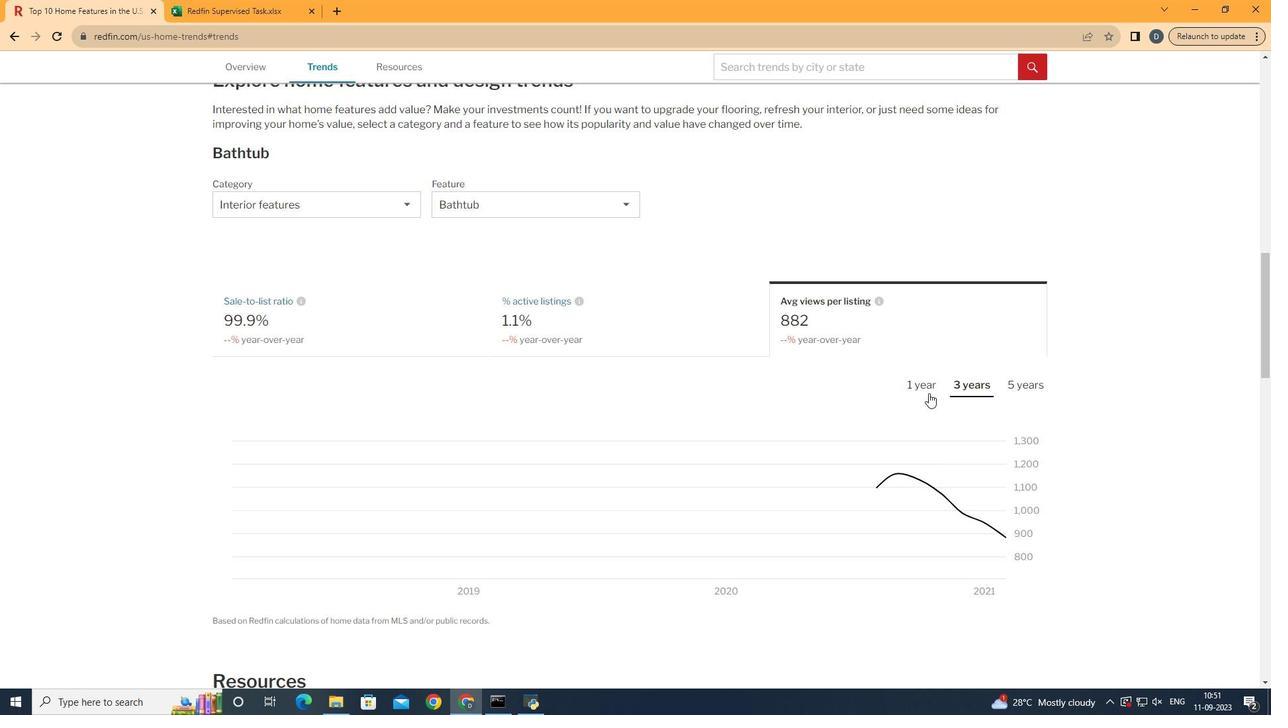 
Action: Mouse pressed left at (994, 409)
Screenshot: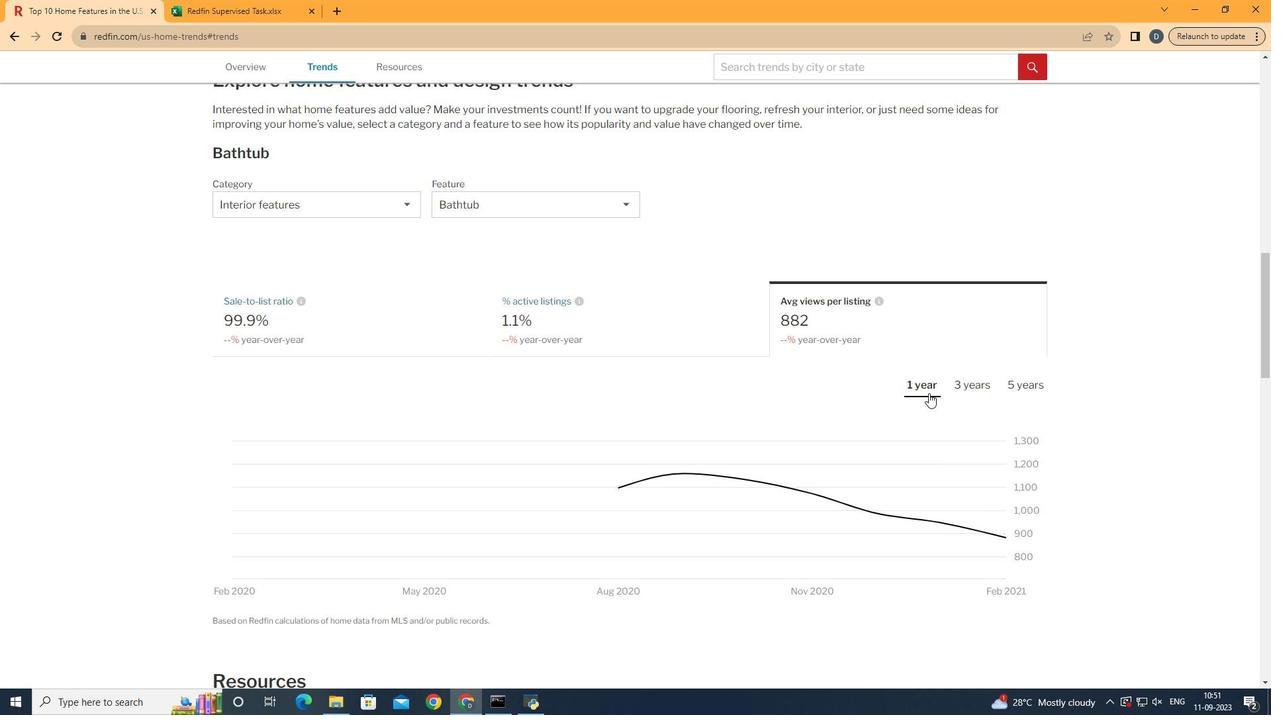 
Action: Mouse moved to (1128, 537)
Screenshot: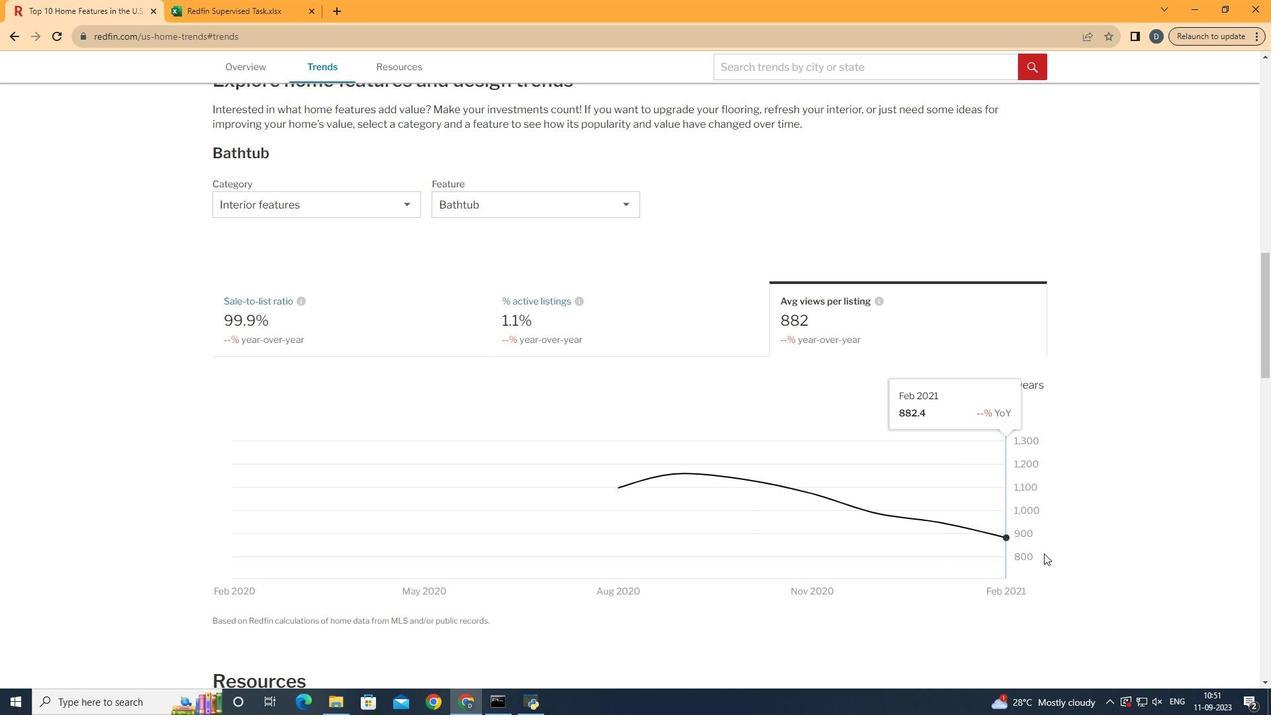 
